 Task: Find connections with filter location Monte Aprazível with filter topic #Managementtips with filter profile language Spanish with filter current company Huawei Technologies India with filter school DAV Centenary Public School - India with filter industry Laundry and Drycleaning Services with filter service category Executive Coaching with filter keywords title Habitat for Humanity Builder
Action: Mouse moved to (590, 104)
Screenshot: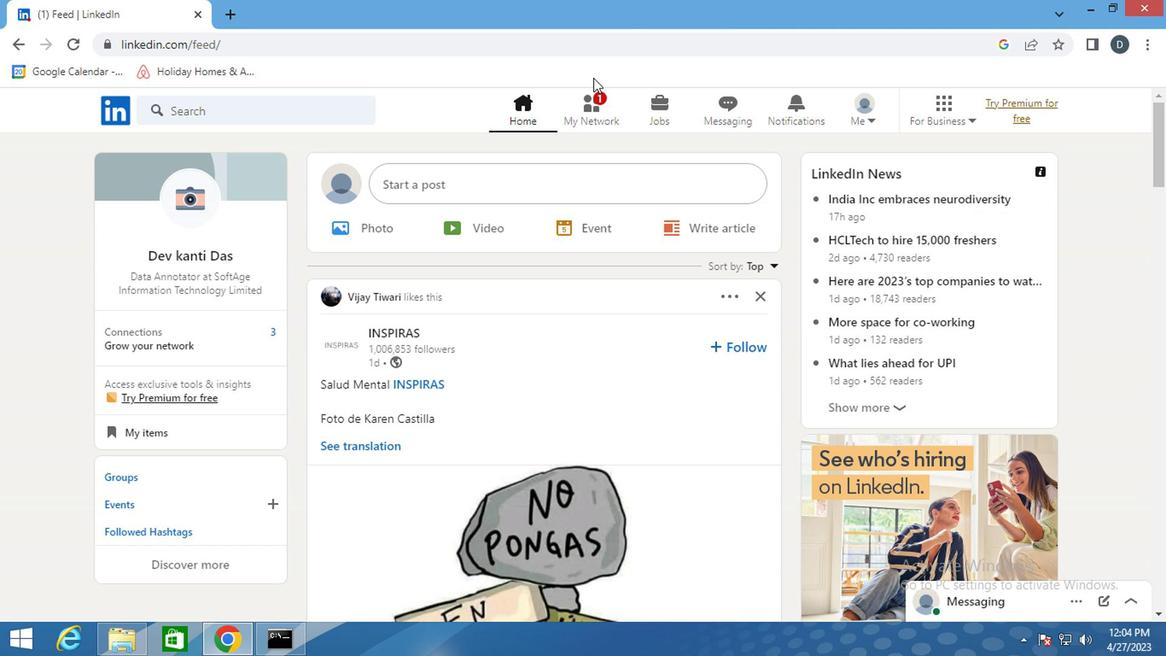 
Action: Mouse pressed left at (590, 104)
Screenshot: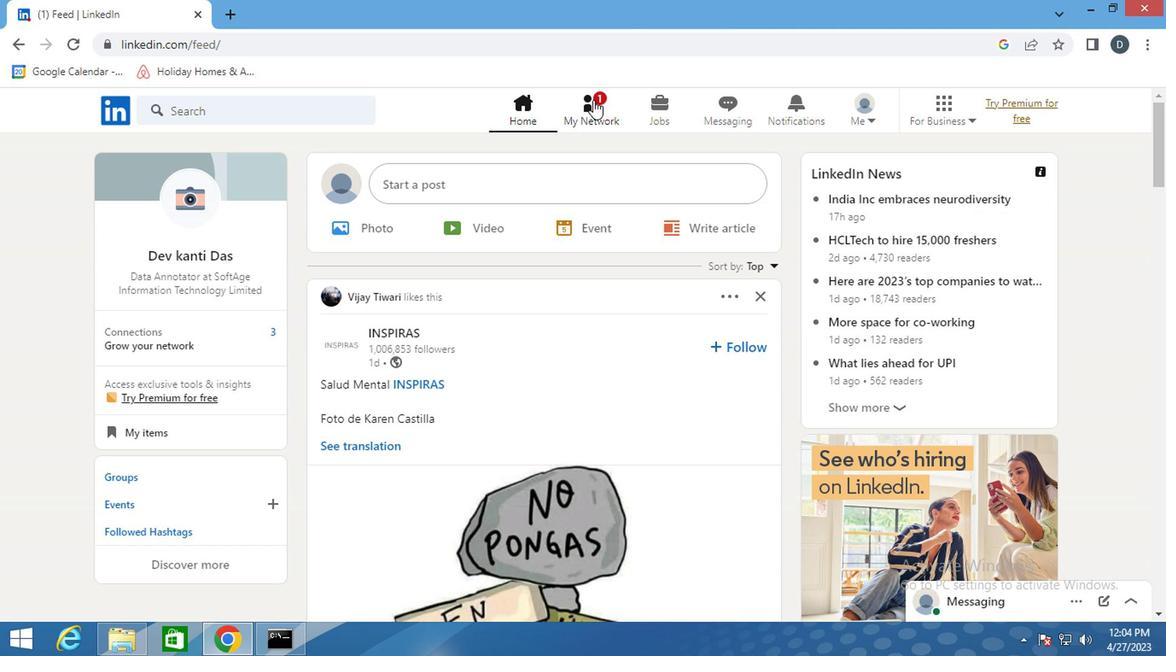 
Action: Mouse moved to (279, 204)
Screenshot: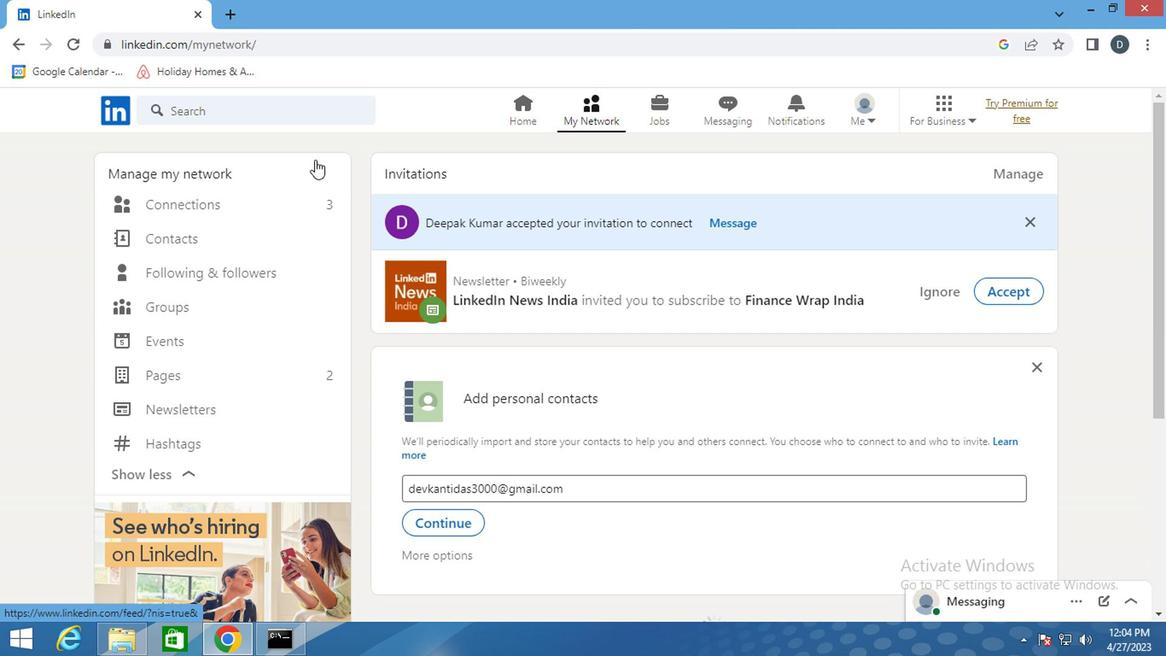 
Action: Mouse pressed left at (279, 204)
Screenshot: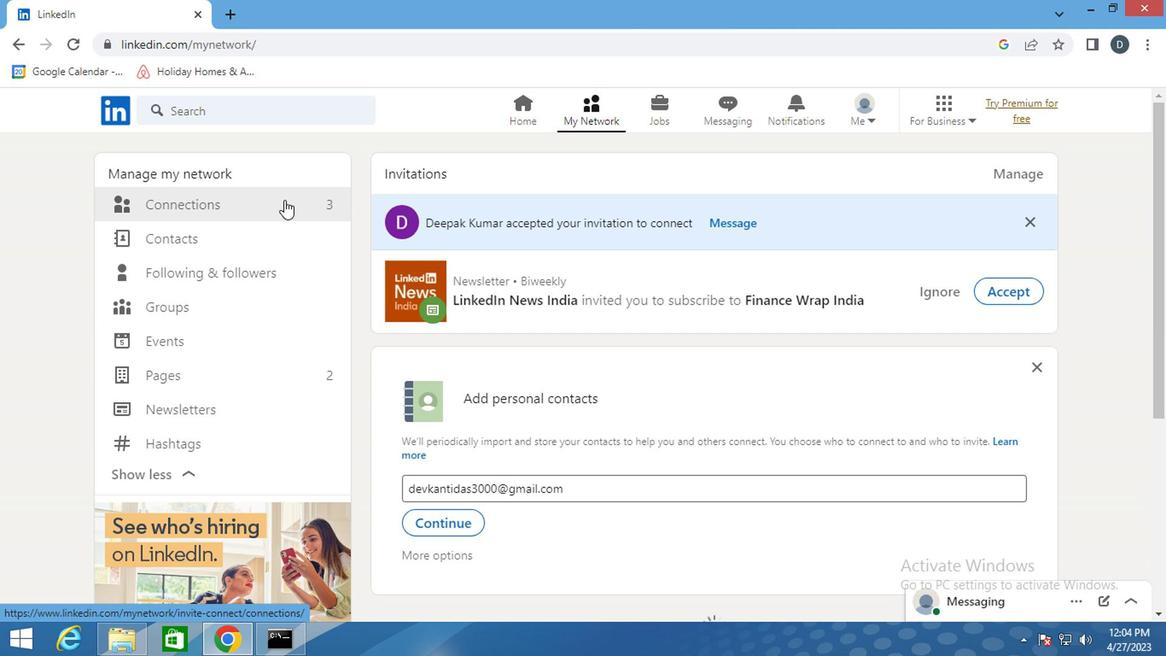 
Action: Mouse moved to (278, 204)
Screenshot: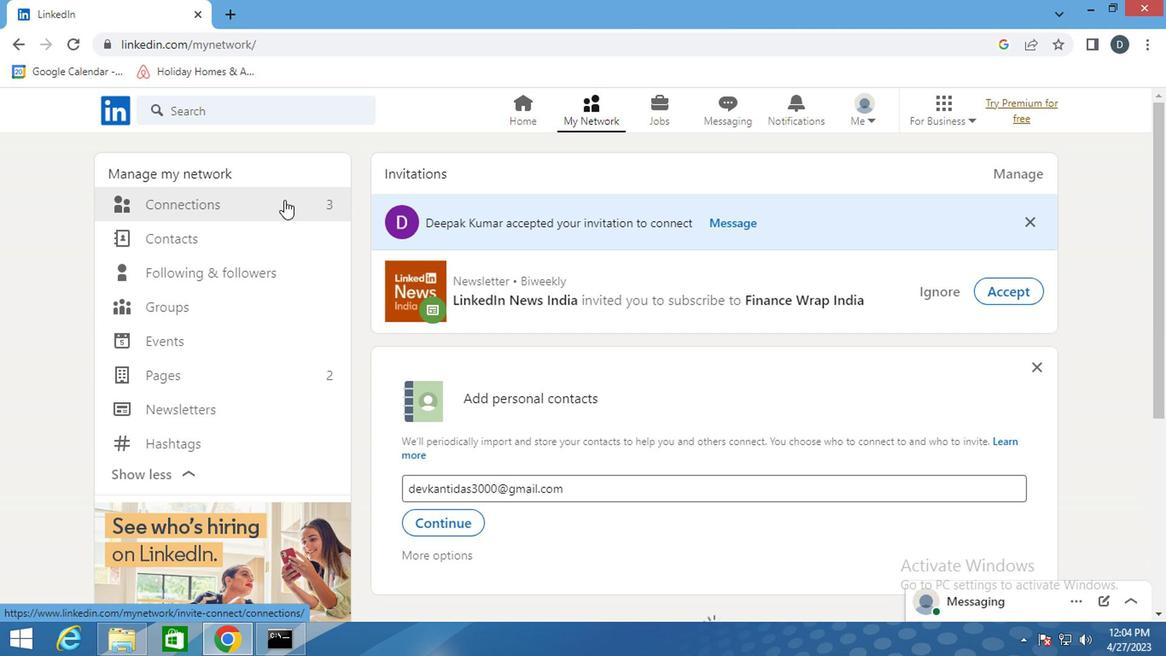 
Action: Mouse pressed left at (278, 204)
Screenshot: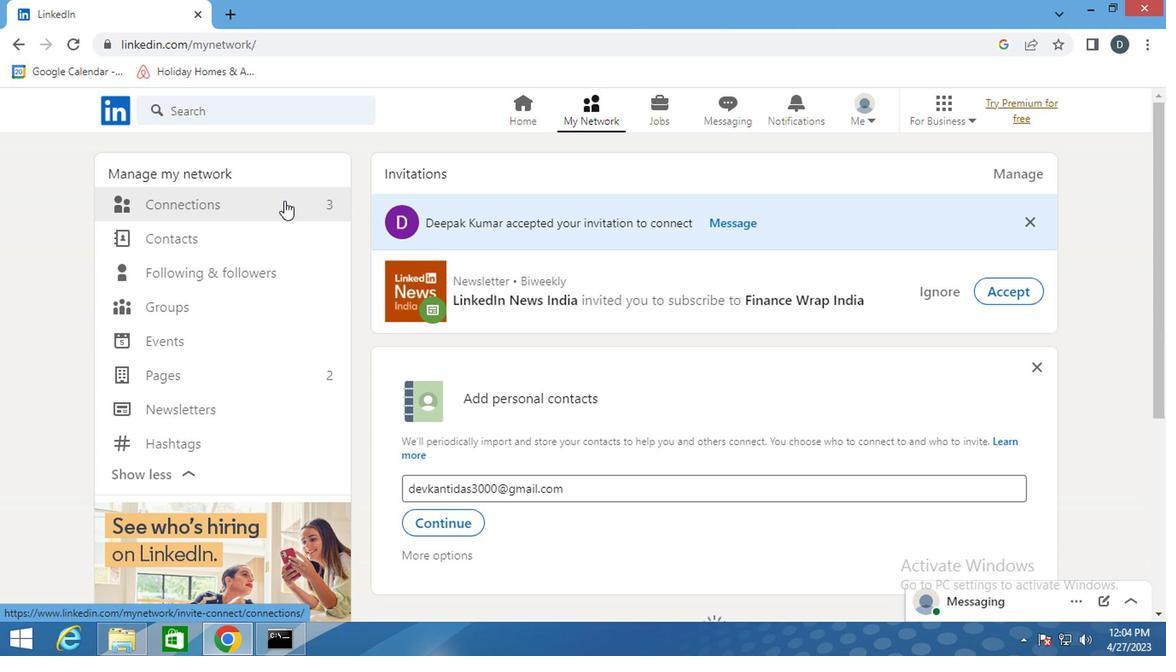 
Action: Mouse pressed left at (278, 204)
Screenshot: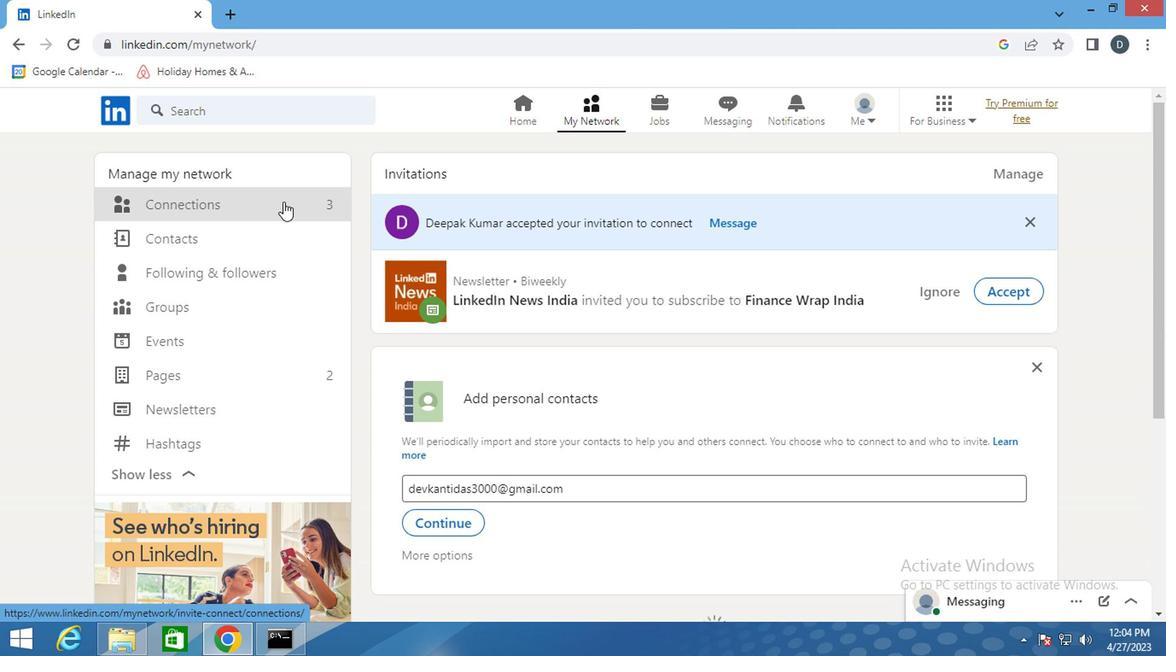 
Action: Mouse moved to (712, 212)
Screenshot: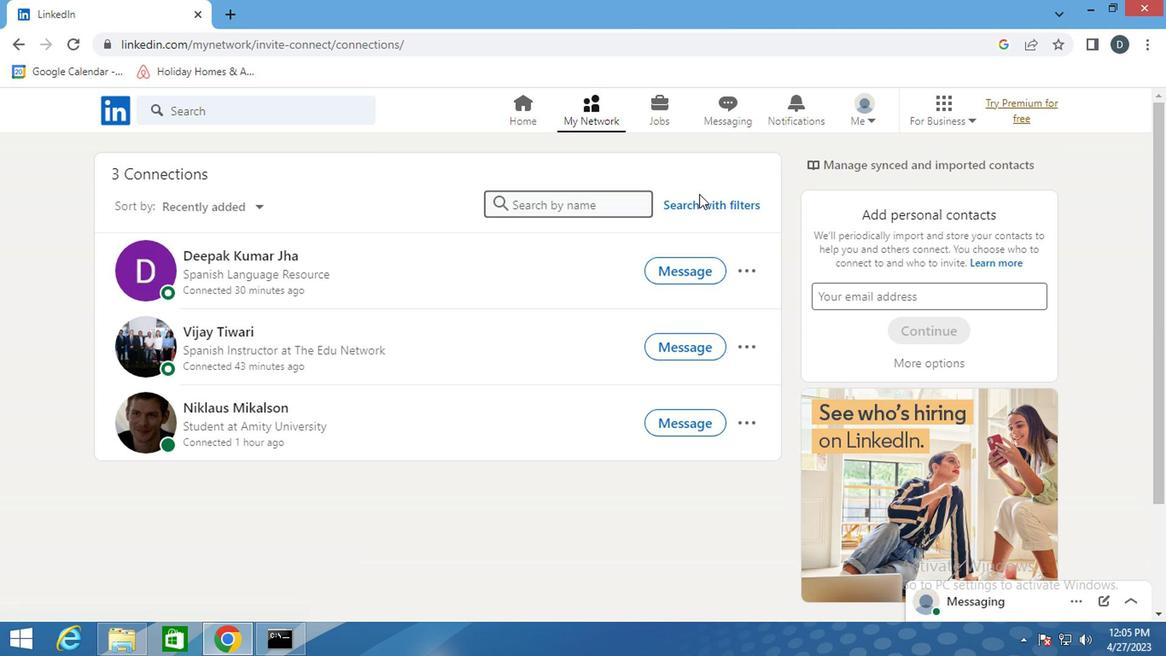 
Action: Mouse pressed left at (712, 212)
Screenshot: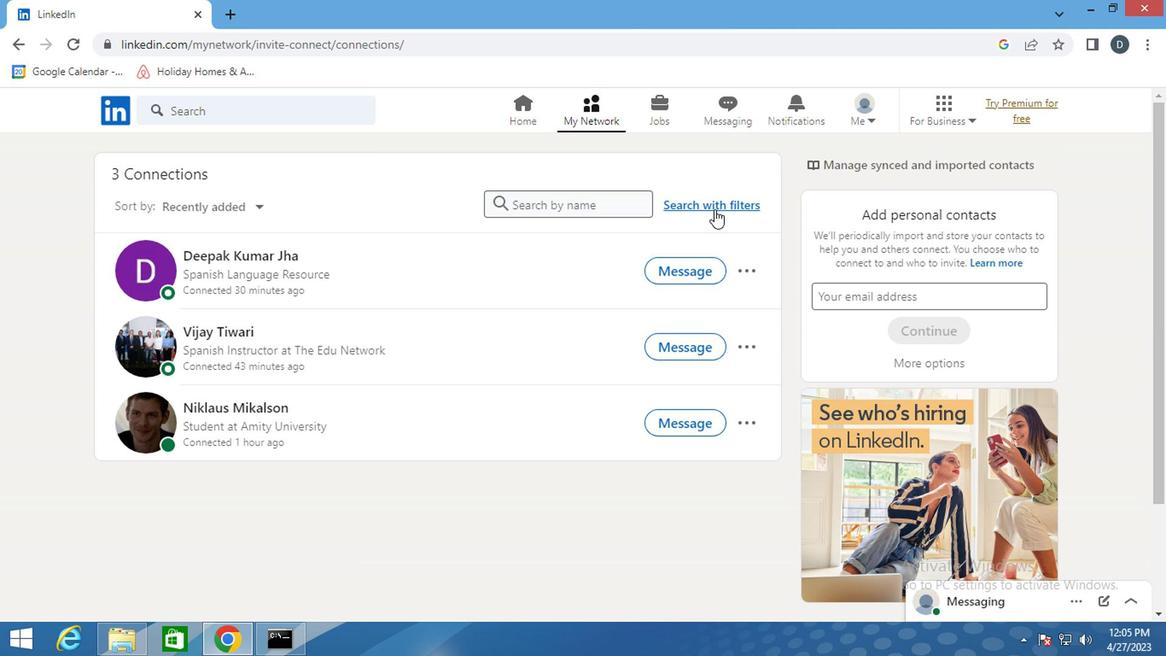 
Action: Mouse moved to (648, 163)
Screenshot: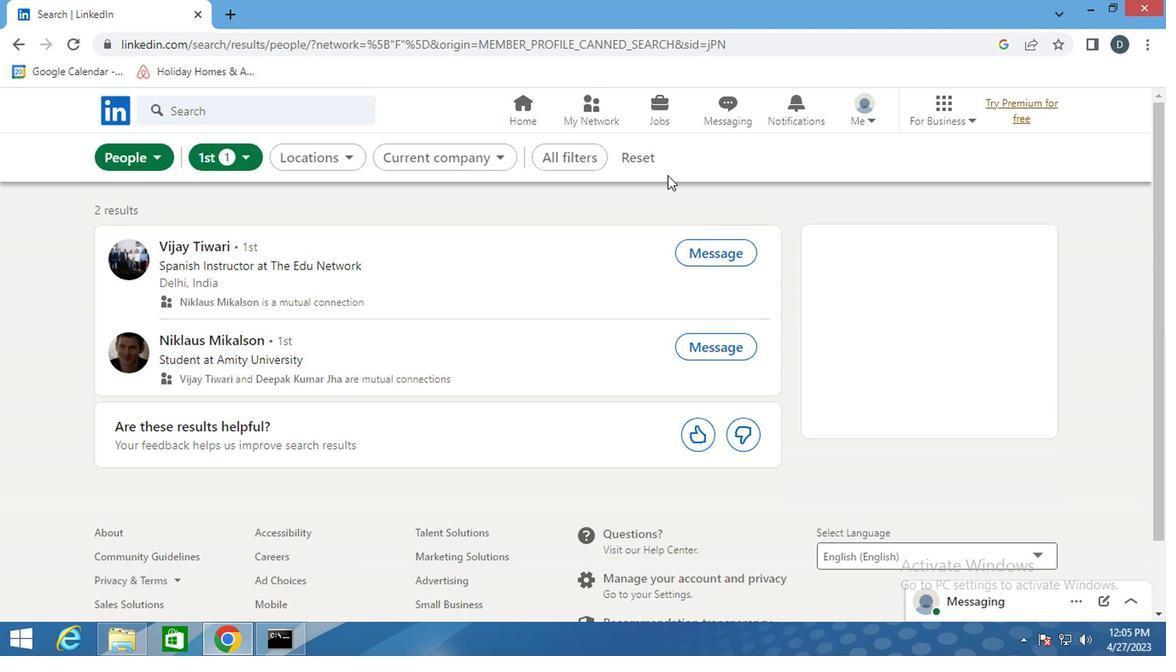 
Action: Mouse pressed left at (648, 163)
Screenshot: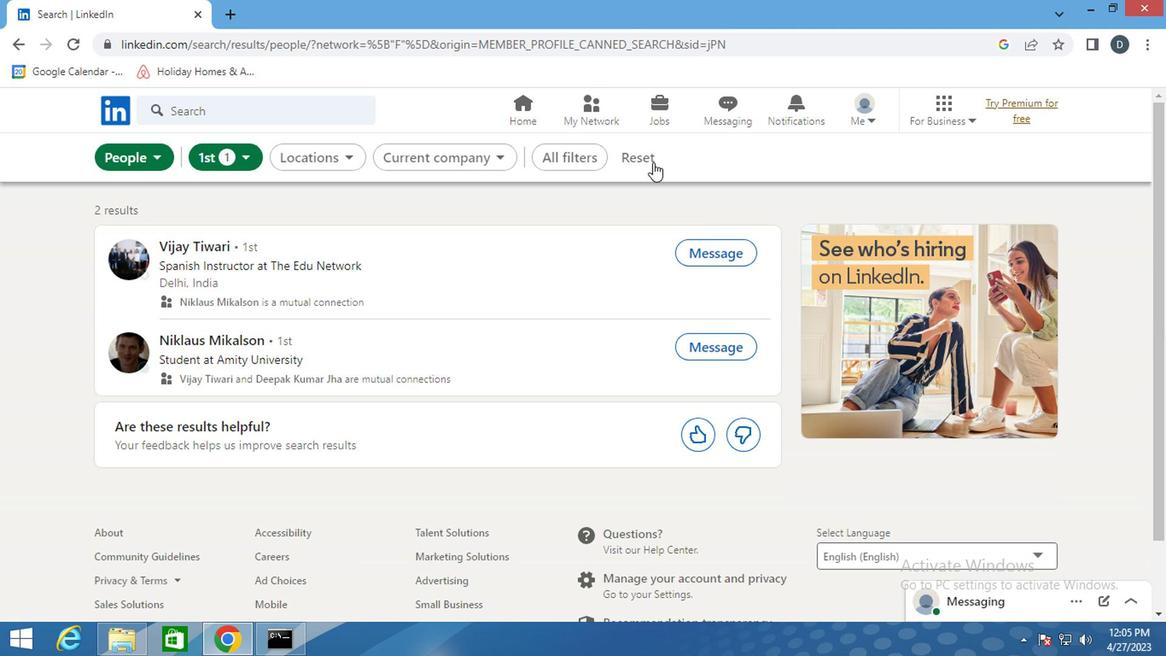 
Action: Mouse moved to (628, 162)
Screenshot: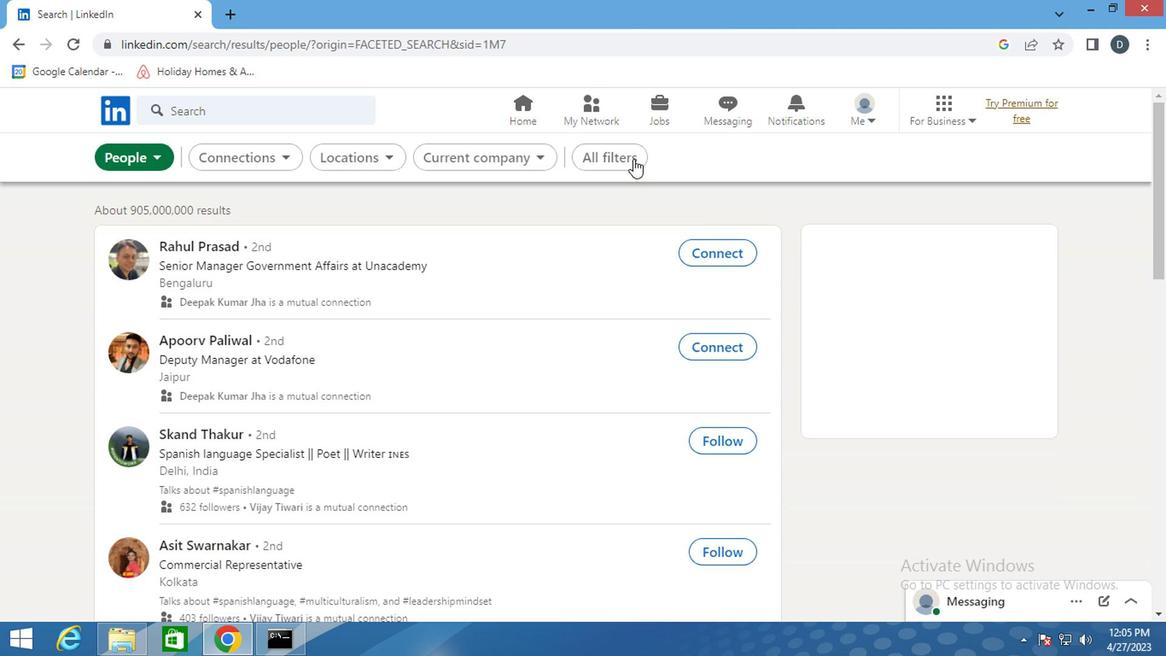 
Action: Mouse pressed left at (628, 162)
Screenshot: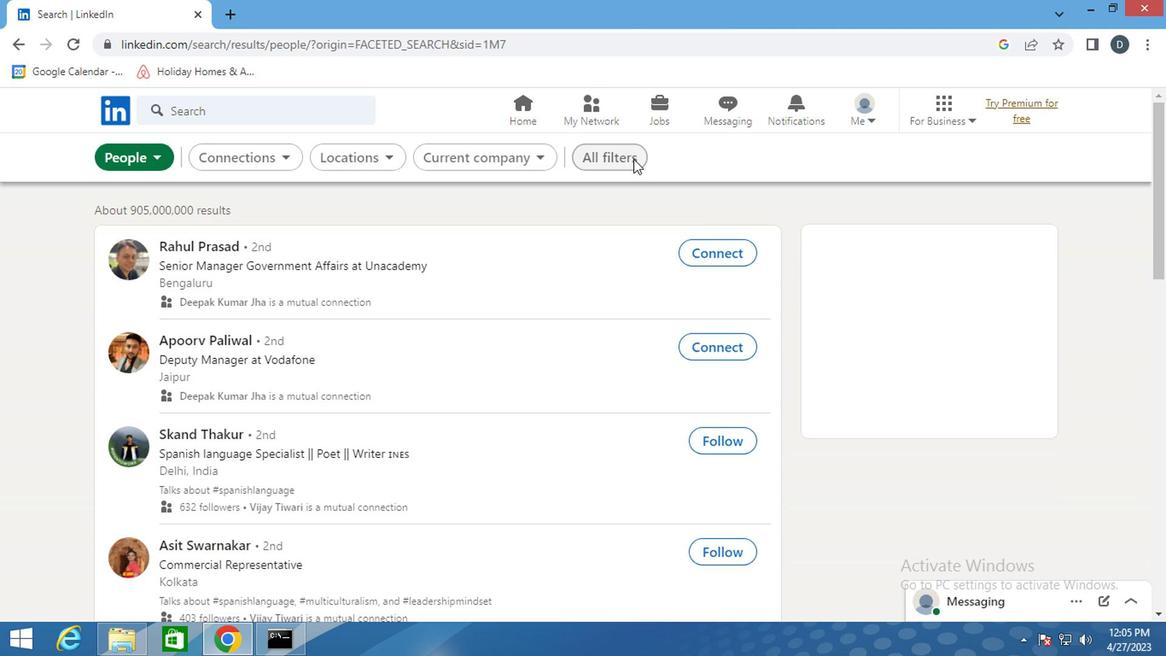
Action: Mouse moved to (876, 350)
Screenshot: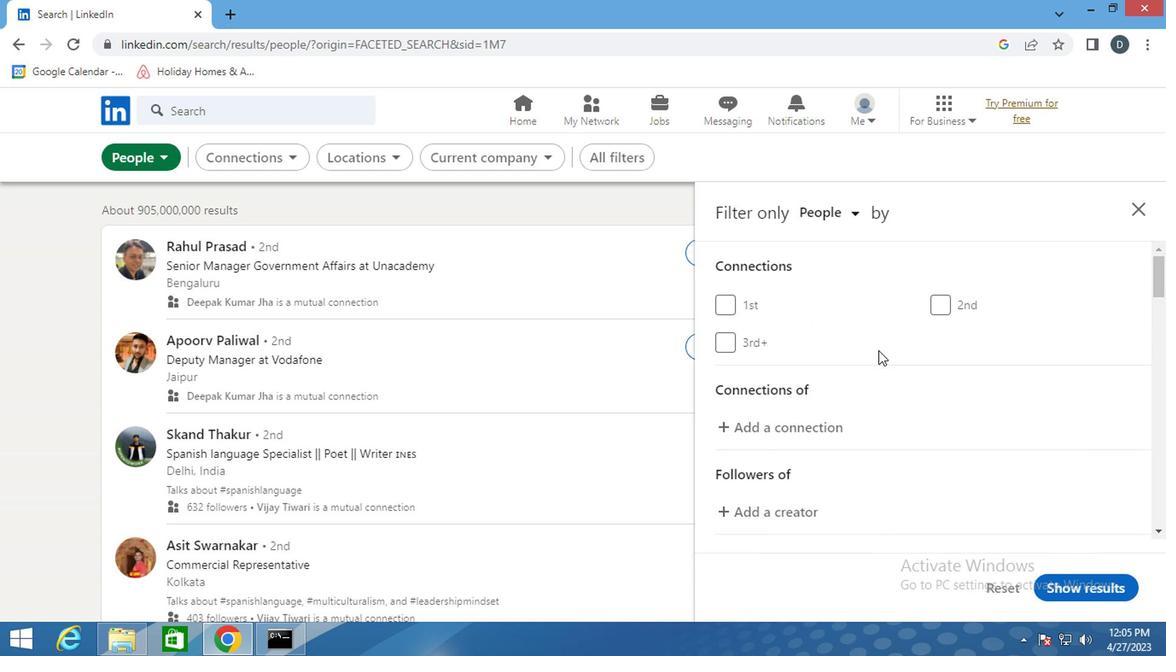 
Action: Mouse scrolled (876, 350) with delta (0, 0)
Screenshot: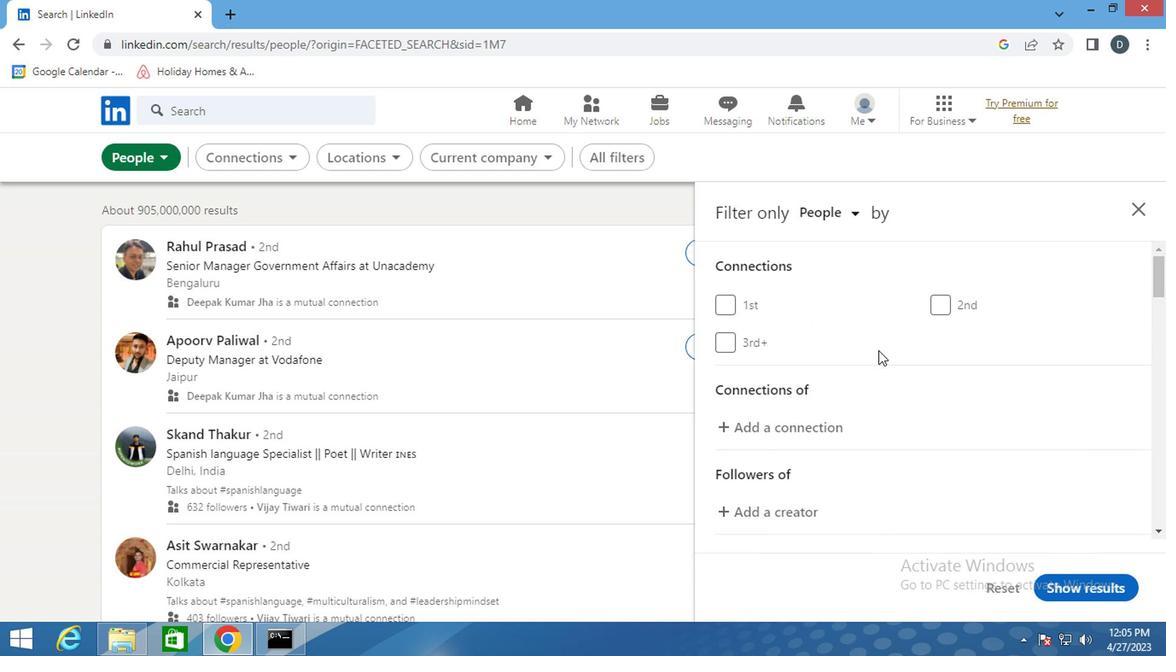 
Action: Mouse moved to (875, 351)
Screenshot: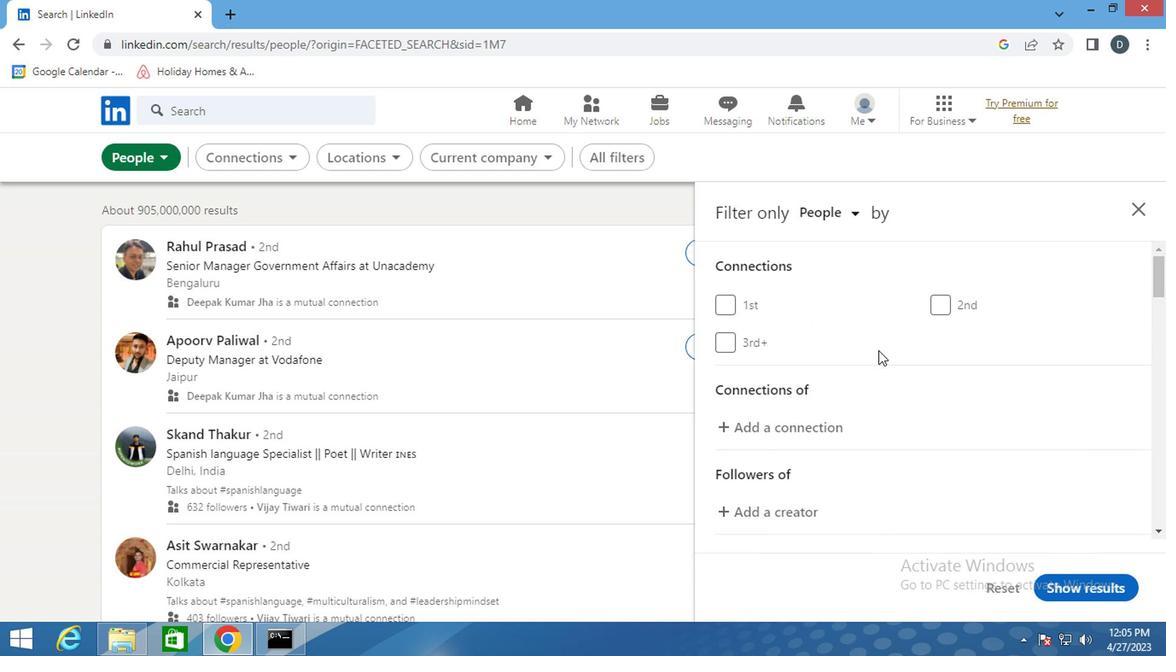 
Action: Mouse scrolled (875, 350) with delta (0, -1)
Screenshot: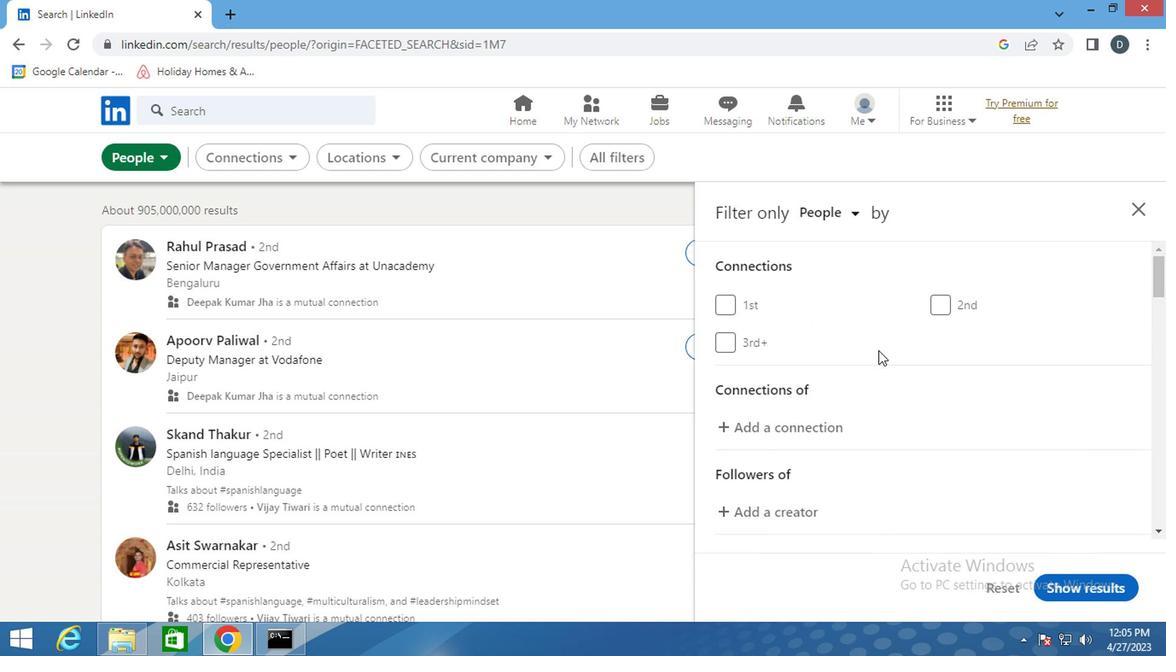 
Action: Mouse scrolled (875, 350) with delta (0, -1)
Screenshot: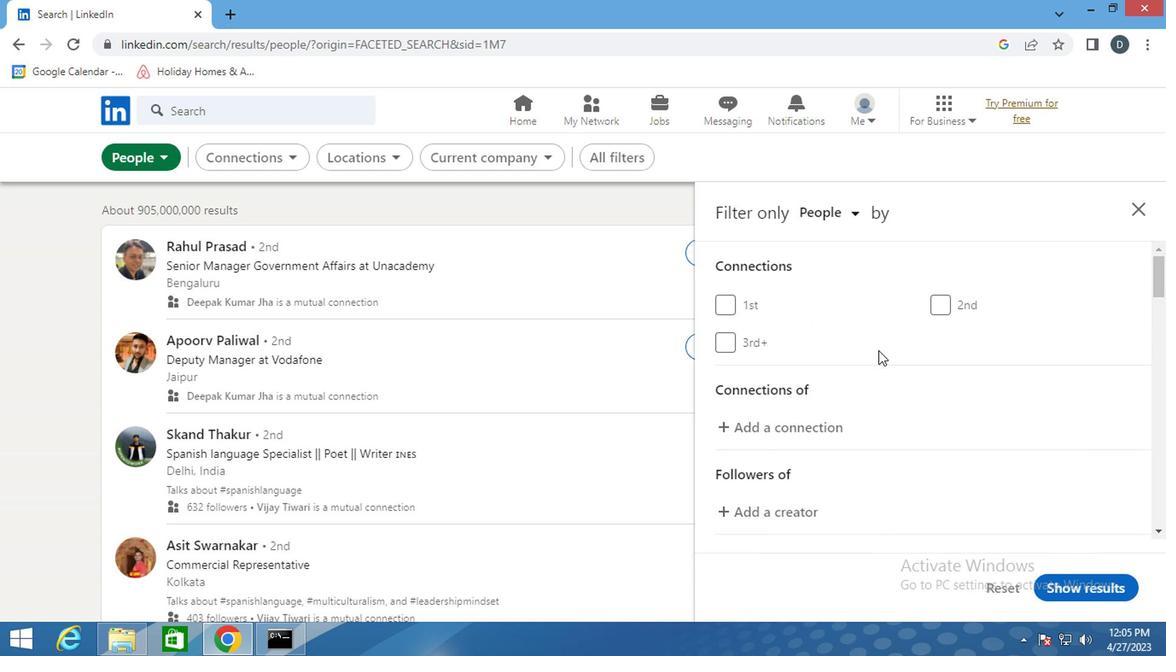 
Action: Mouse moved to (972, 413)
Screenshot: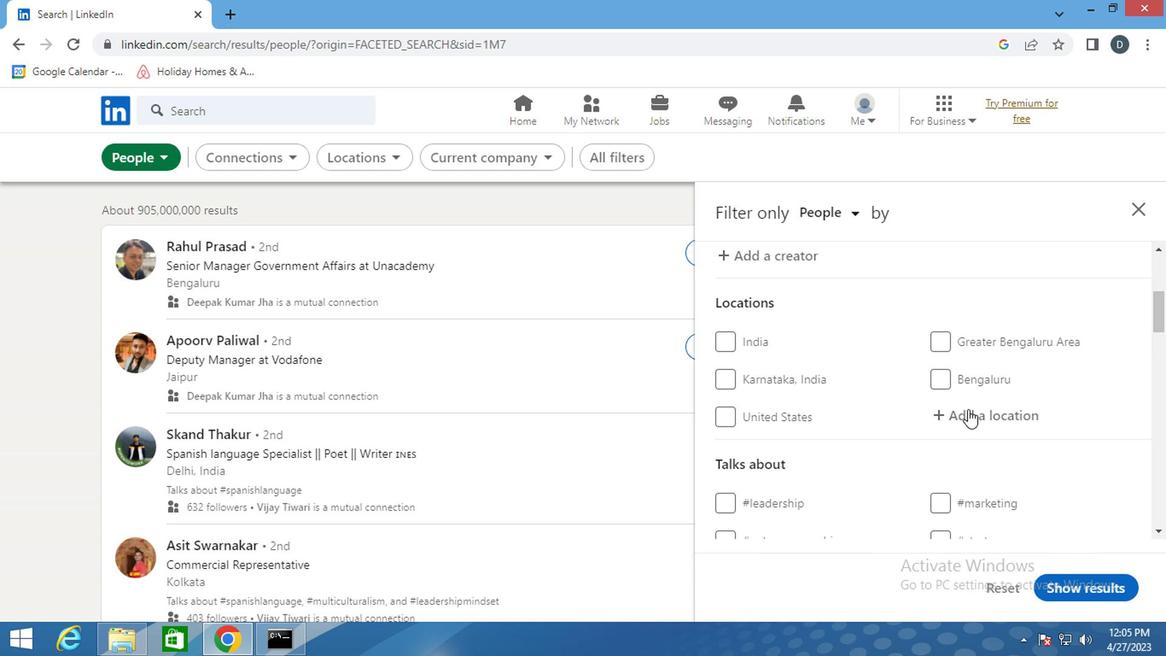 
Action: Mouse pressed left at (972, 413)
Screenshot: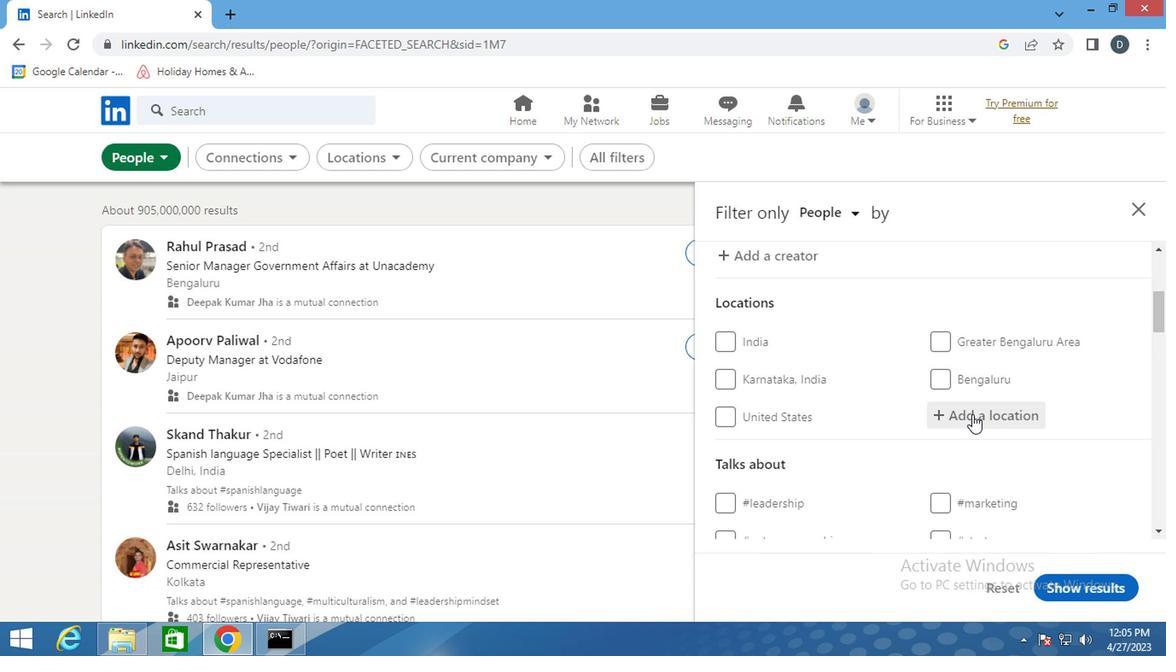
Action: Mouse moved to (972, 413)
Screenshot: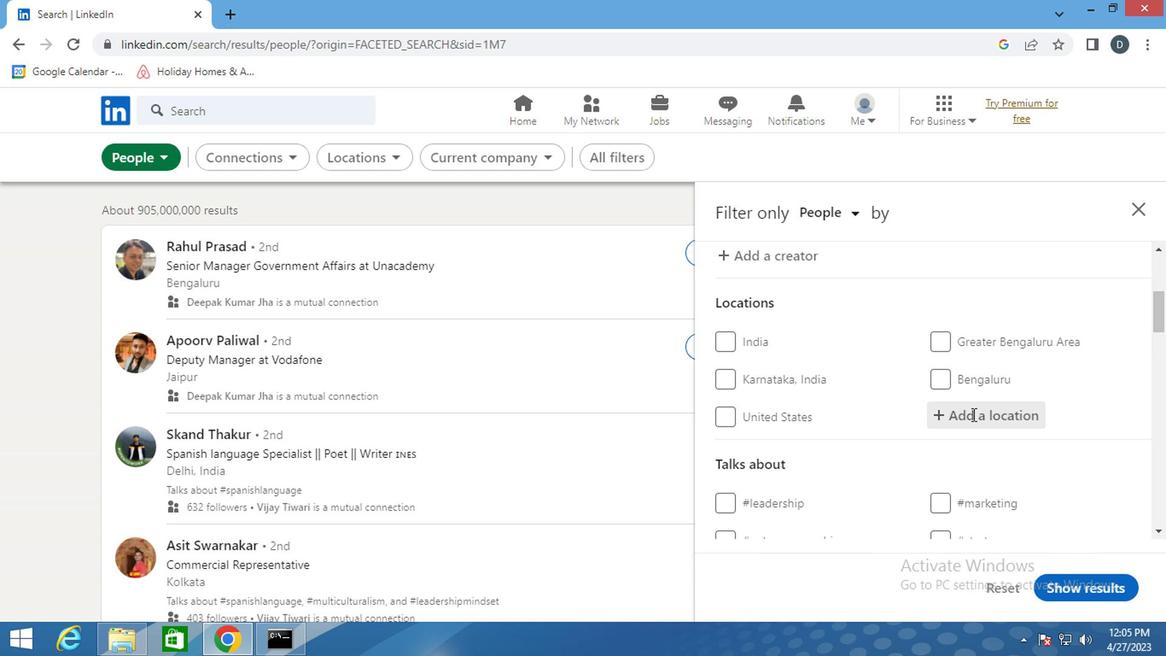 
Action: Key pressed <Key.shift_r>Monte<Key.space><Key.shift>APR
Screenshot: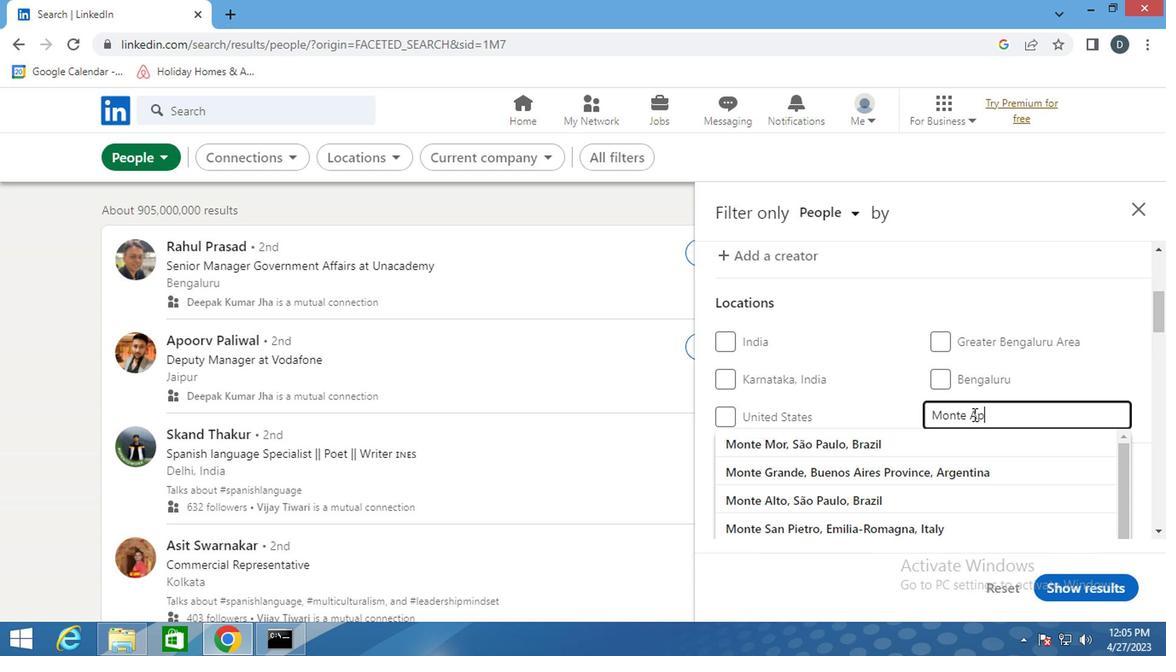 
Action: Mouse moved to (930, 437)
Screenshot: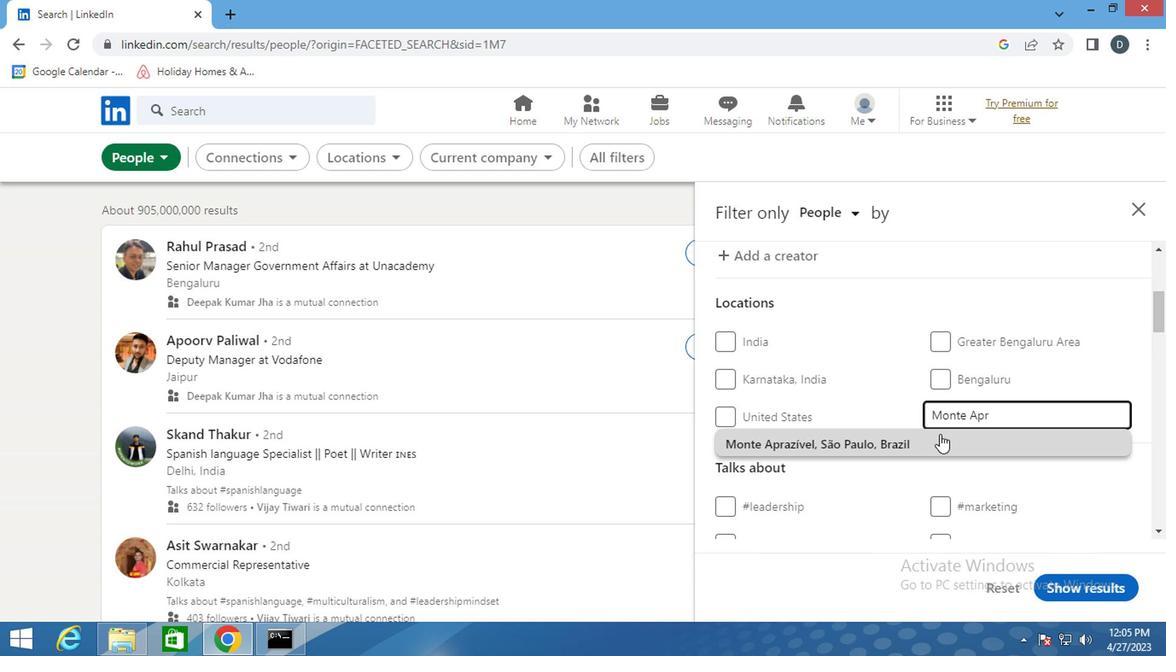 
Action: Mouse pressed left at (930, 437)
Screenshot: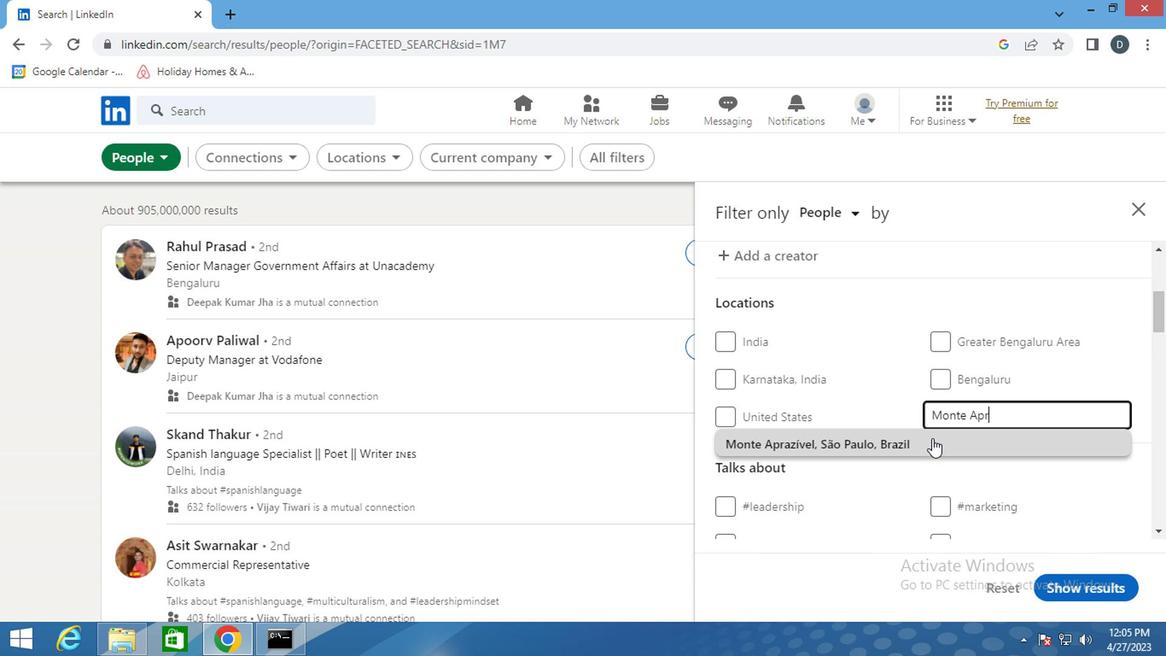 
Action: Mouse scrolled (930, 436) with delta (0, -1)
Screenshot: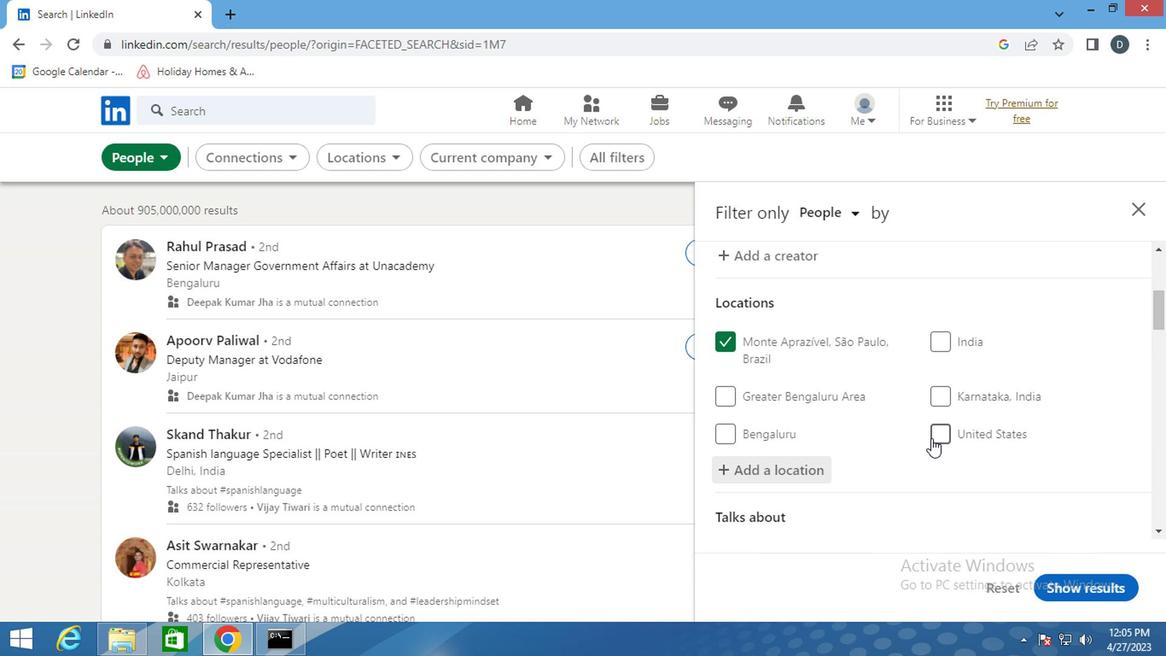 
Action: Mouse scrolled (930, 436) with delta (0, -1)
Screenshot: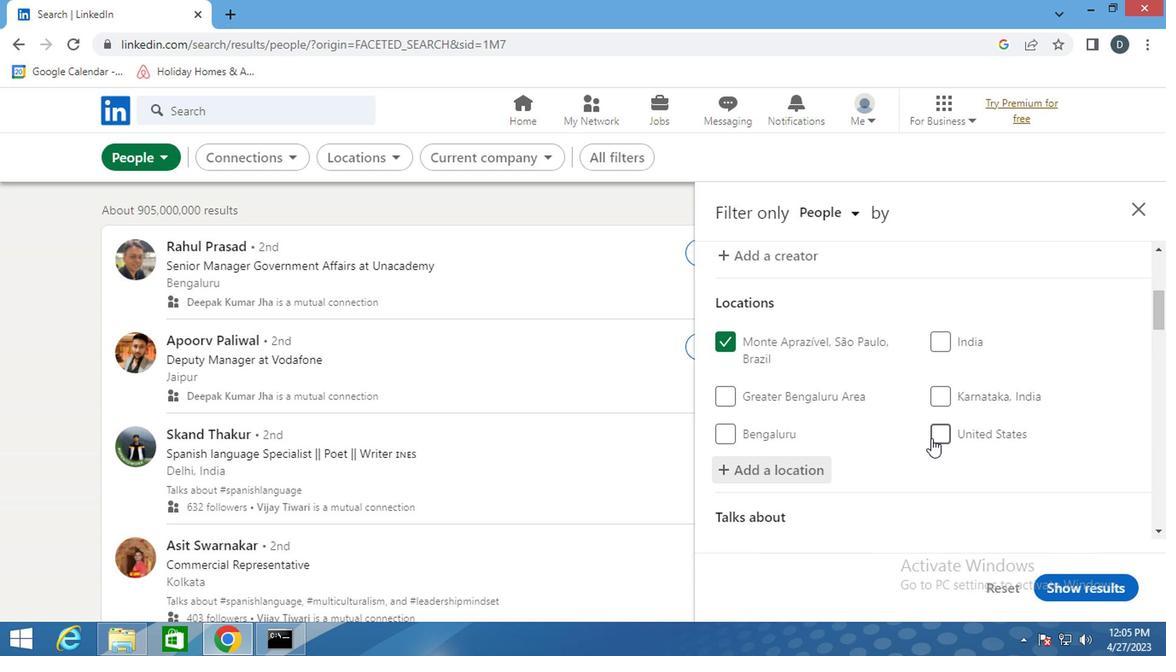 
Action: Mouse scrolled (930, 436) with delta (0, -1)
Screenshot: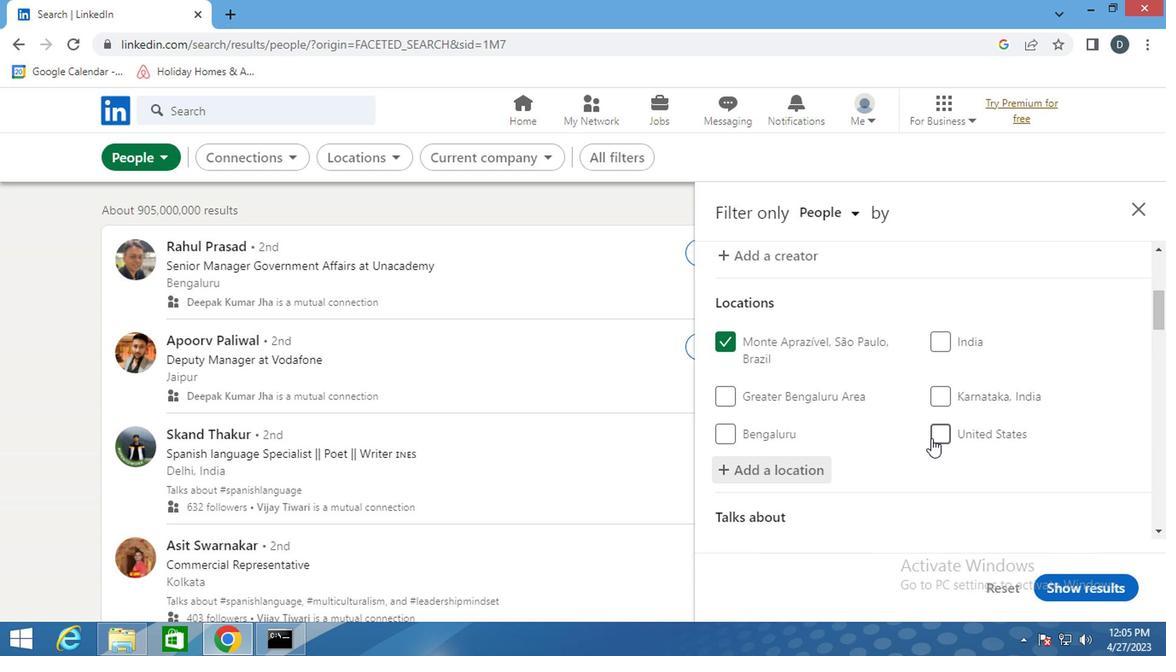 
Action: Mouse moved to (995, 377)
Screenshot: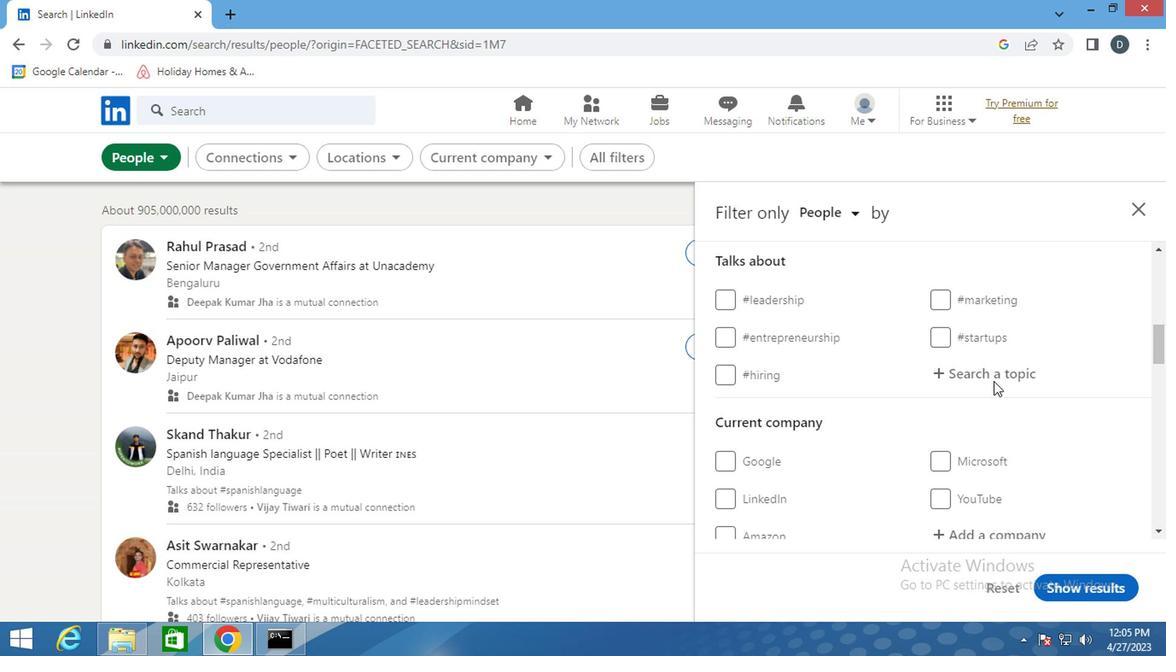 
Action: Mouse pressed left at (995, 377)
Screenshot: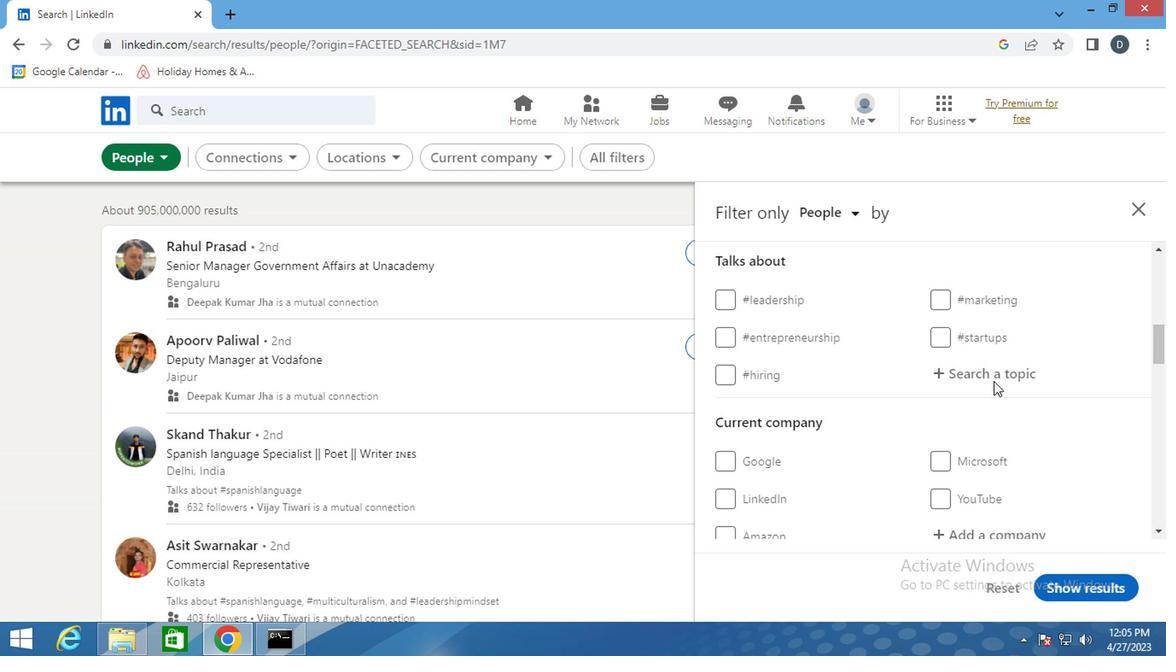 
Action: Key pressed <Key.shift>#<Key.shift><Key.shift><Key.shift><Key.shift><Key.shift><Key.shift><Key.shift>MANAGEMENTTIPS
Screenshot: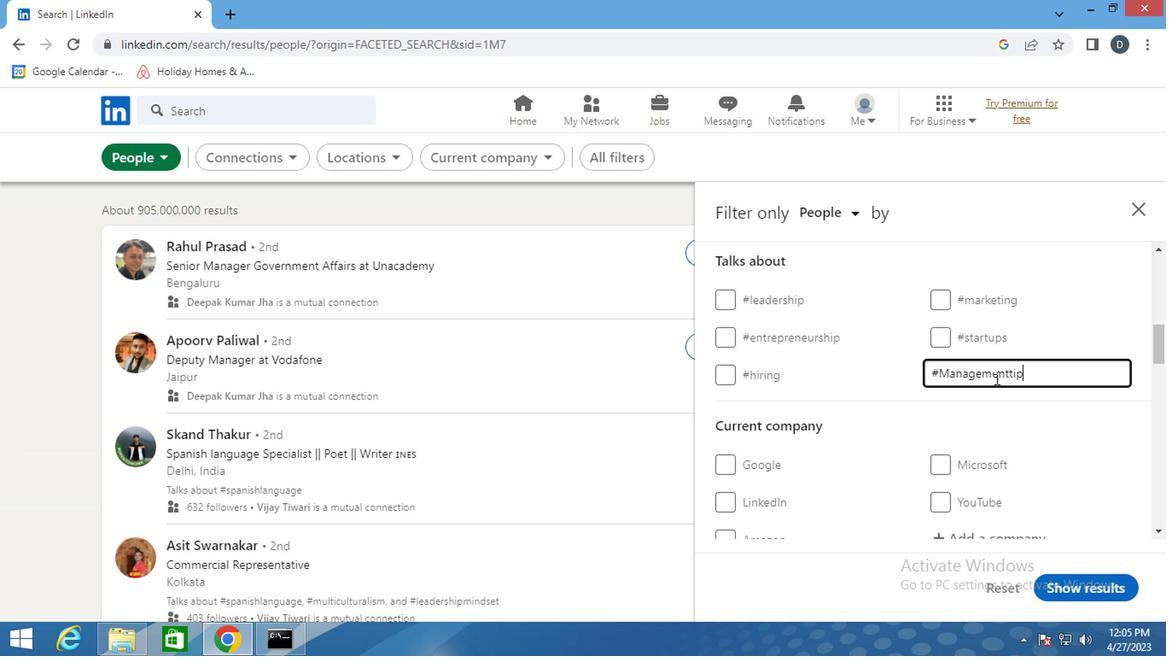 
Action: Mouse moved to (997, 411)
Screenshot: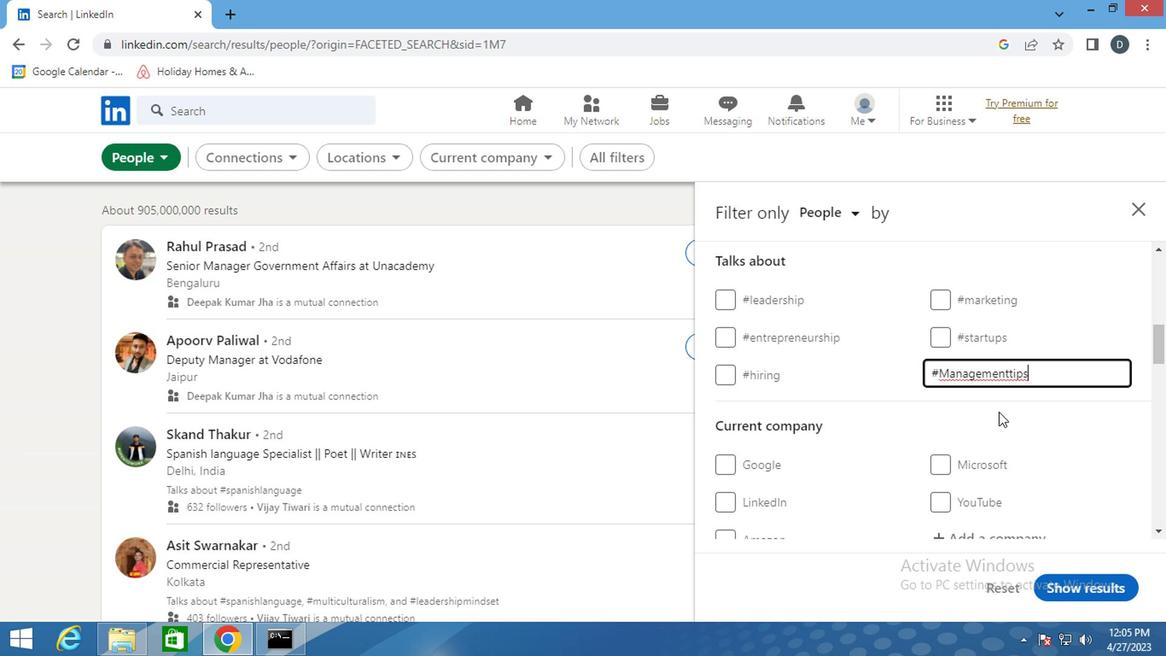 
Action: Mouse scrolled (997, 410) with delta (0, 0)
Screenshot: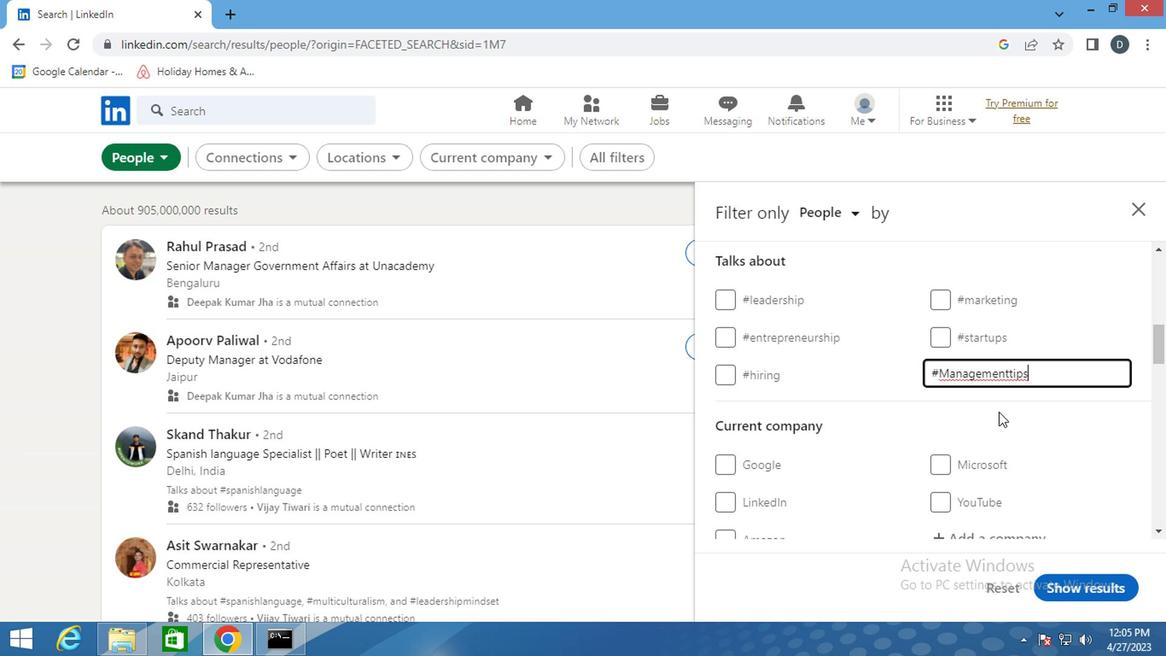
Action: Mouse scrolled (997, 410) with delta (0, 0)
Screenshot: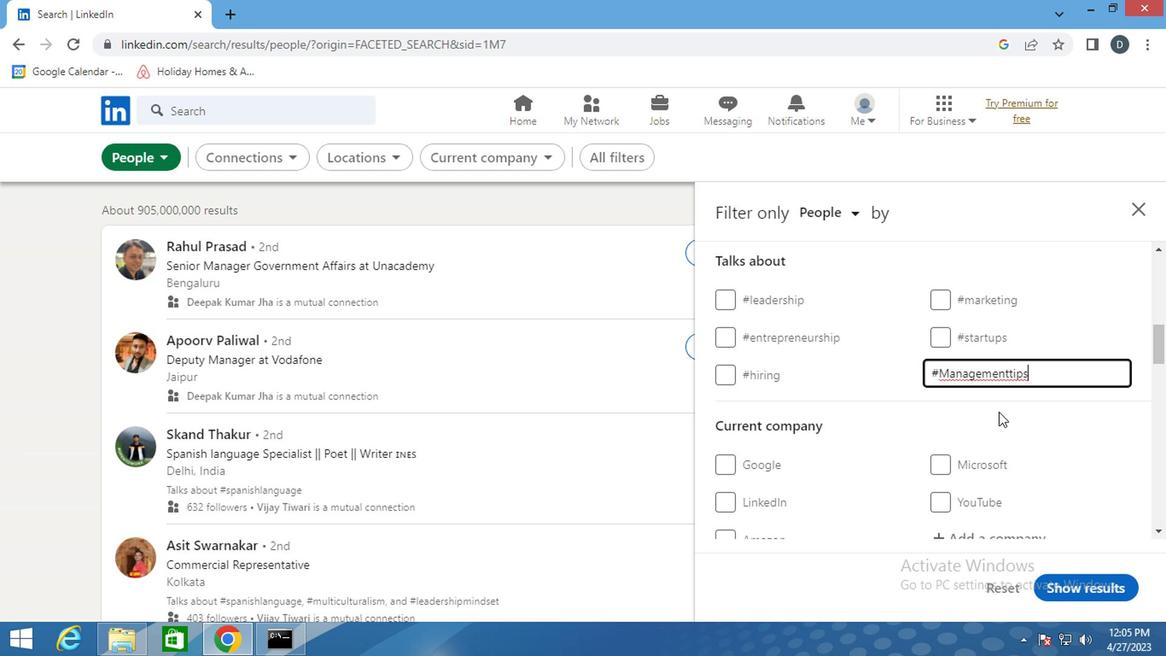 
Action: Mouse scrolled (997, 410) with delta (0, 0)
Screenshot: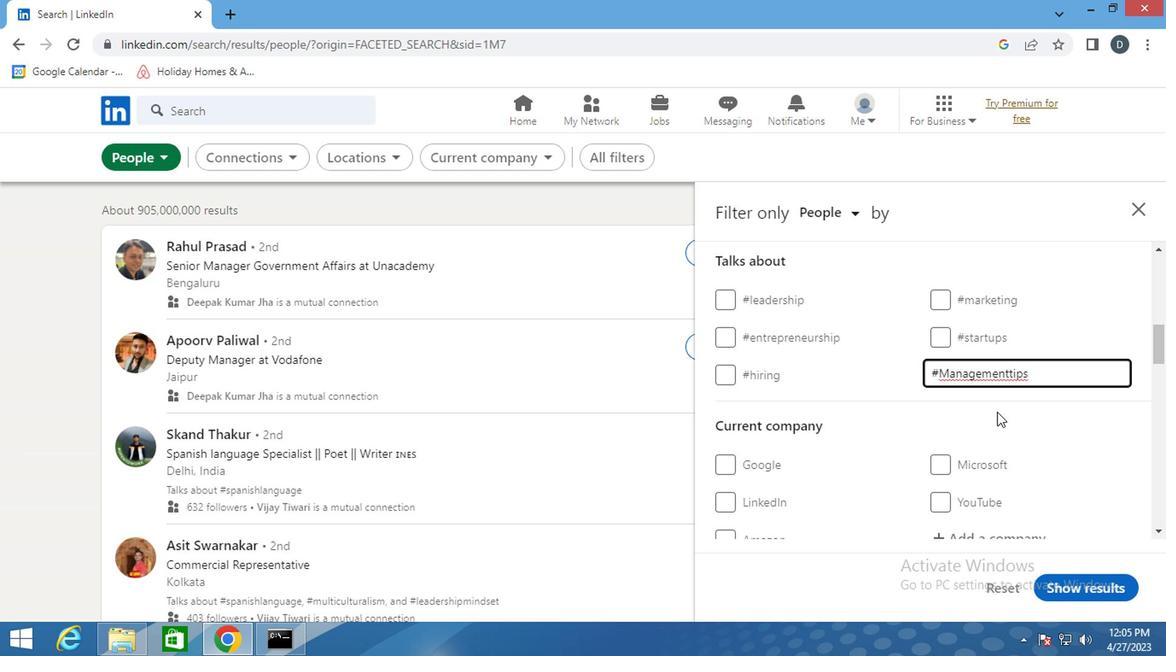 
Action: Mouse scrolled (997, 410) with delta (0, 0)
Screenshot: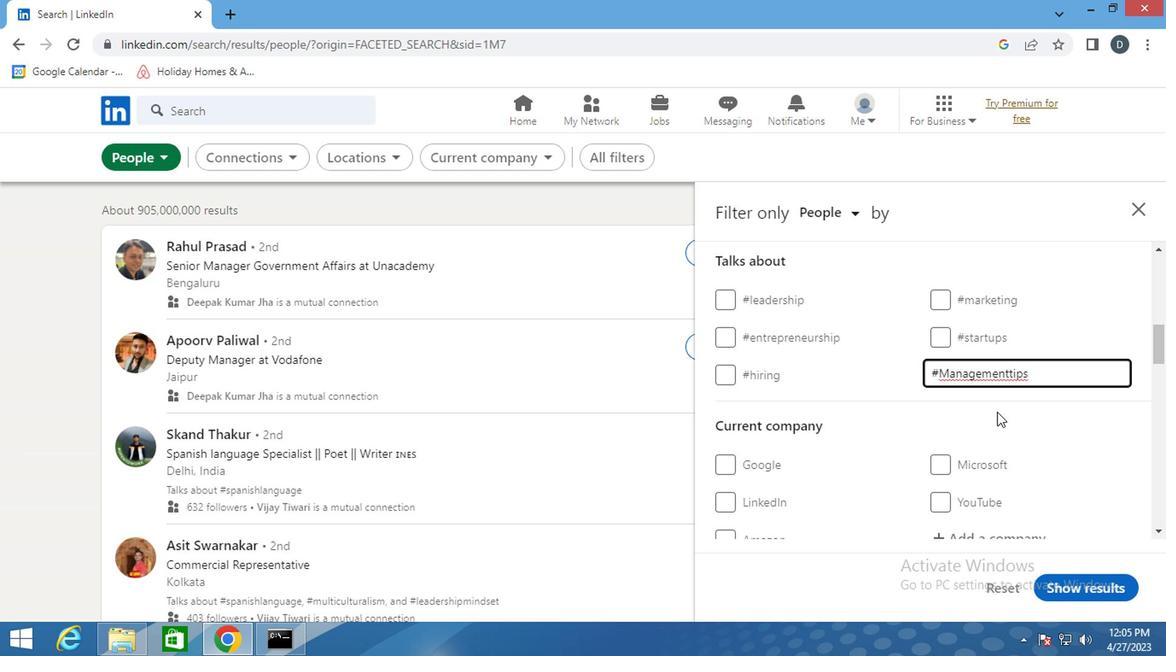 
Action: Mouse scrolled (997, 410) with delta (0, 0)
Screenshot: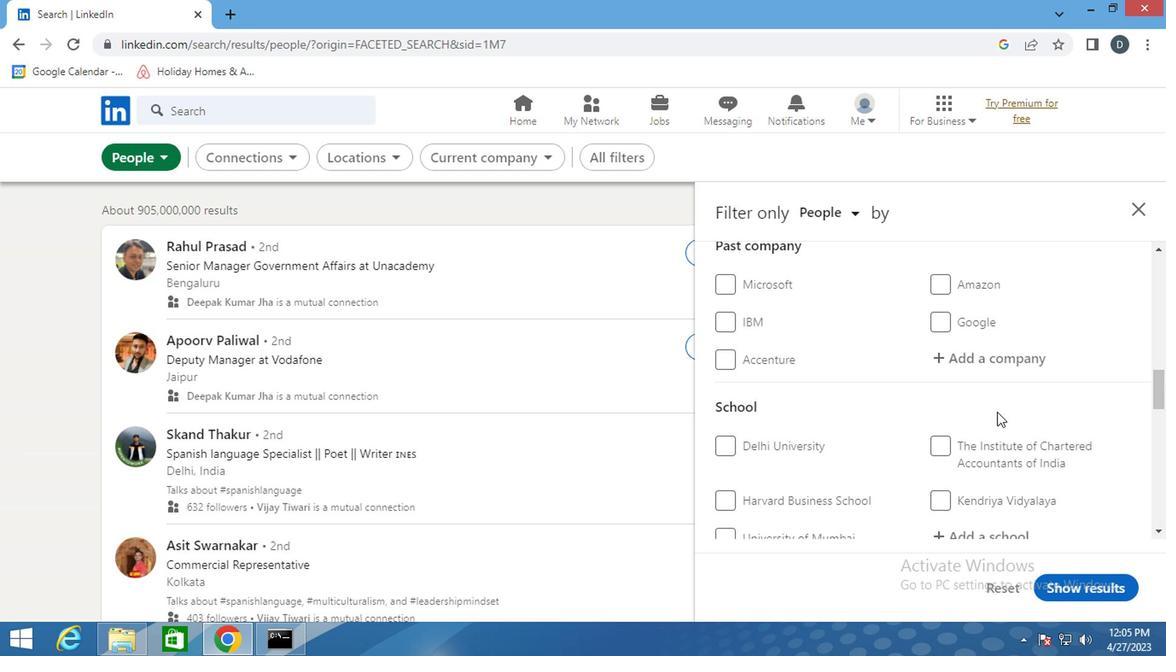 
Action: Mouse scrolled (997, 410) with delta (0, 0)
Screenshot: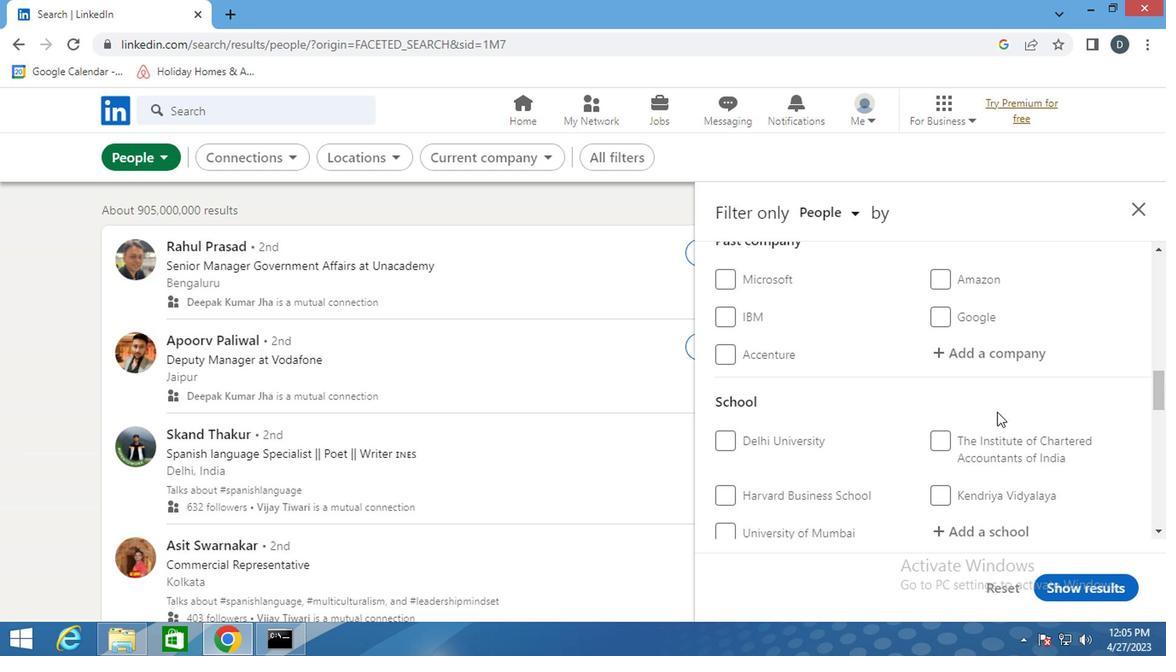 
Action: Mouse scrolled (997, 410) with delta (0, 0)
Screenshot: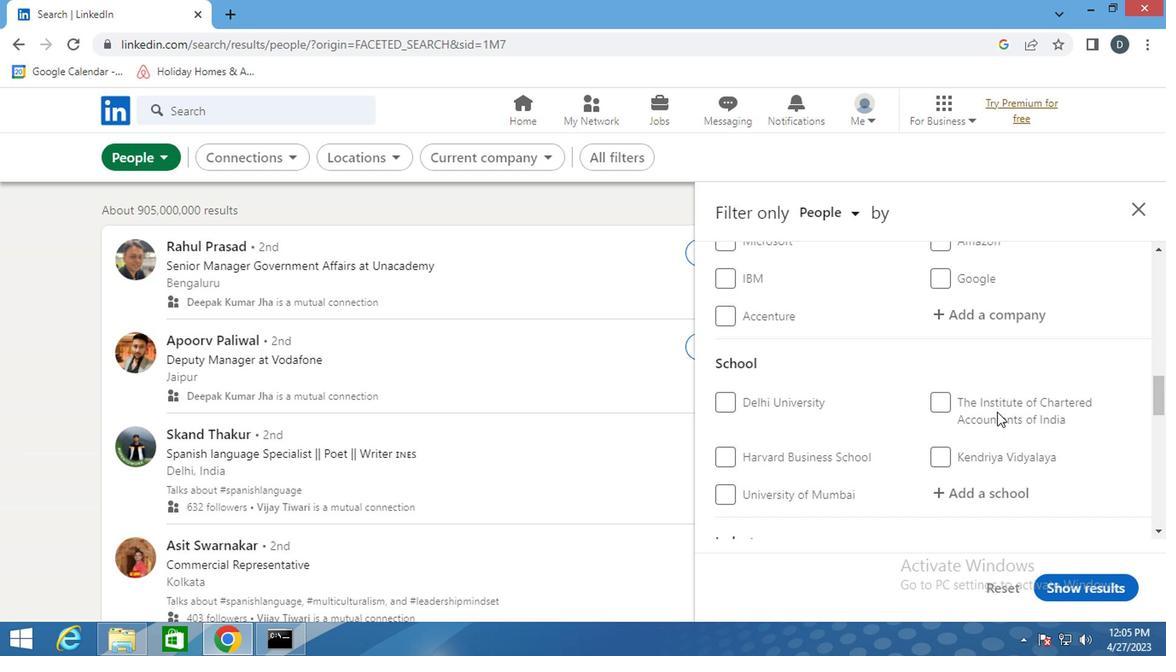 
Action: Mouse scrolled (997, 410) with delta (0, 0)
Screenshot: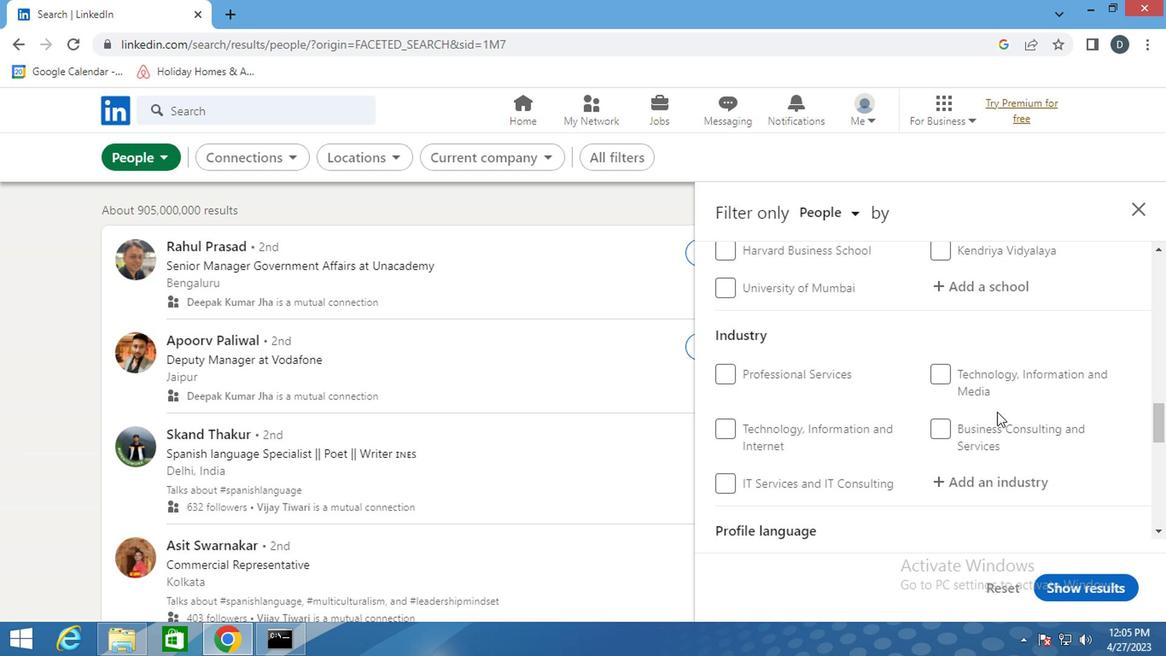 
Action: Mouse scrolled (997, 410) with delta (0, 0)
Screenshot: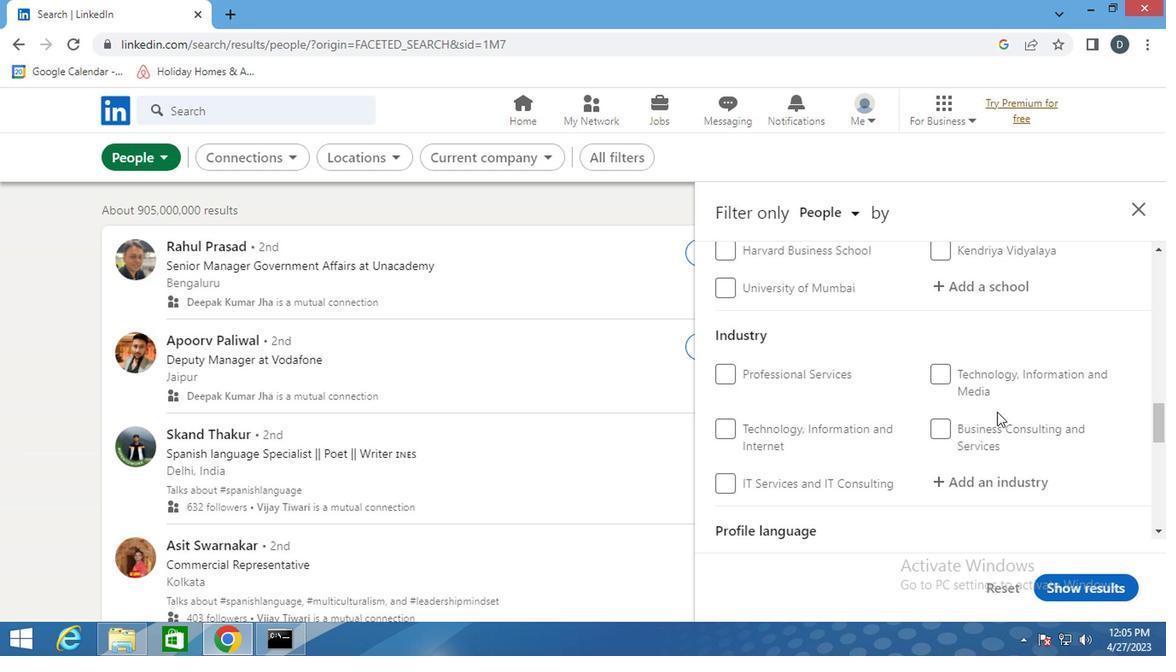 
Action: Mouse moved to (755, 426)
Screenshot: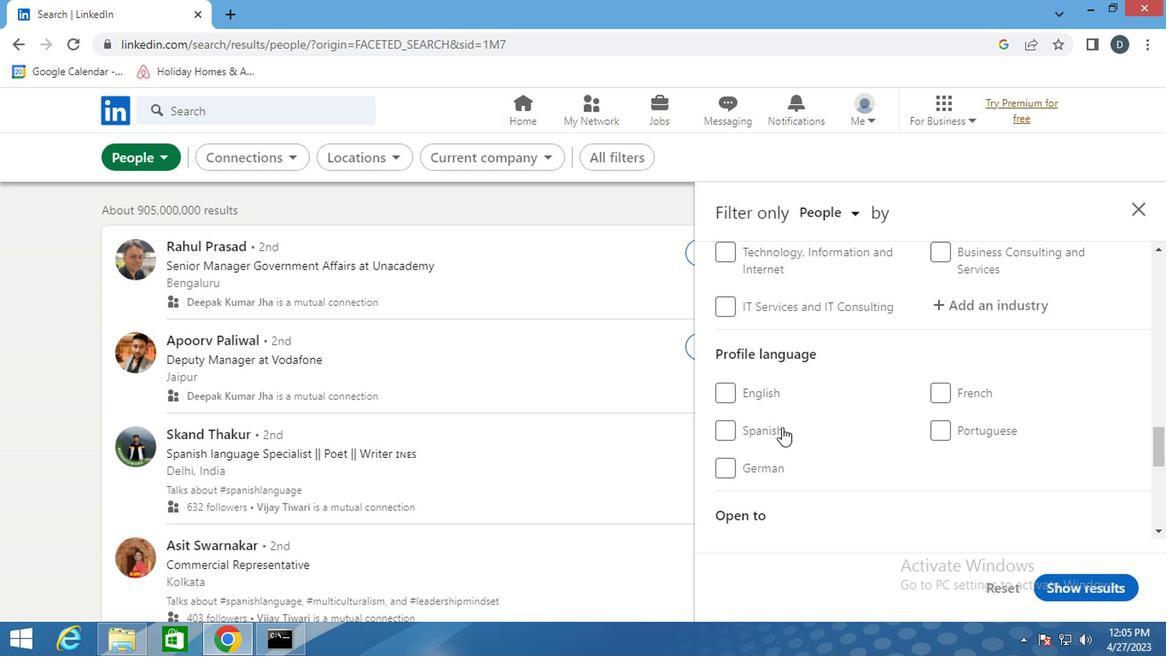 
Action: Mouse pressed left at (755, 426)
Screenshot: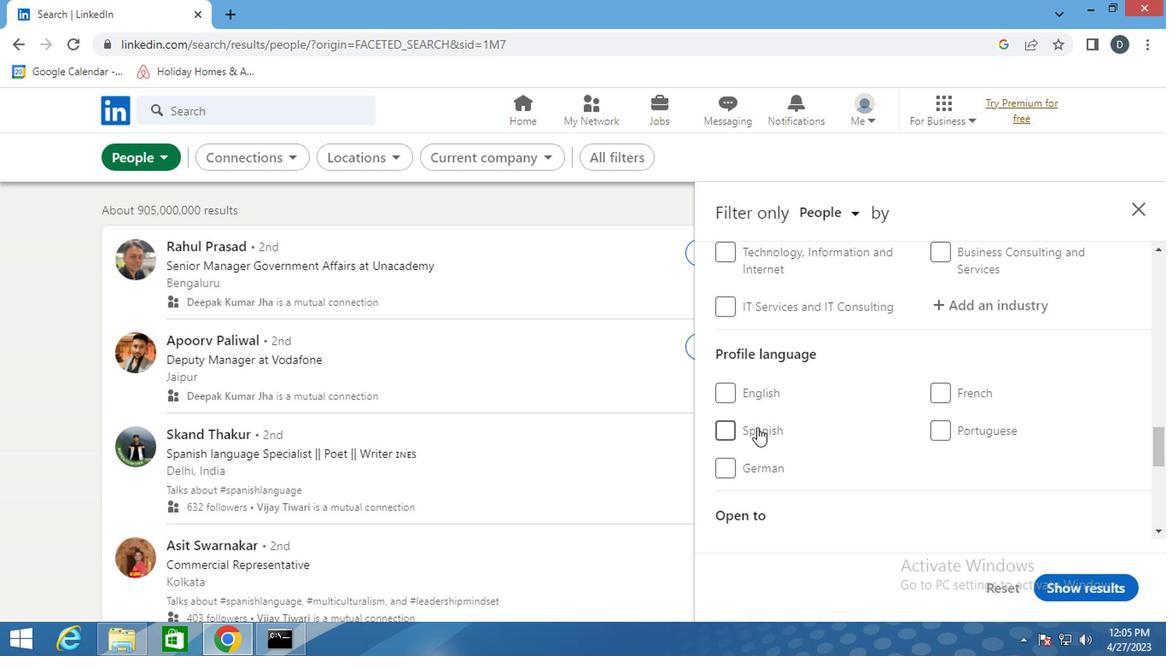 
Action: Mouse moved to (887, 428)
Screenshot: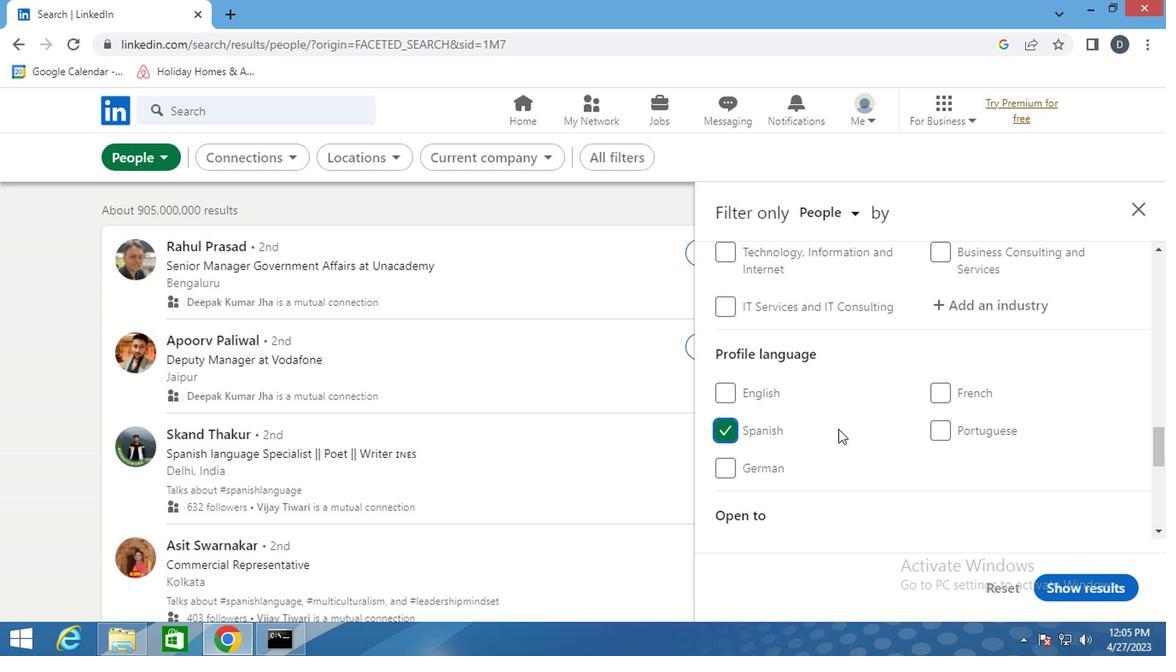 
Action: Mouse scrolled (887, 429) with delta (0, 0)
Screenshot: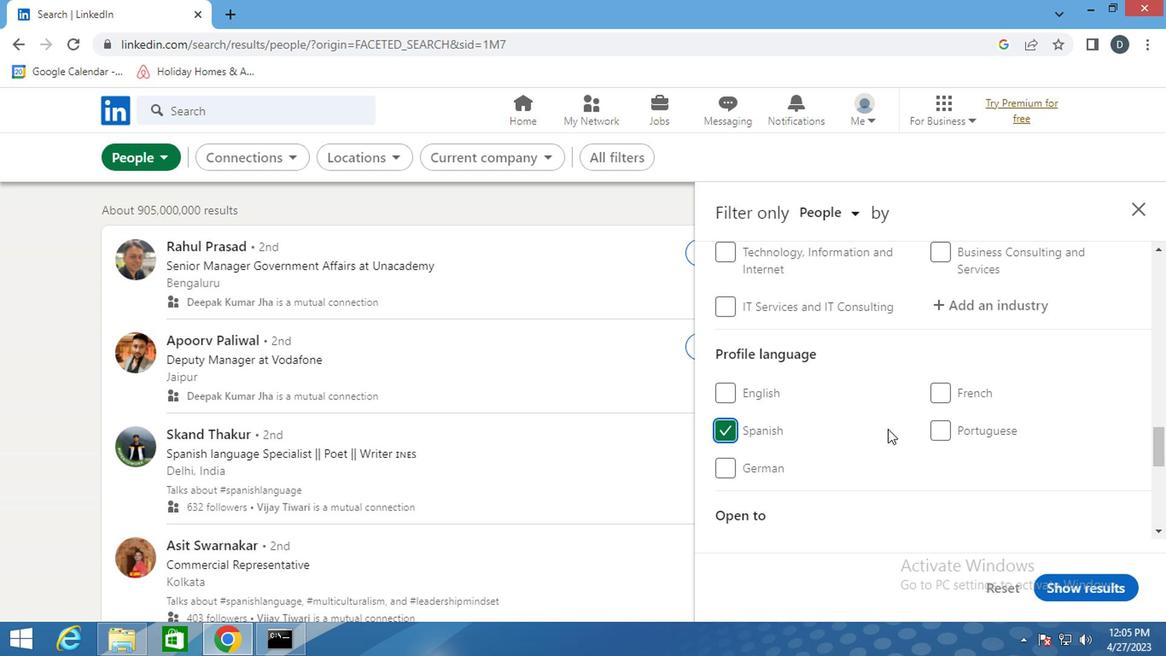 
Action: Mouse scrolled (887, 429) with delta (0, 0)
Screenshot: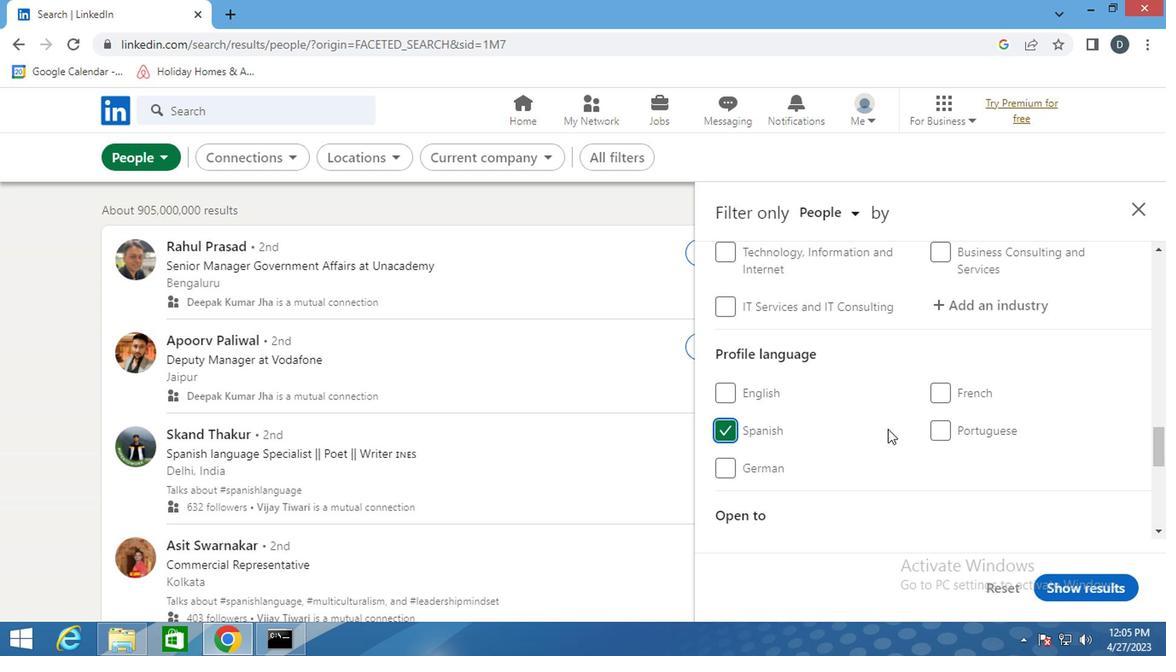 
Action: Mouse scrolled (887, 429) with delta (0, 0)
Screenshot: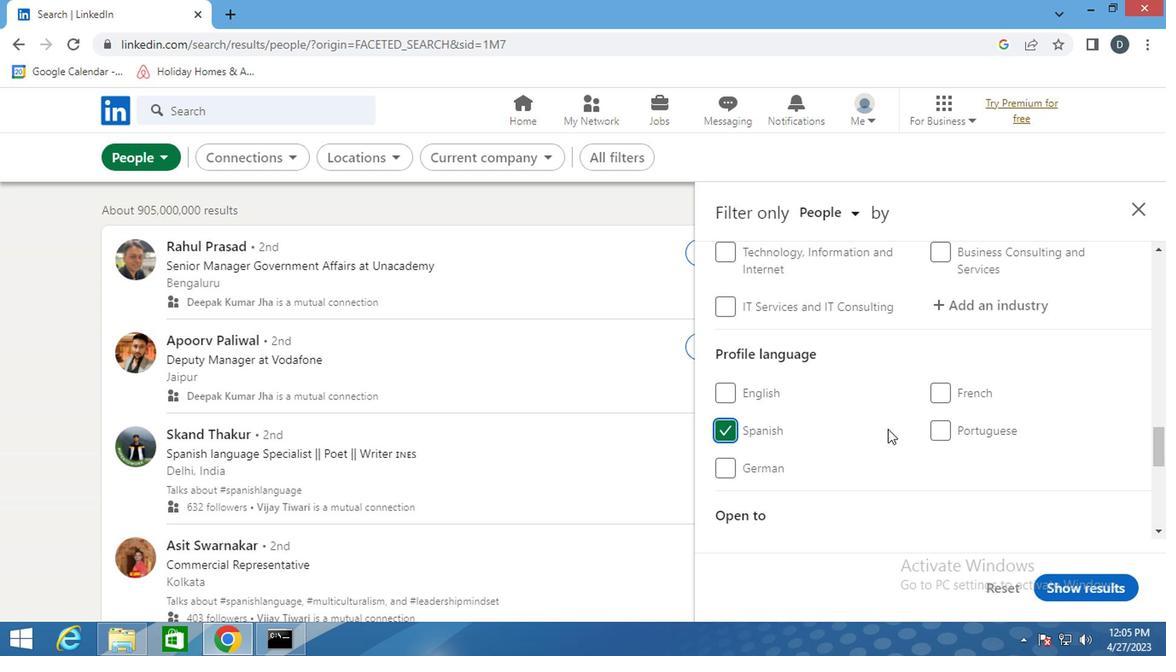 
Action: Mouse scrolled (887, 429) with delta (0, 0)
Screenshot: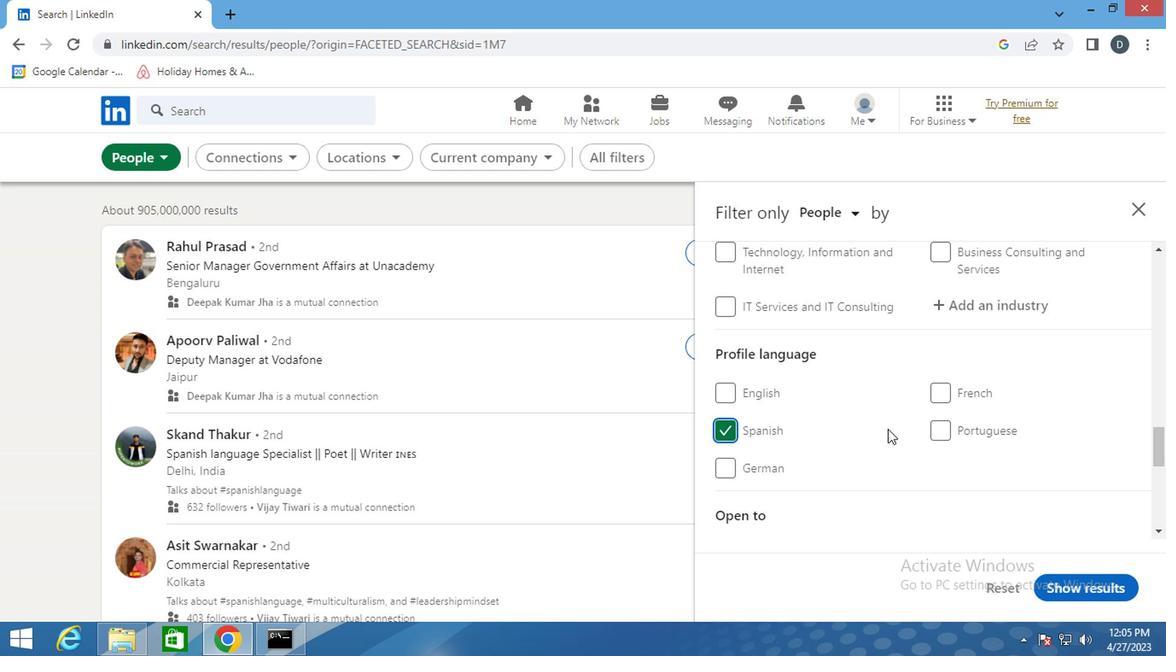 
Action: Mouse scrolled (887, 429) with delta (0, 0)
Screenshot: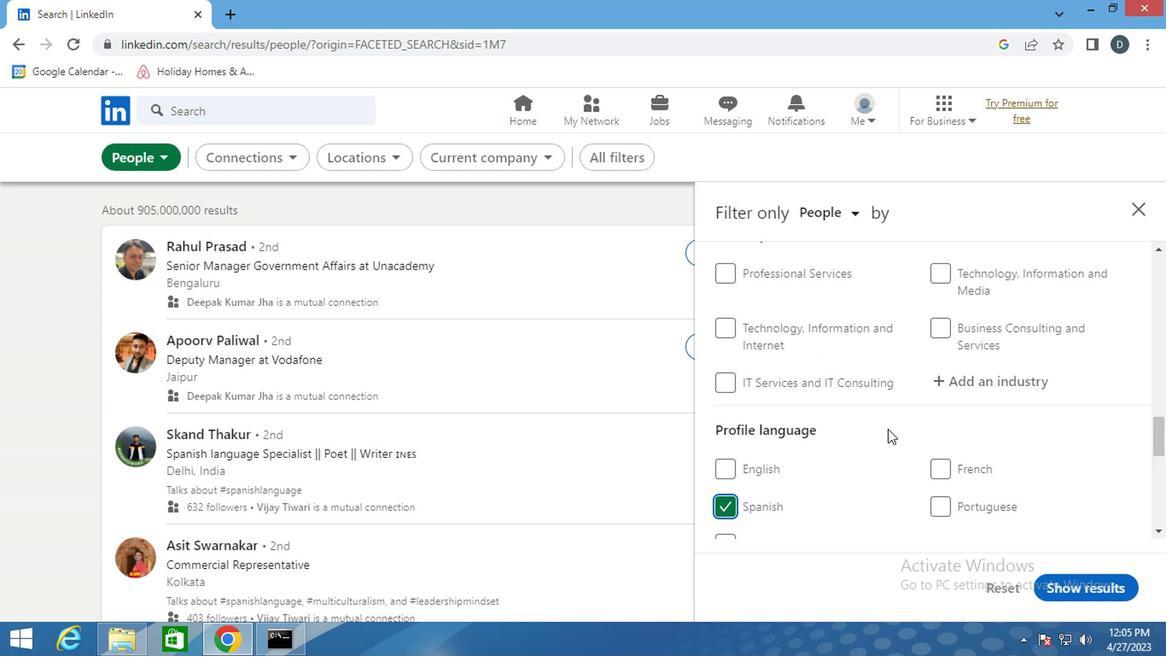
Action: Mouse scrolled (887, 429) with delta (0, 0)
Screenshot: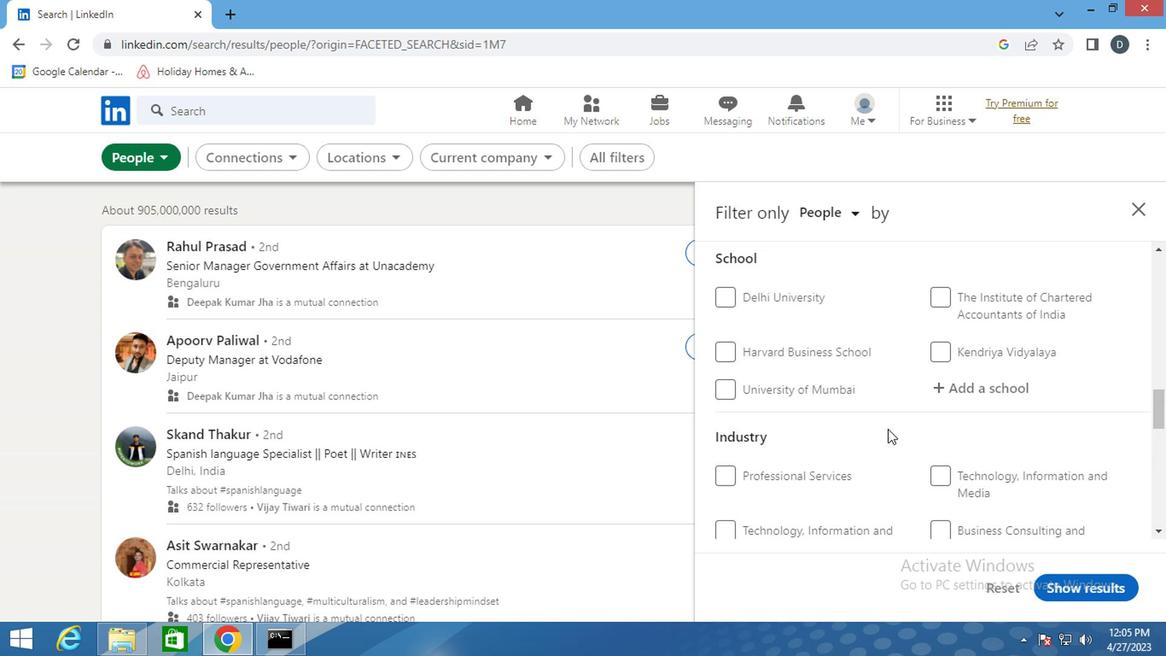 
Action: Mouse scrolled (887, 429) with delta (0, 0)
Screenshot: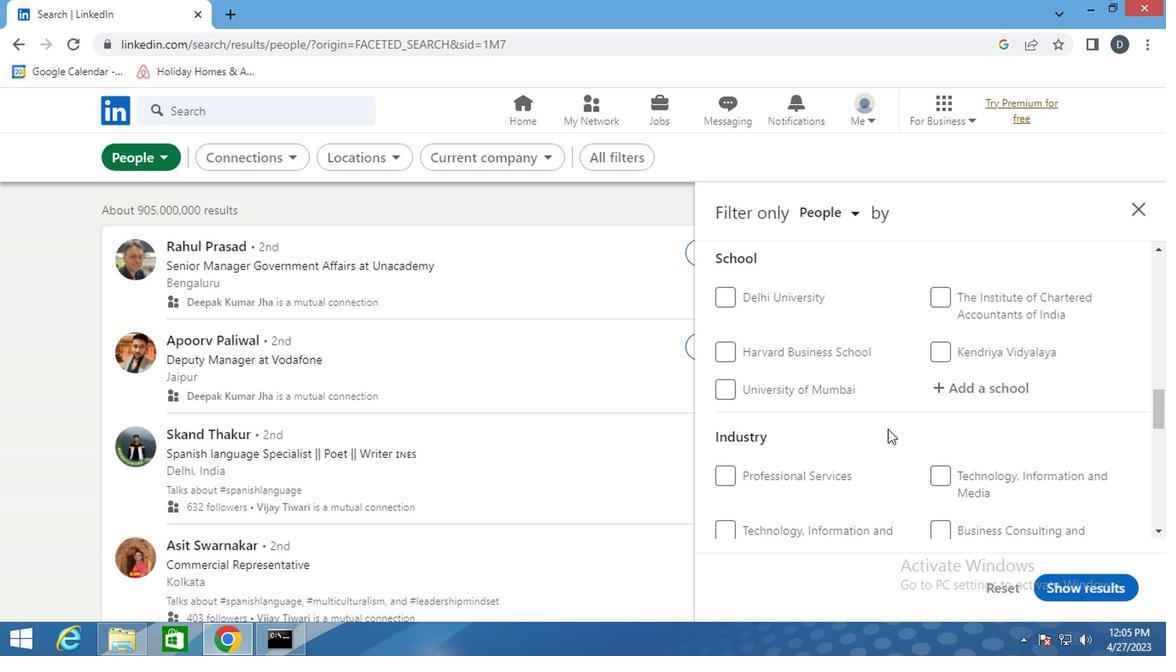 
Action: Mouse scrolled (887, 429) with delta (0, 0)
Screenshot: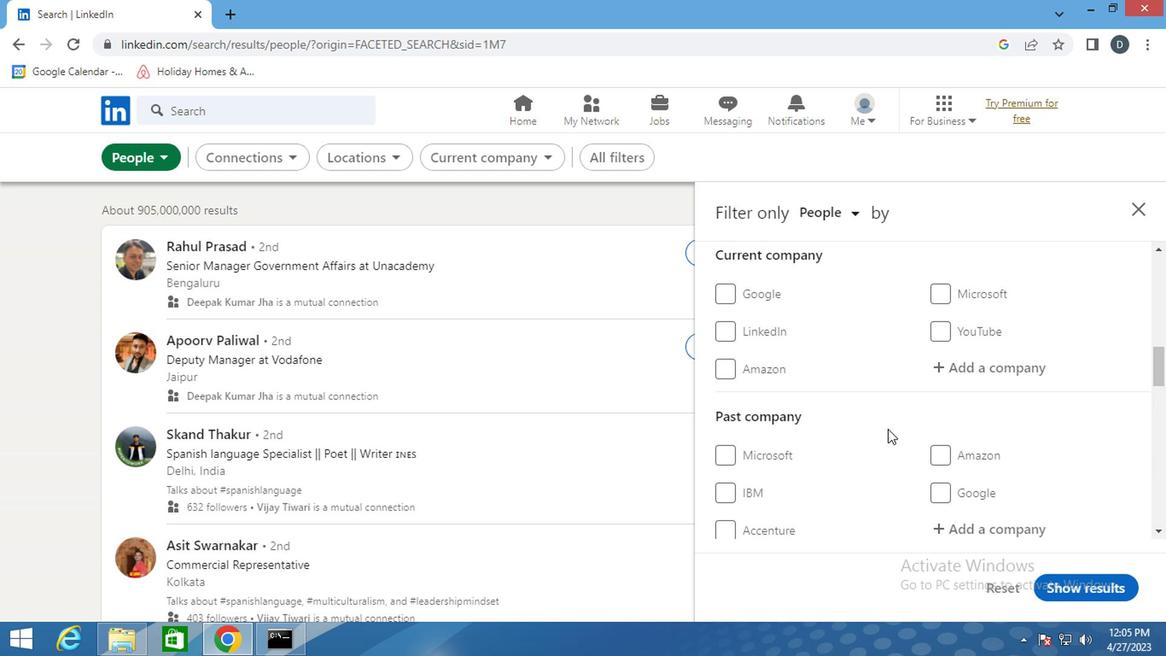 
Action: Mouse moved to (1000, 448)
Screenshot: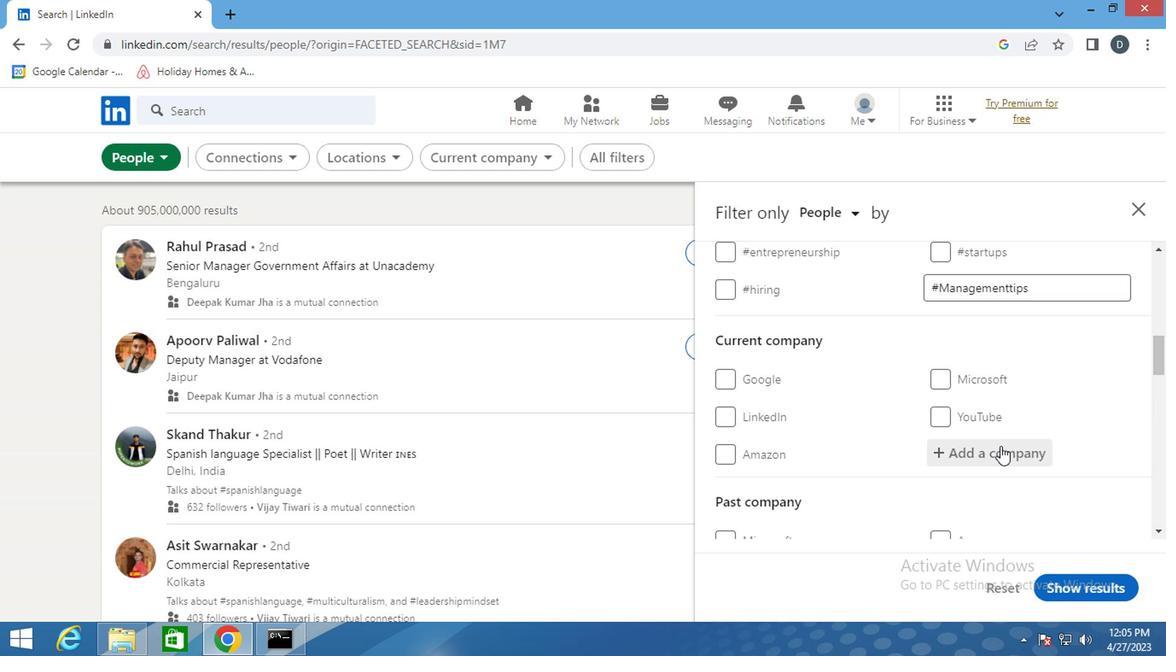 
Action: Mouse pressed left at (1000, 448)
Screenshot: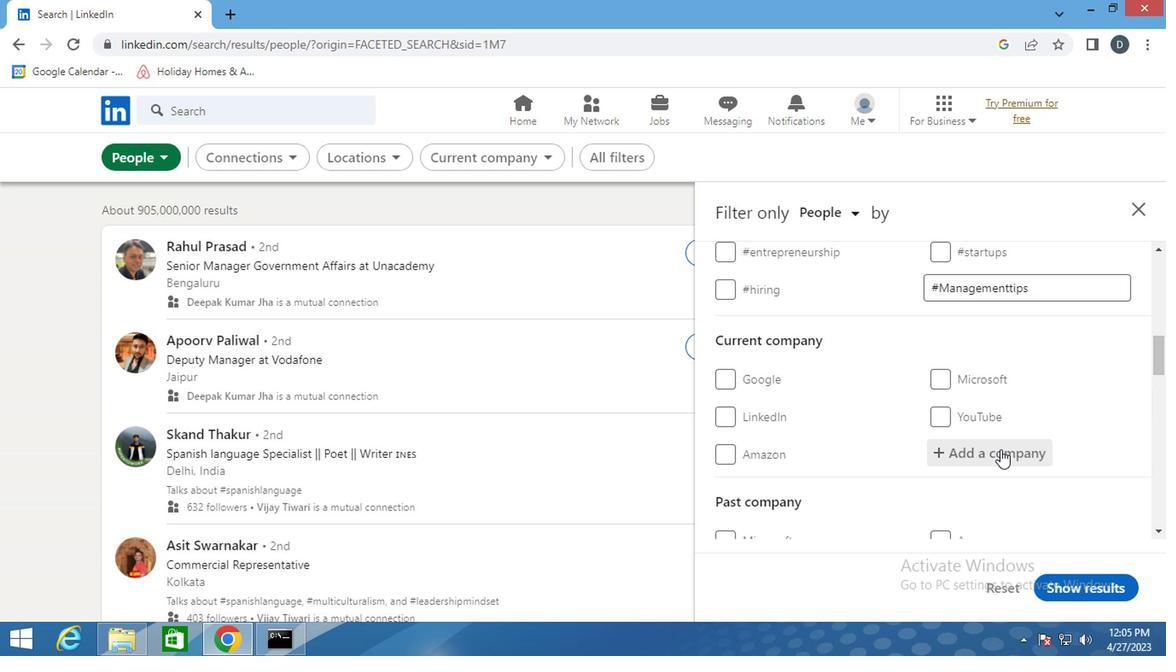 
Action: Mouse moved to (875, 418)
Screenshot: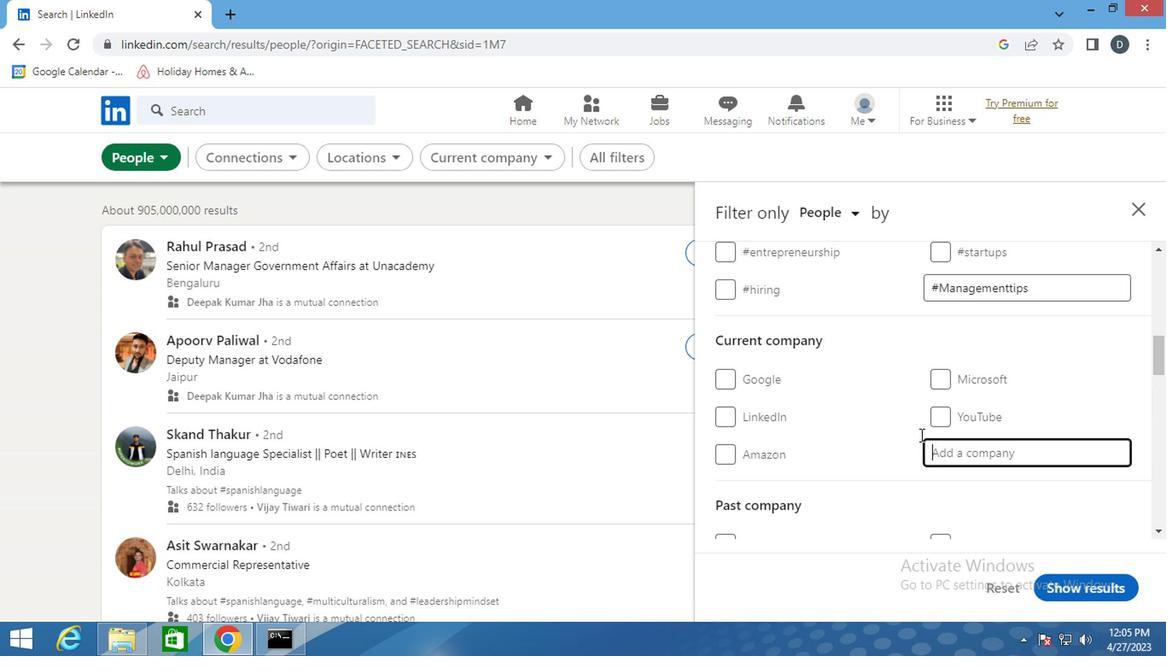 
Action: Mouse scrolled (875, 418) with delta (0, 0)
Screenshot: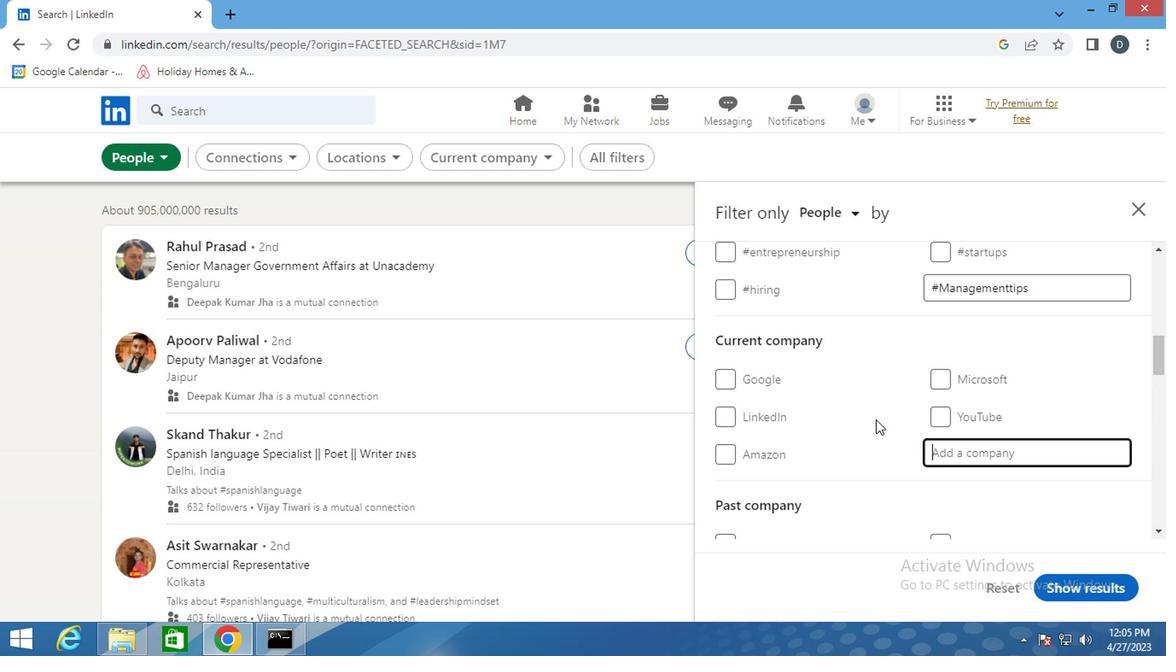 
Action: Mouse moved to (874, 418)
Screenshot: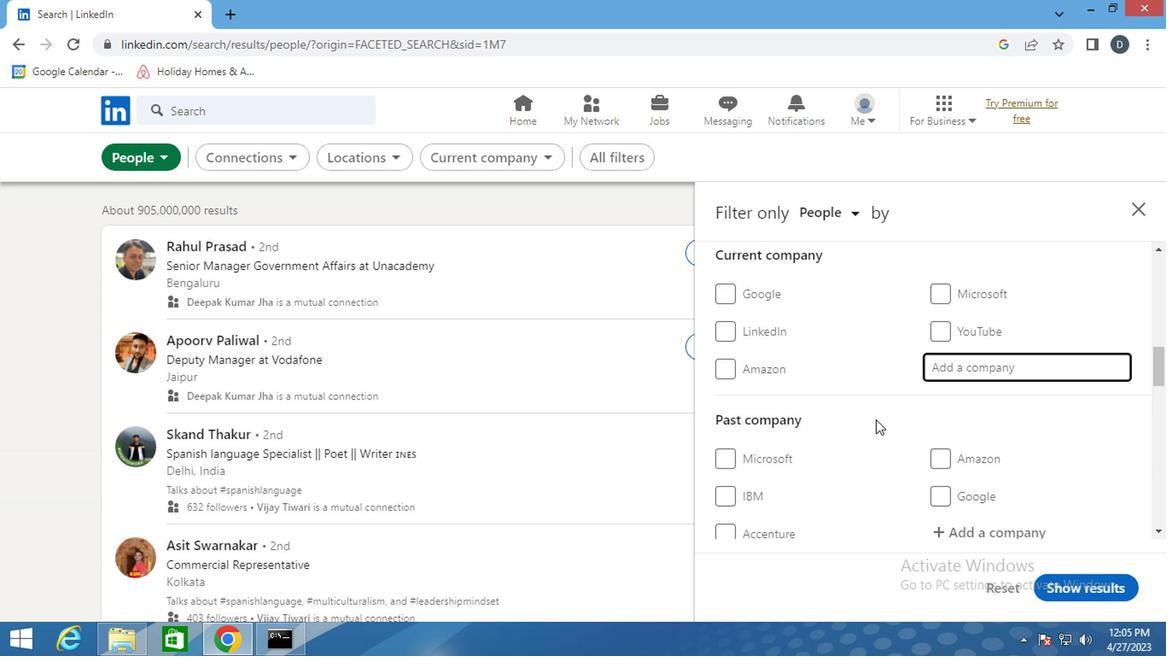 
Action: Key pressed <Key.shift>HUAWEI<Key.space>
Screenshot: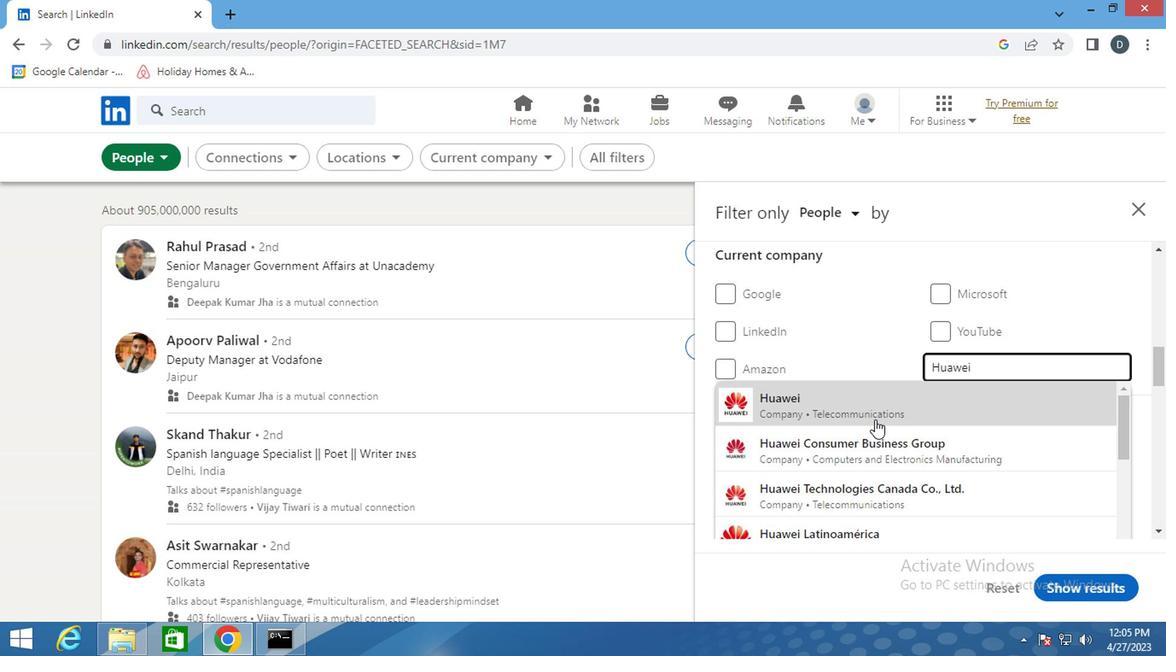 
Action: Mouse moved to (992, 495)
Screenshot: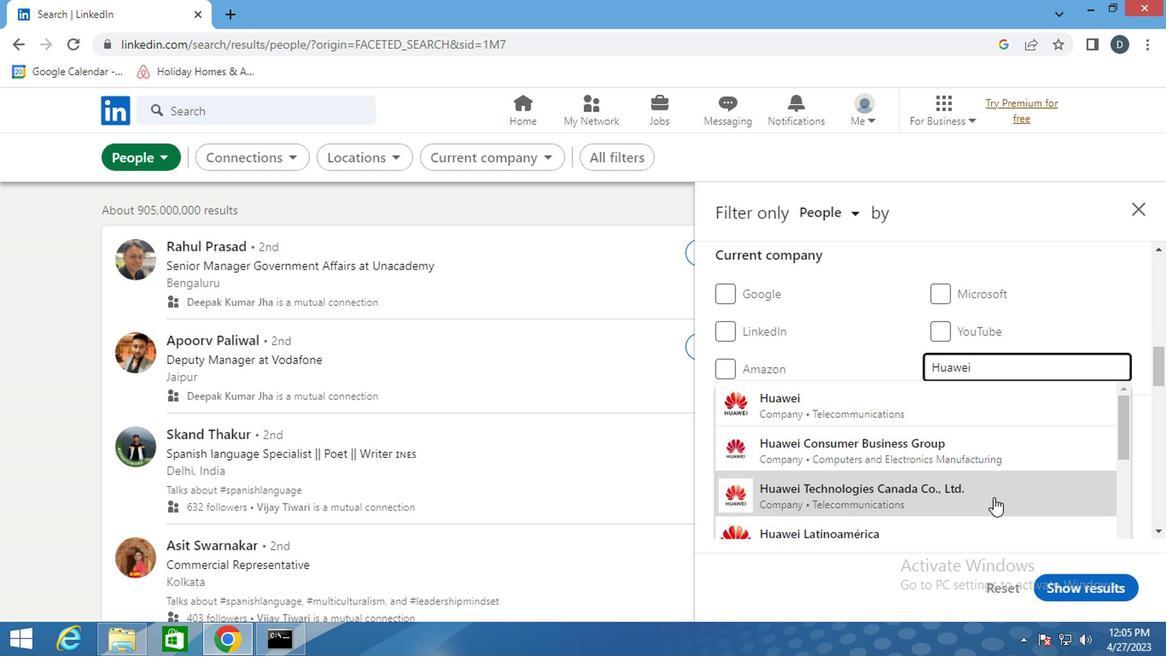 
Action: Mouse scrolled (992, 494) with delta (0, 0)
Screenshot: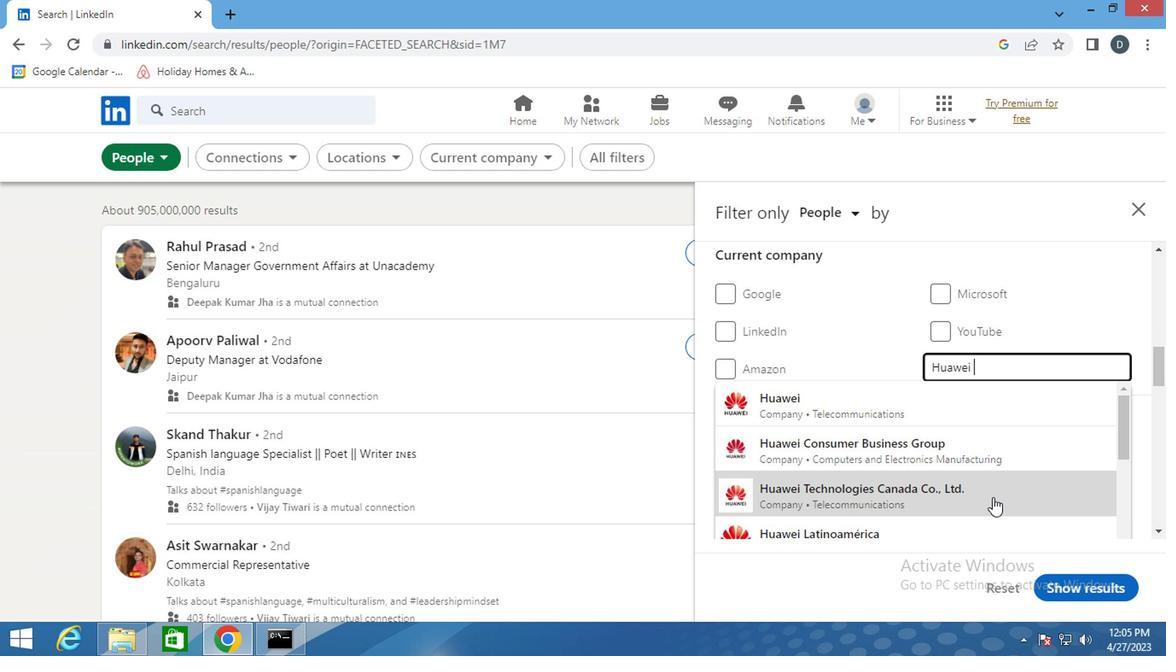 
Action: Mouse moved to (988, 486)
Screenshot: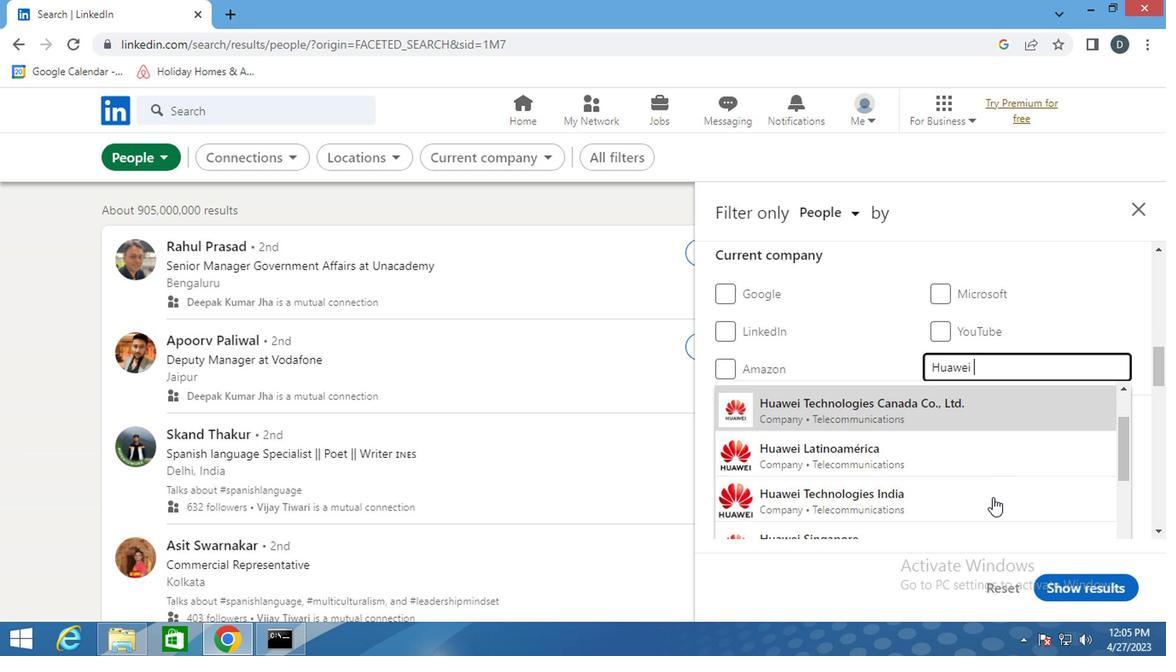 
Action: Mouse scrolled (988, 486) with delta (0, 0)
Screenshot: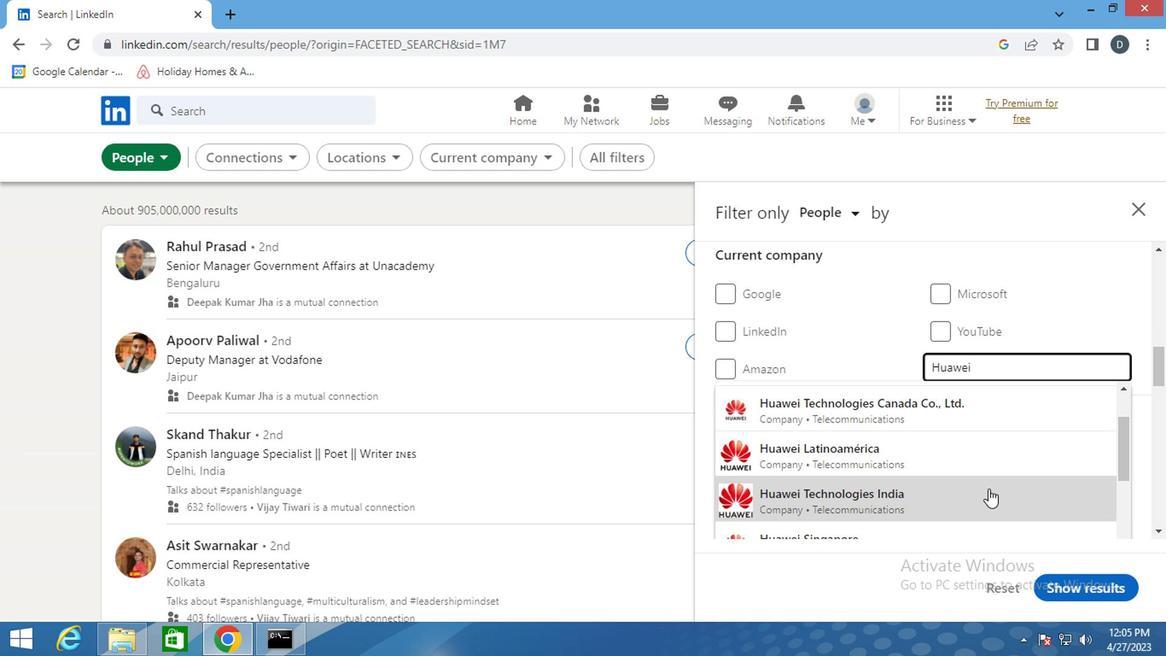 
Action: Mouse moved to (972, 418)
Screenshot: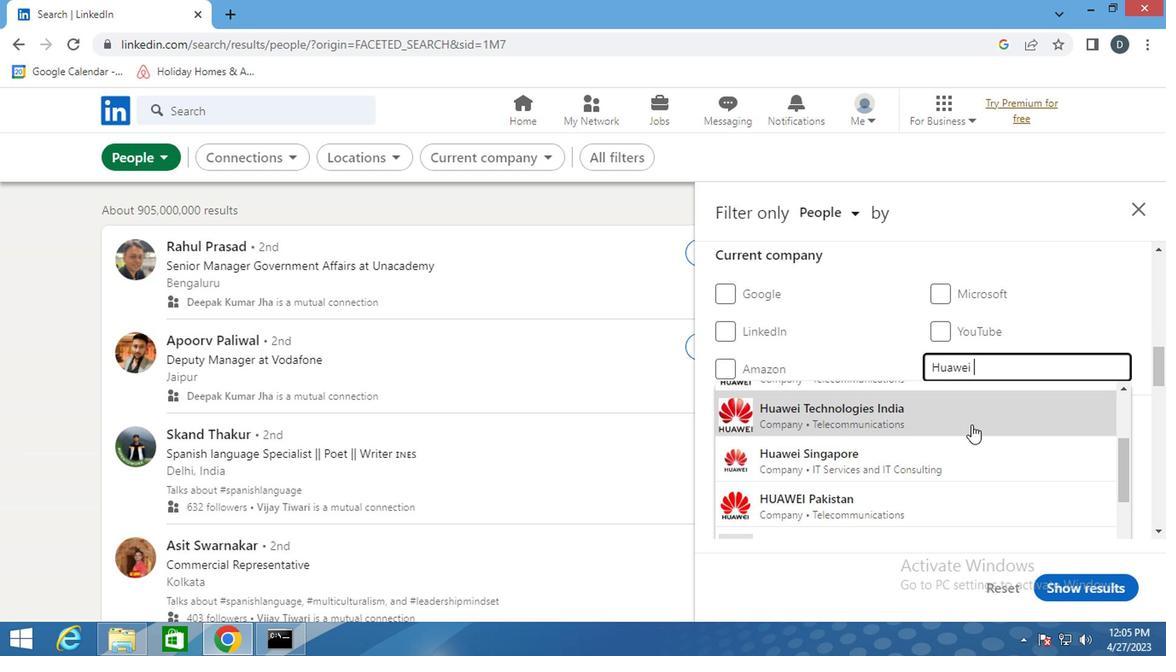 
Action: Mouse pressed left at (972, 418)
Screenshot: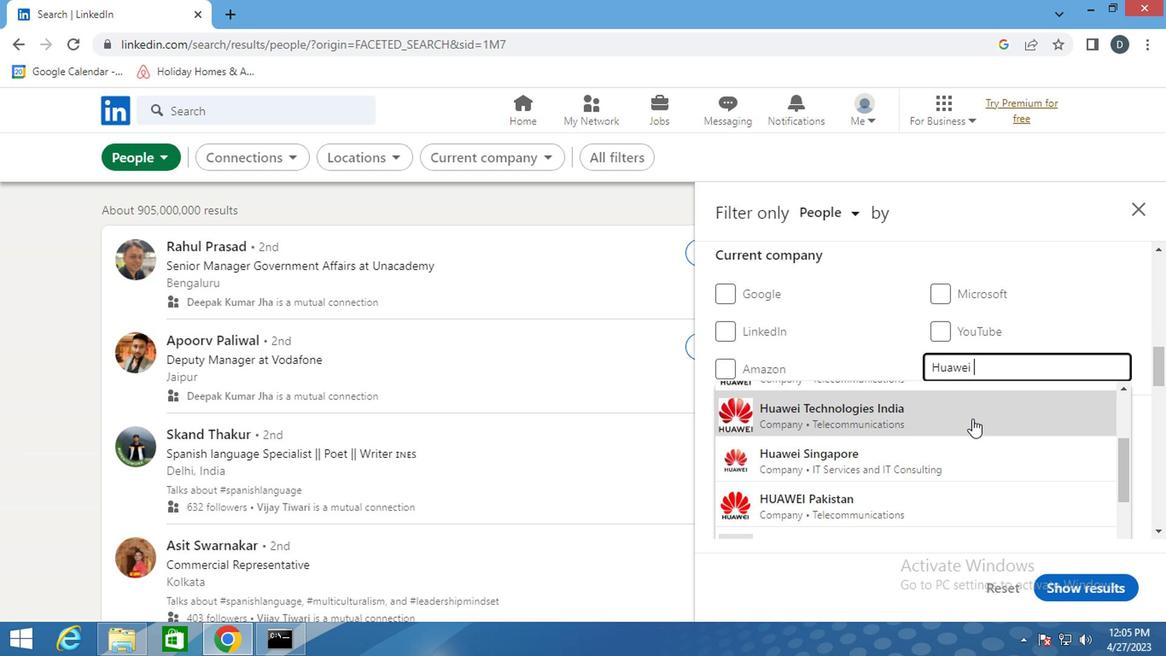 
Action: Mouse moved to (958, 417)
Screenshot: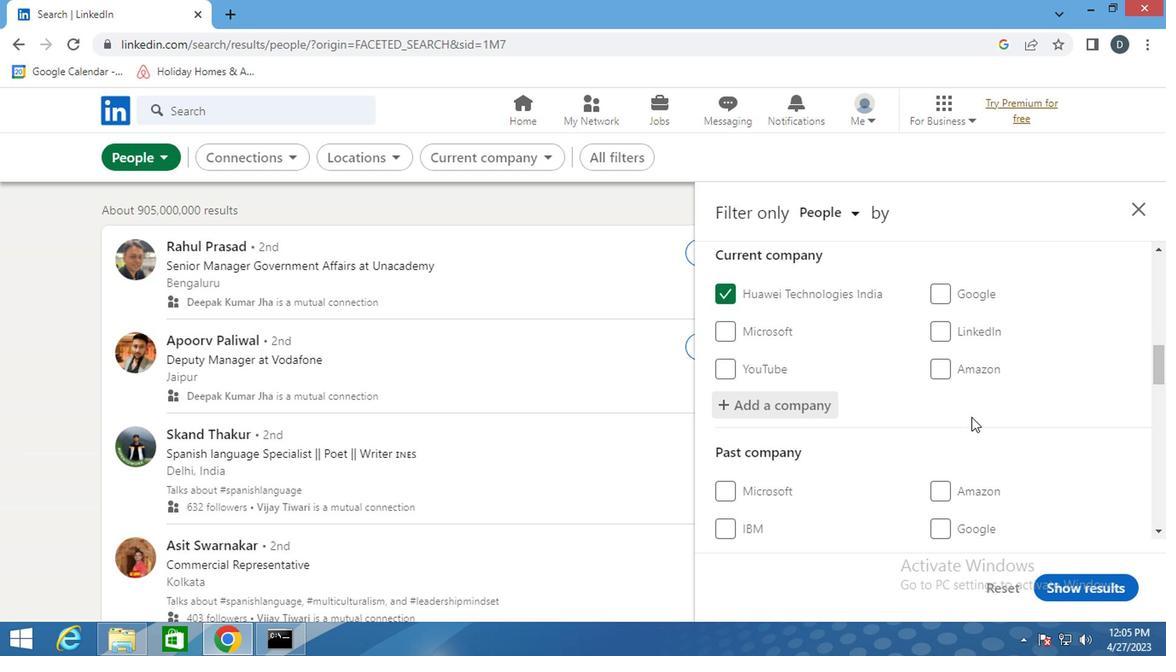
Action: Mouse scrolled (958, 416) with delta (0, -1)
Screenshot: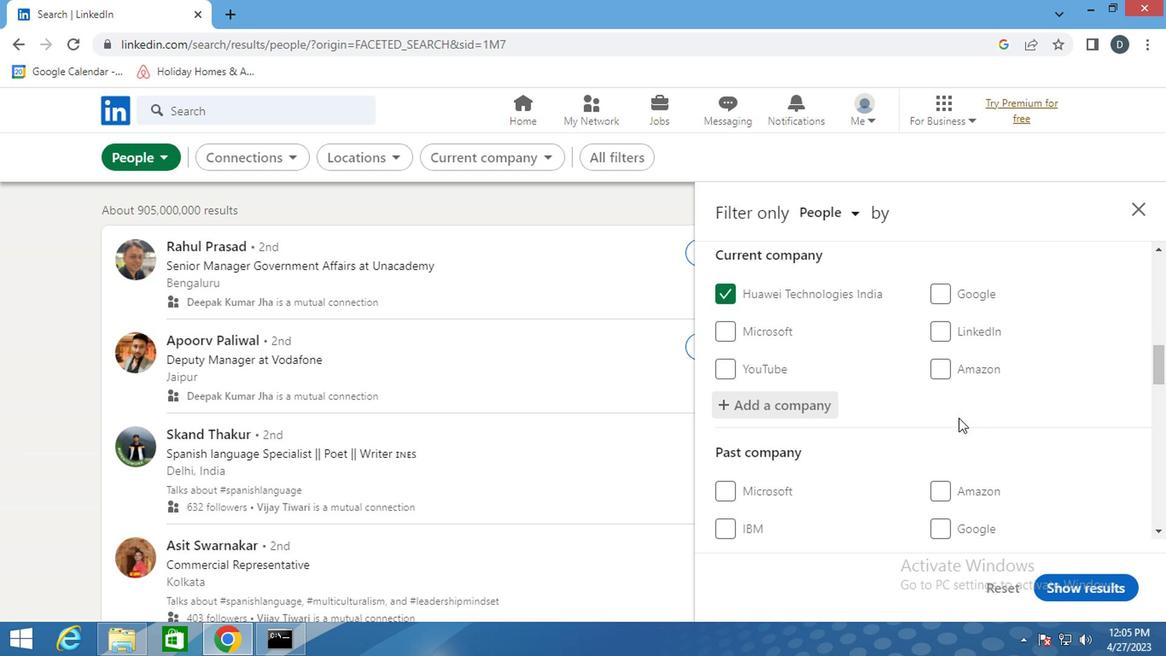 
Action: Mouse scrolled (958, 416) with delta (0, -1)
Screenshot: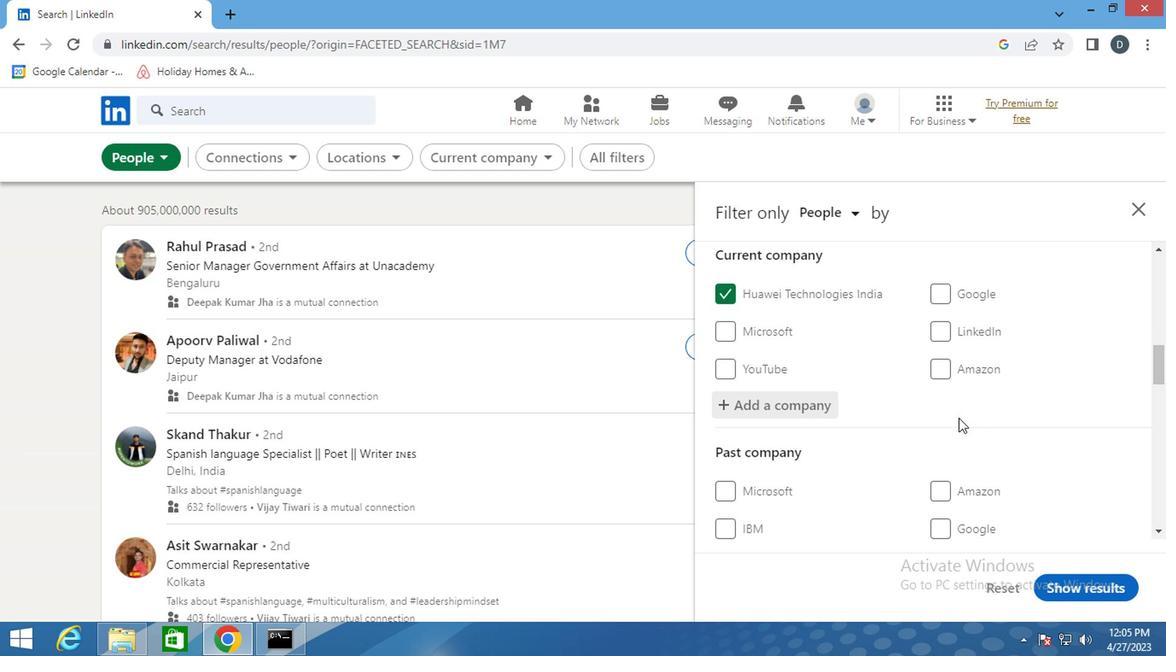 
Action: Mouse moved to (949, 420)
Screenshot: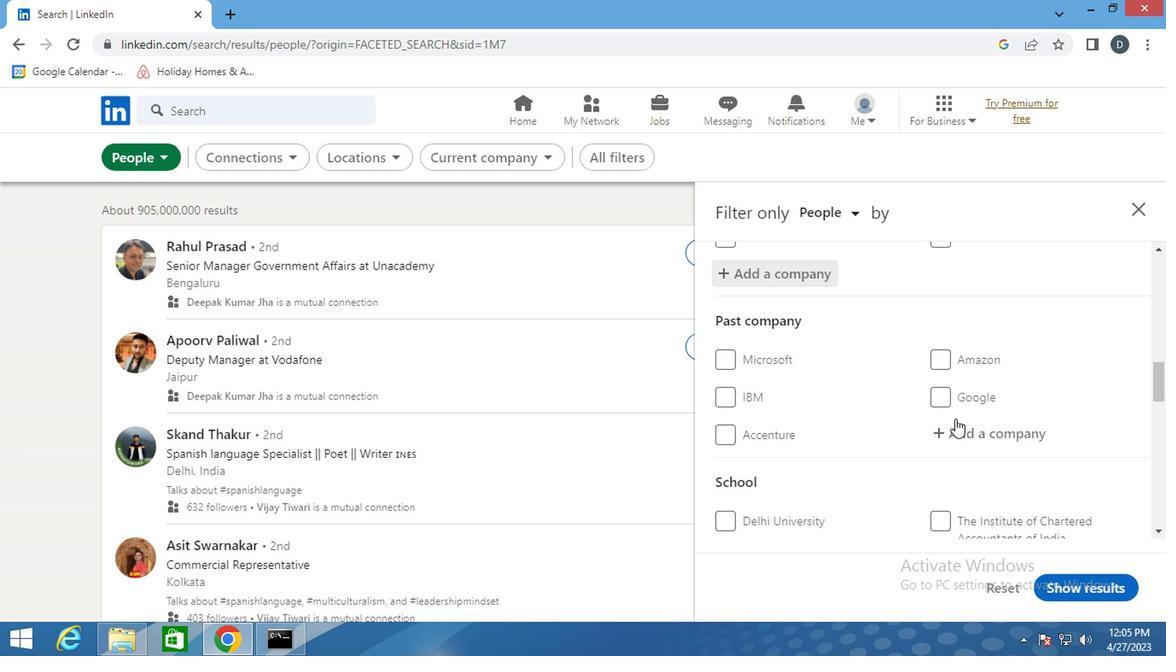 
Action: Mouse scrolled (949, 419) with delta (0, 0)
Screenshot: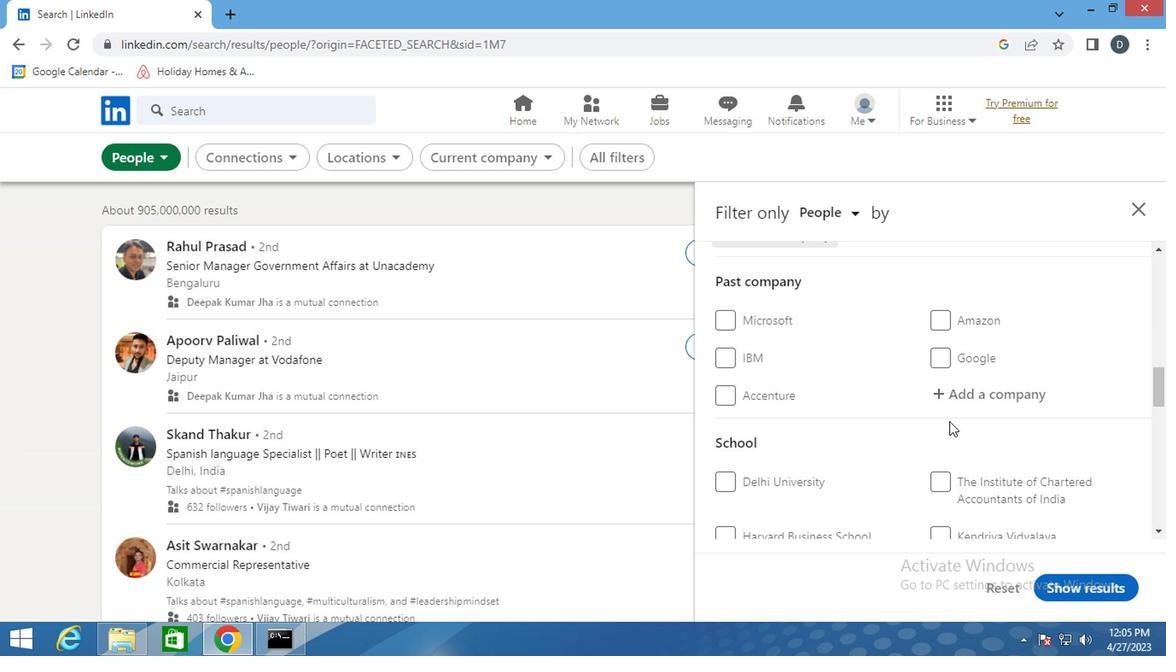 
Action: Mouse moved to (954, 420)
Screenshot: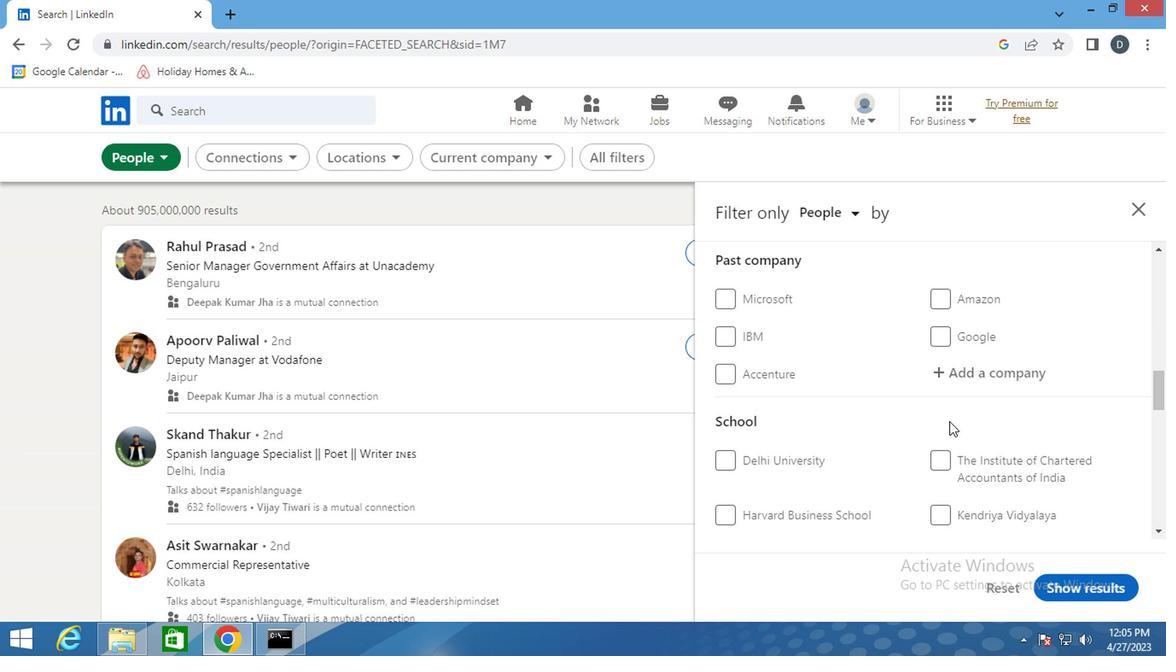
Action: Mouse scrolled (954, 419) with delta (0, 0)
Screenshot: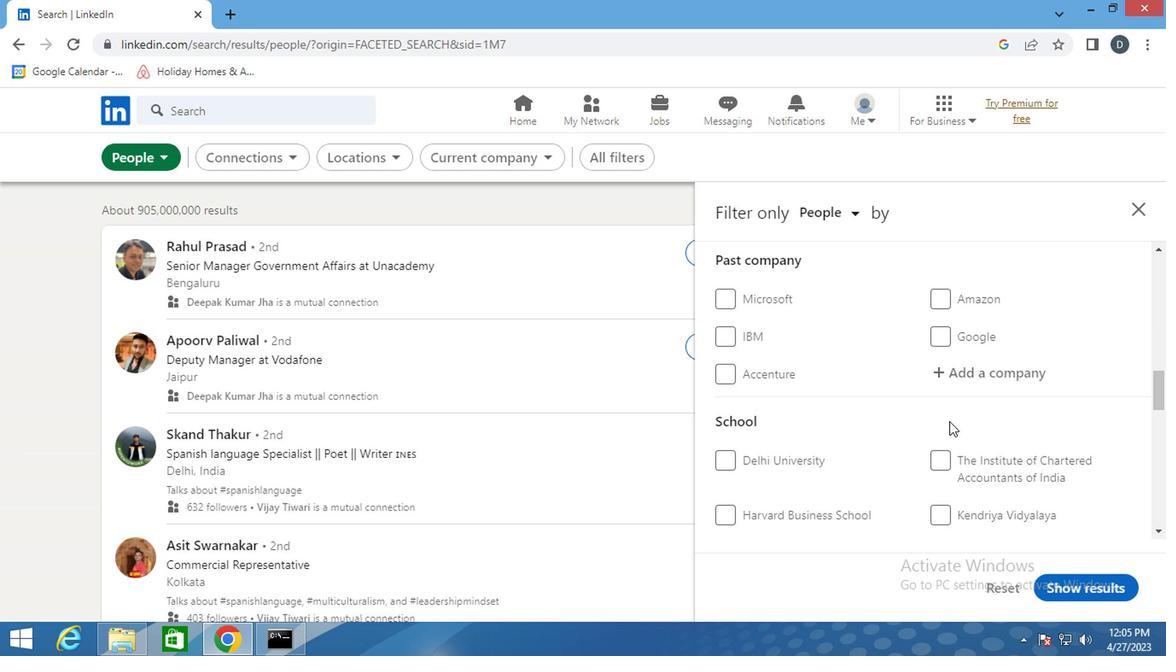 
Action: Mouse moved to (978, 413)
Screenshot: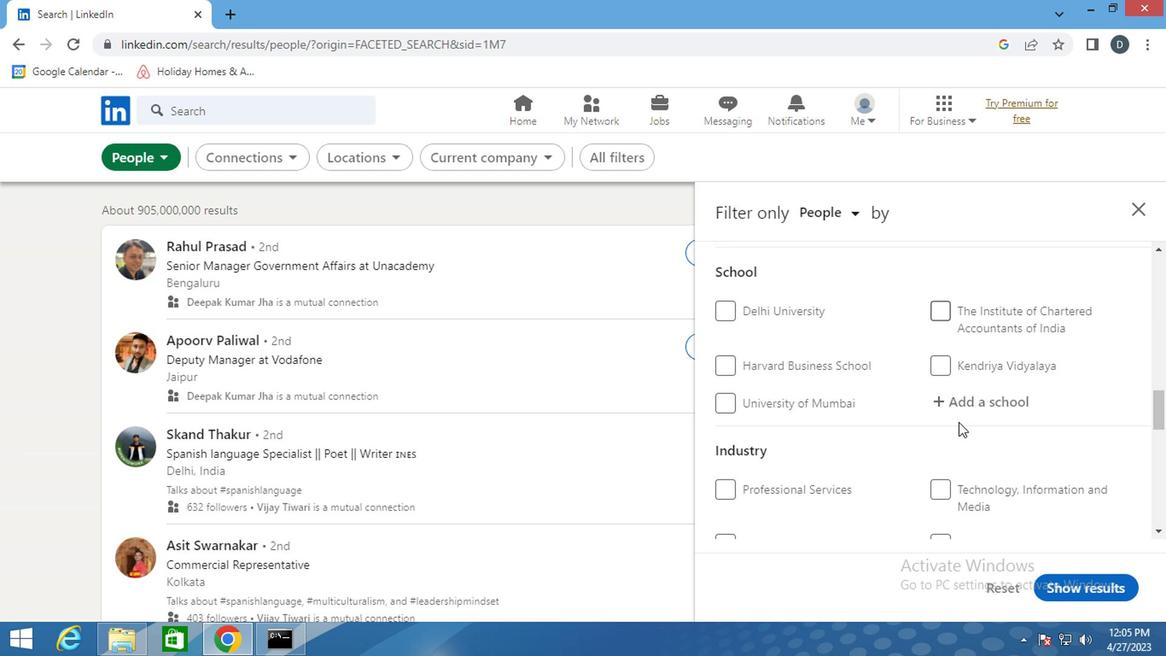 
Action: Mouse pressed left at (978, 413)
Screenshot: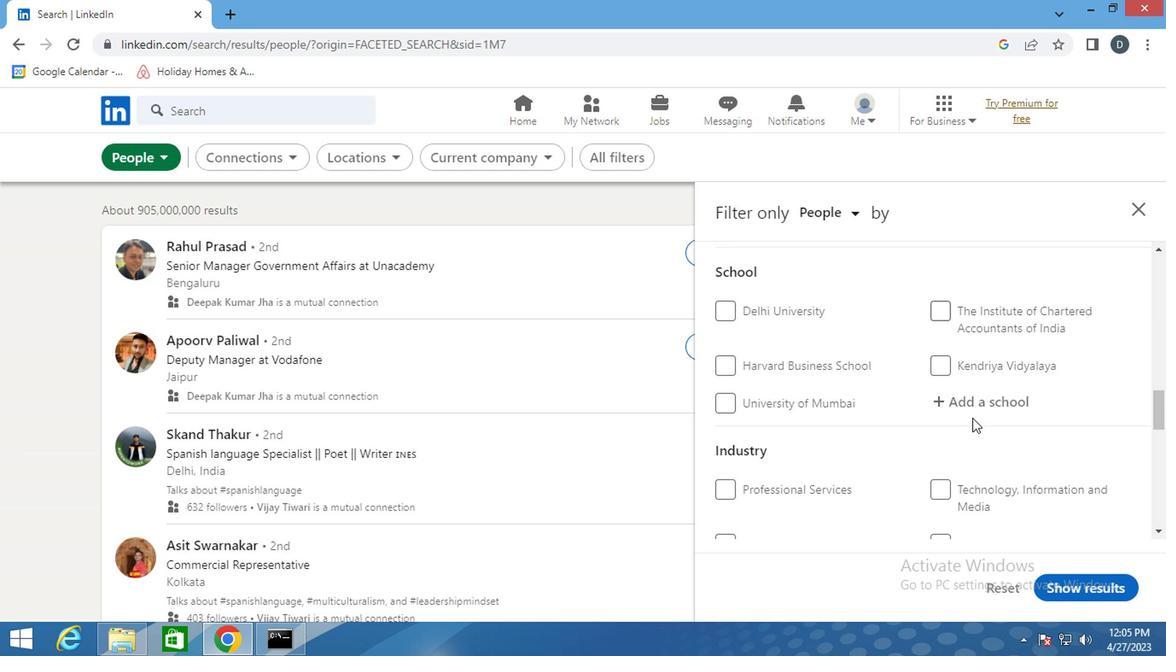 
Action: Key pressed <Key.shift><Key.shift><Key.shift><Key.shift>ctrl+DAV<Key.space><Key.shift>CEN
Screenshot: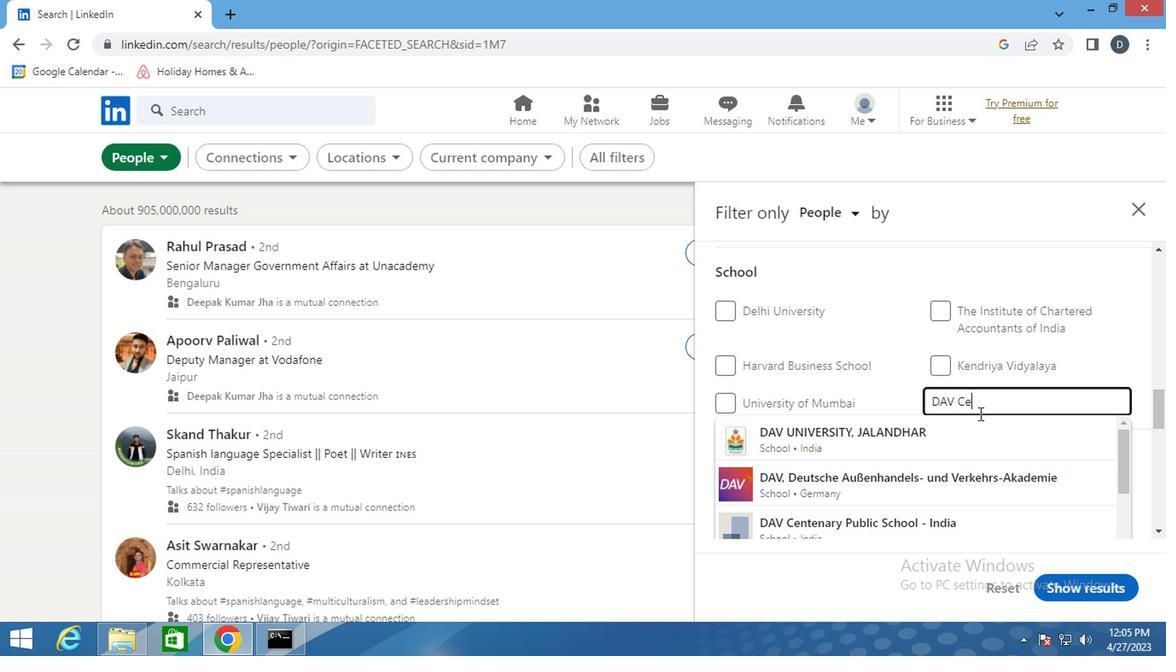 
Action: Mouse moved to (935, 440)
Screenshot: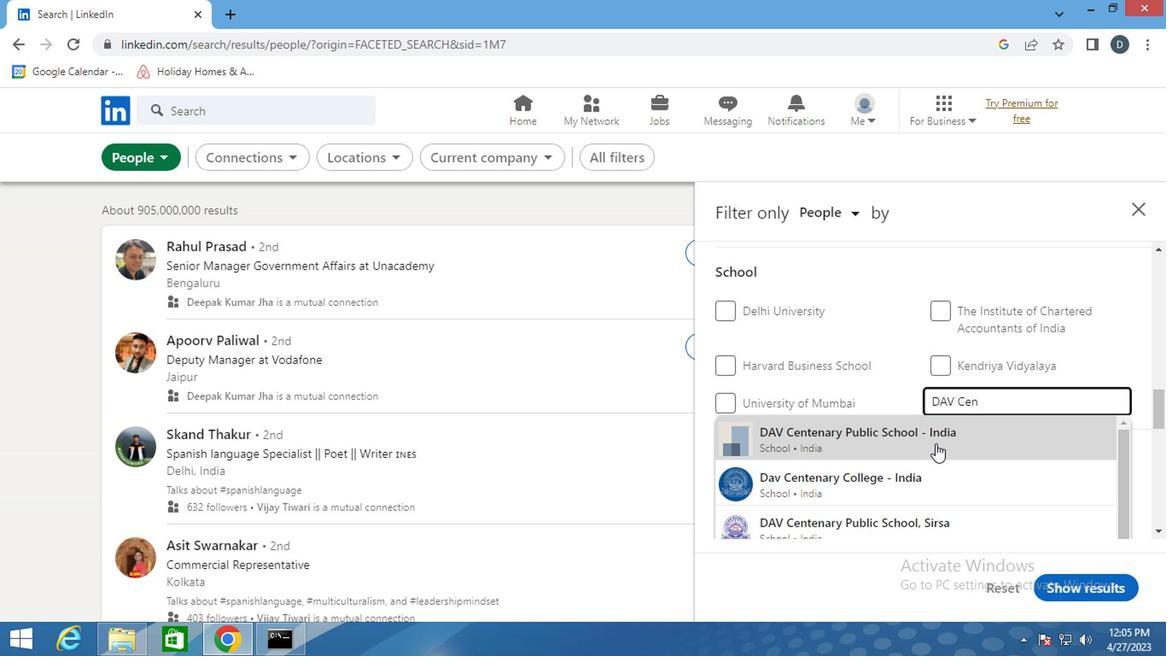 
Action: Mouse pressed left at (935, 440)
Screenshot: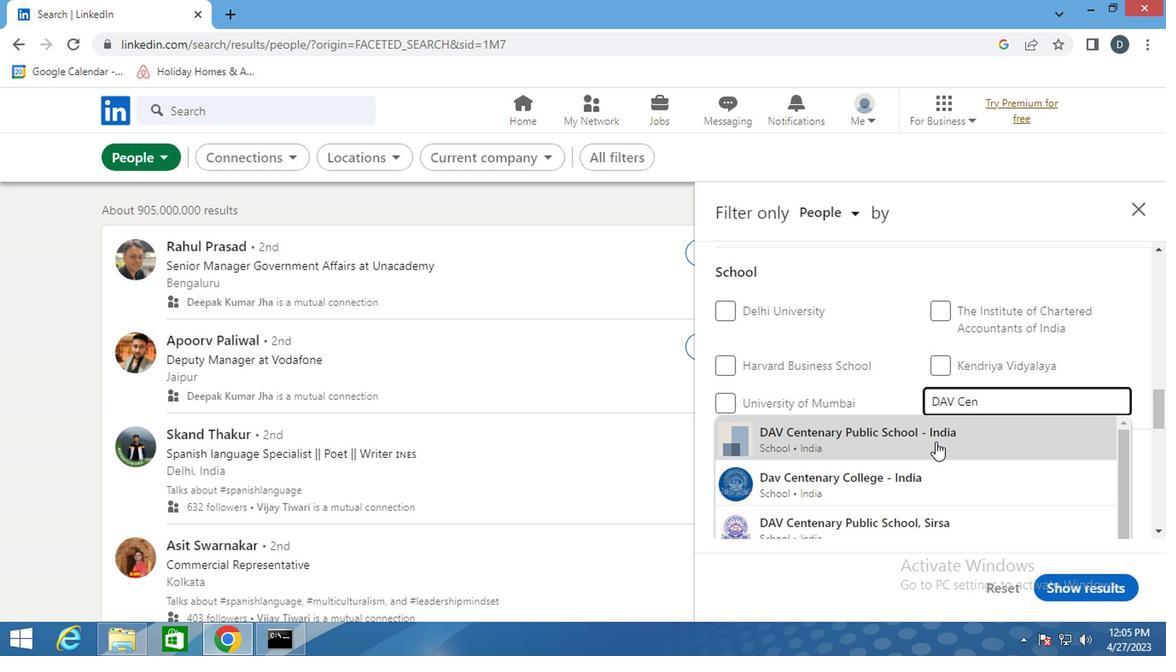 
Action: Mouse moved to (933, 438)
Screenshot: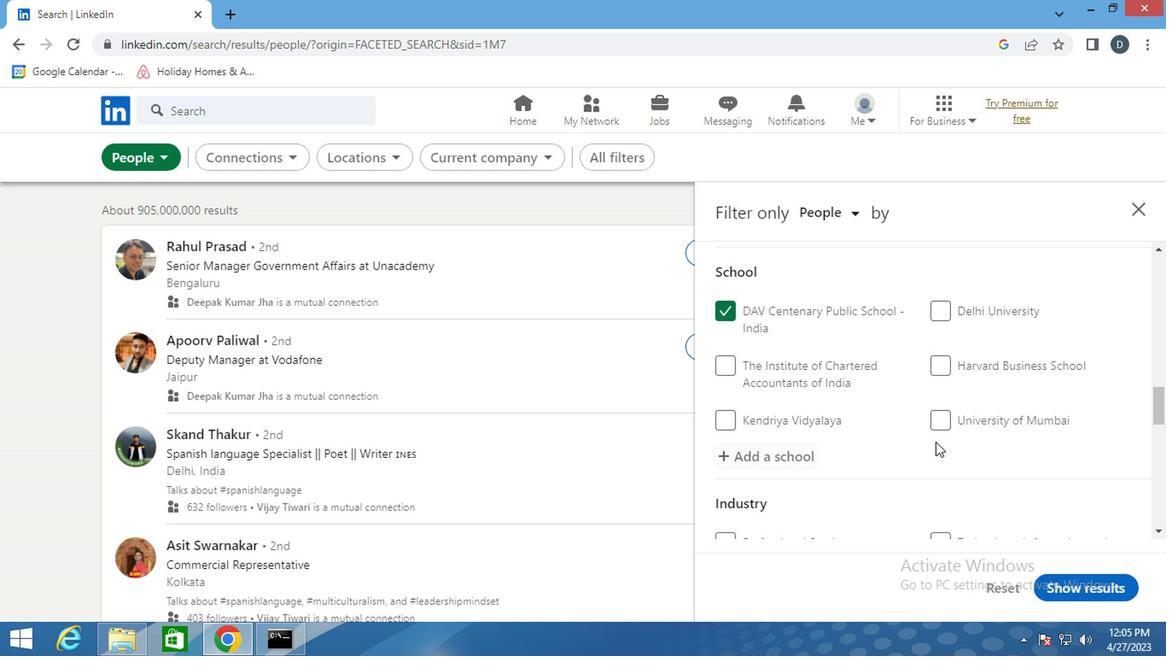 
Action: Mouse scrolled (933, 437) with delta (0, 0)
Screenshot: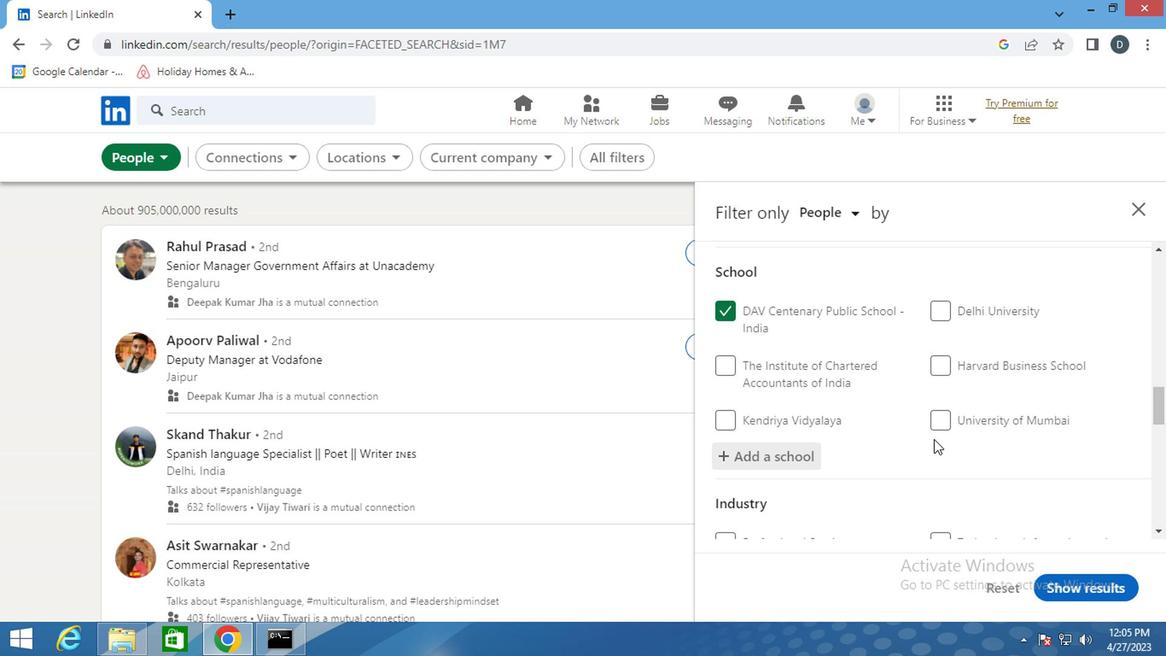 
Action: Mouse moved to (933, 438)
Screenshot: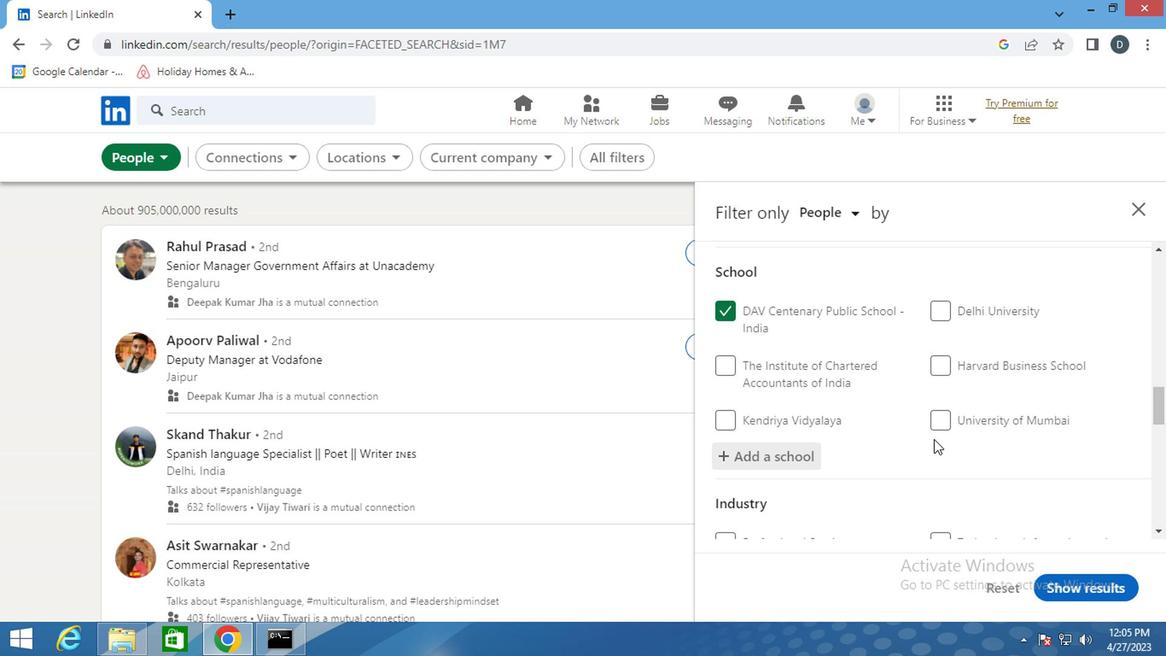 
Action: Mouse scrolled (933, 437) with delta (0, 0)
Screenshot: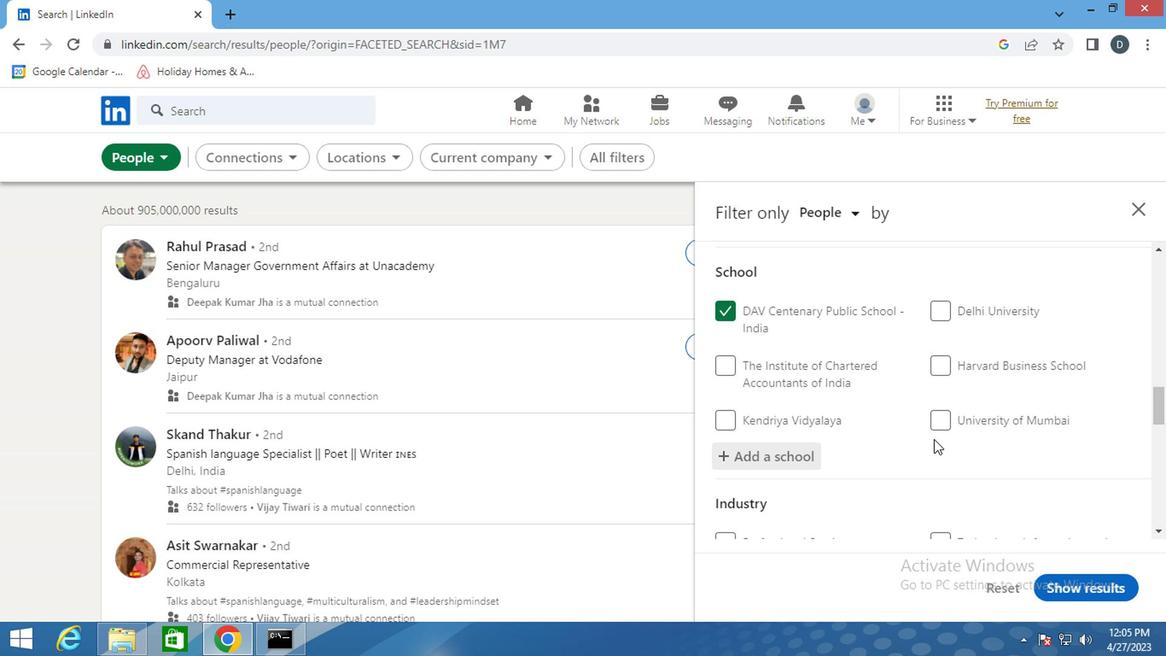 
Action: Mouse moved to (933, 439)
Screenshot: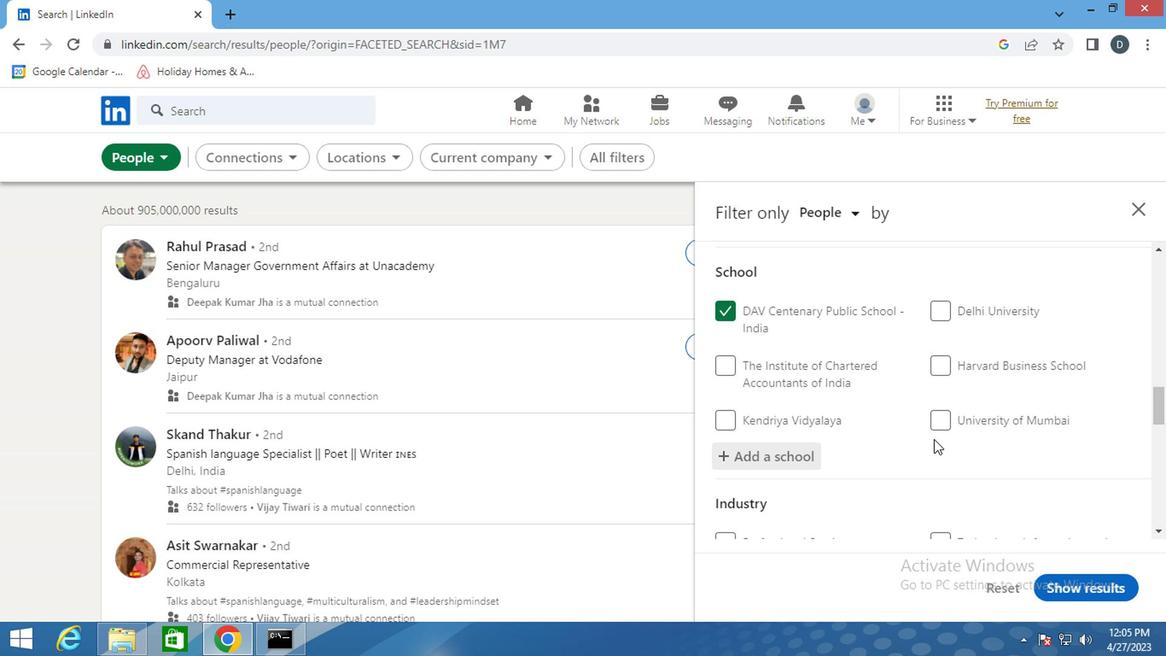 
Action: Mouse scrolled (933, 438) with delta (0, -1)
Screenshot: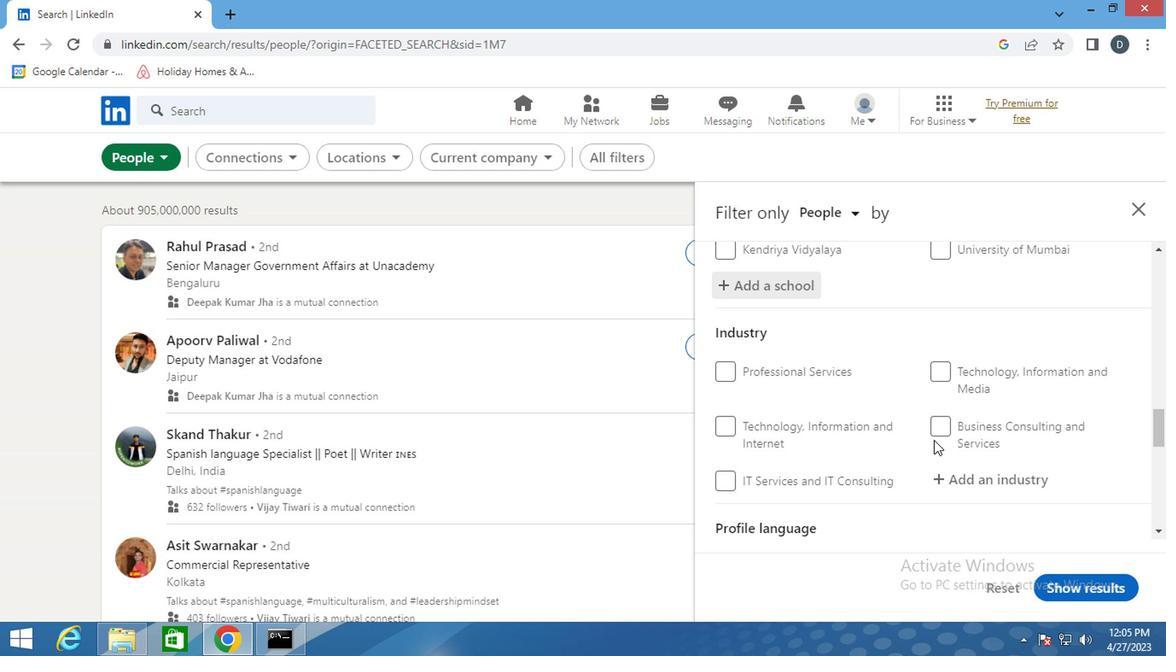 
Action: Mouse scrolled (933, 438) with delta (0, -1)
Screenshot: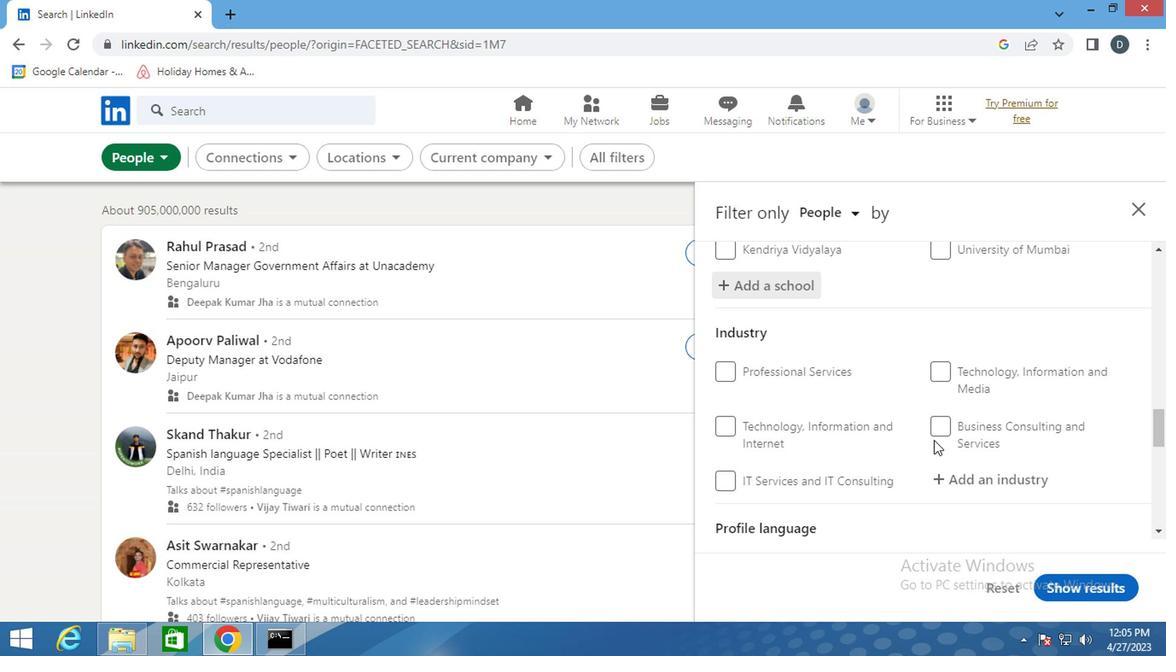 
Action: Mouse moved to (953, 428)
Screenshot: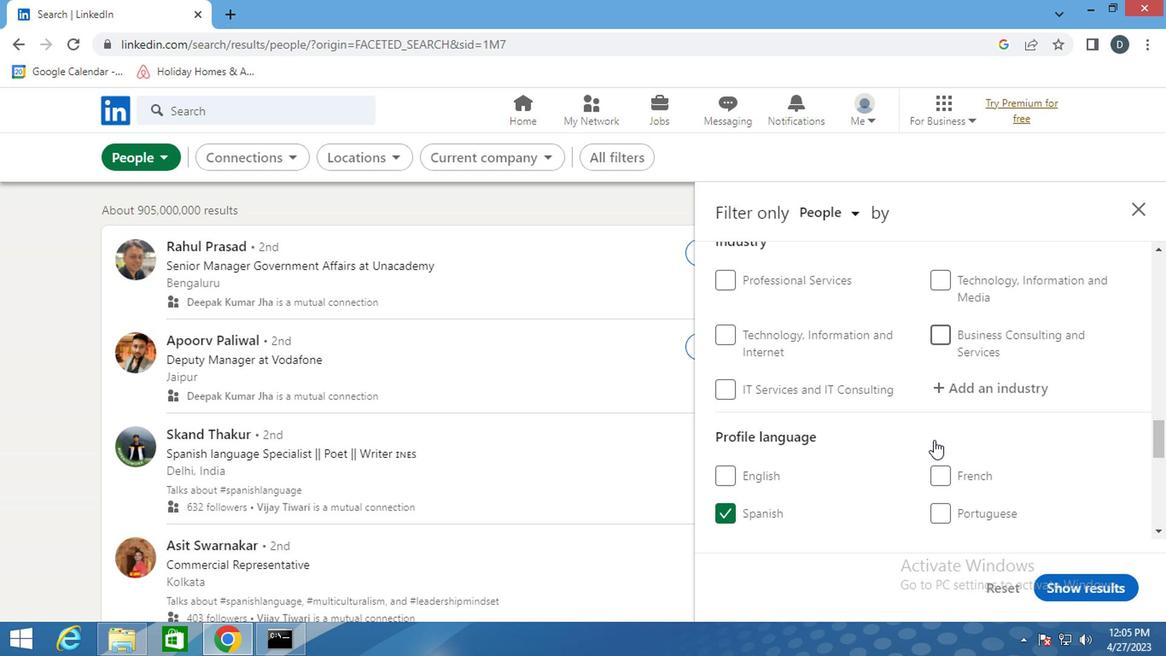 
Action: Mouse scrolled (953, 429) with delta (0, 0)
Screenshot: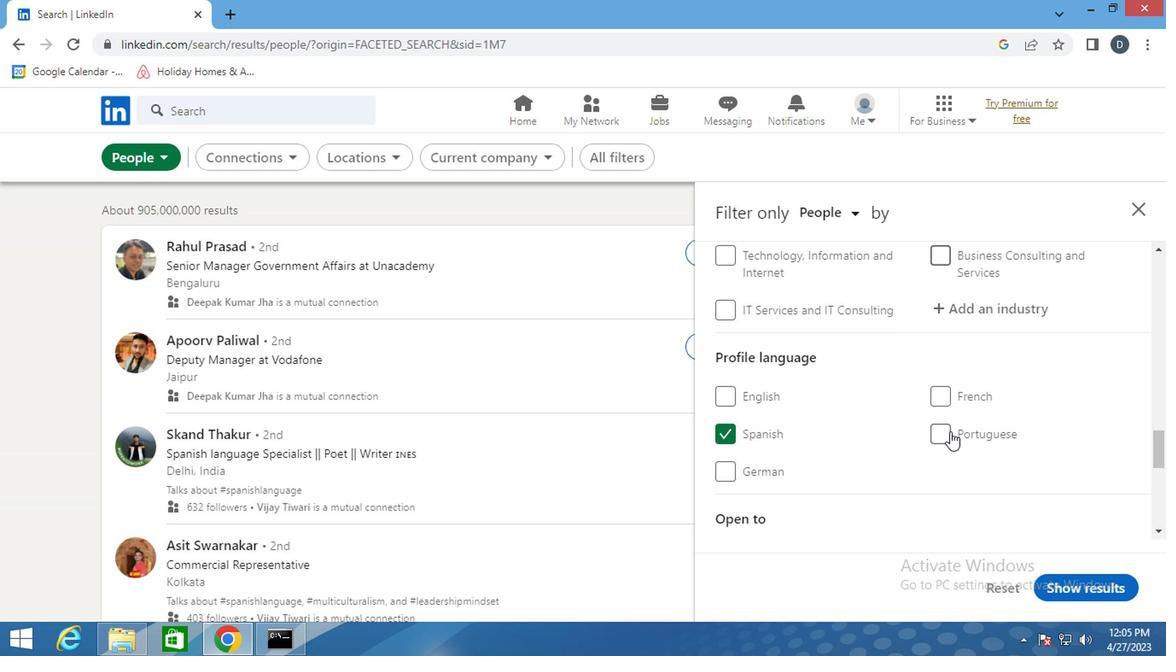 
Action: Mouse scrolled (953, 429) with delta (0, 0)
Screenshot: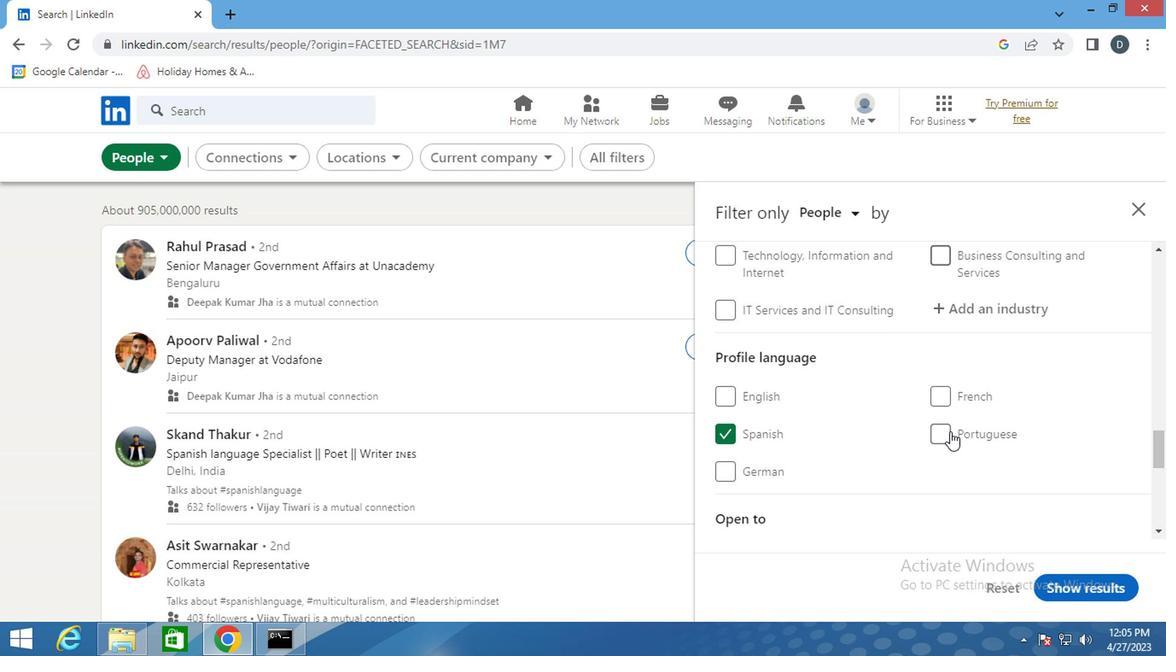 
Action: Mouse moved to (962, 469)
Screenshot: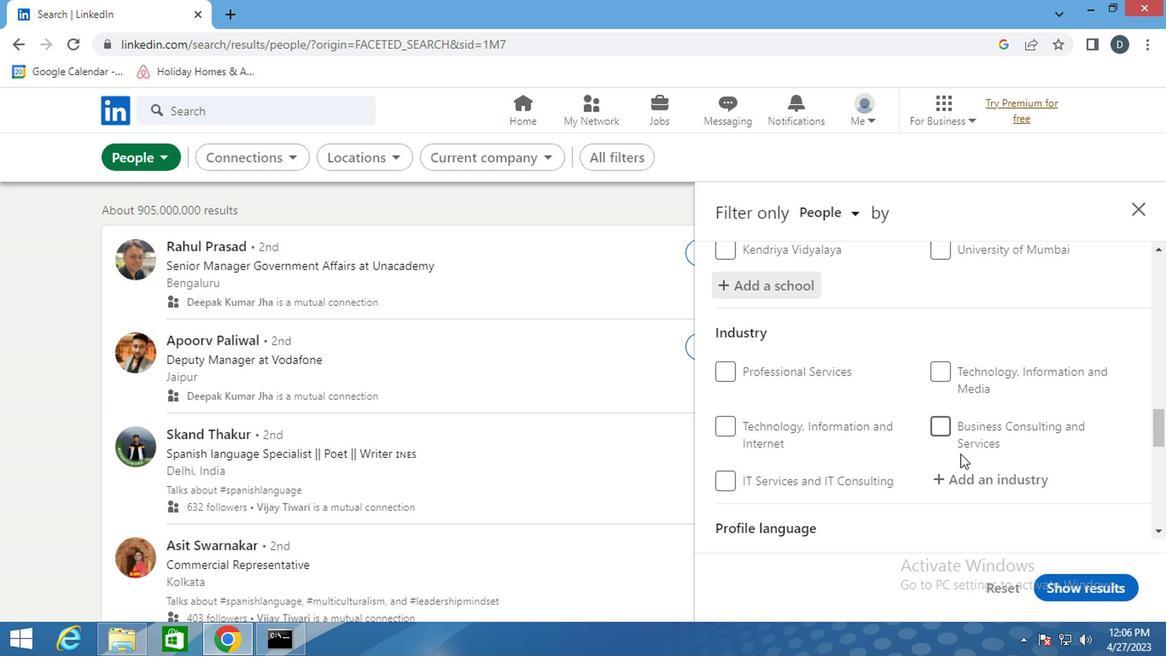 
Action: Mouse pressed left at (962, 469)
Screenshot: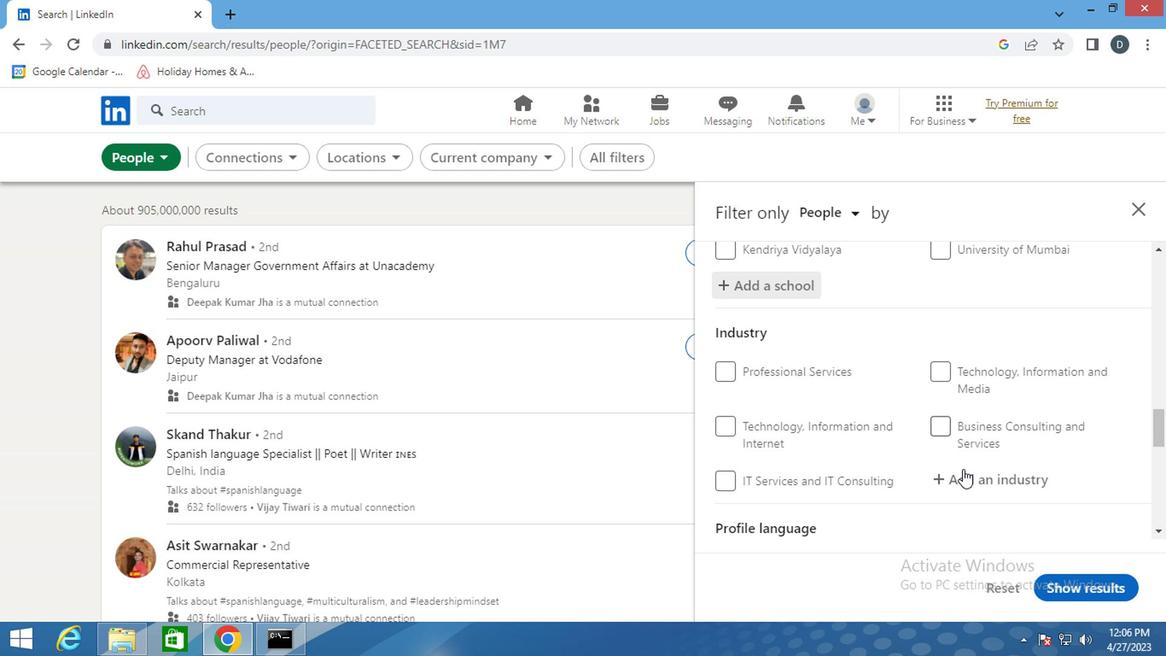 
Action: Mouse moved to (957, 444)
Screenshot: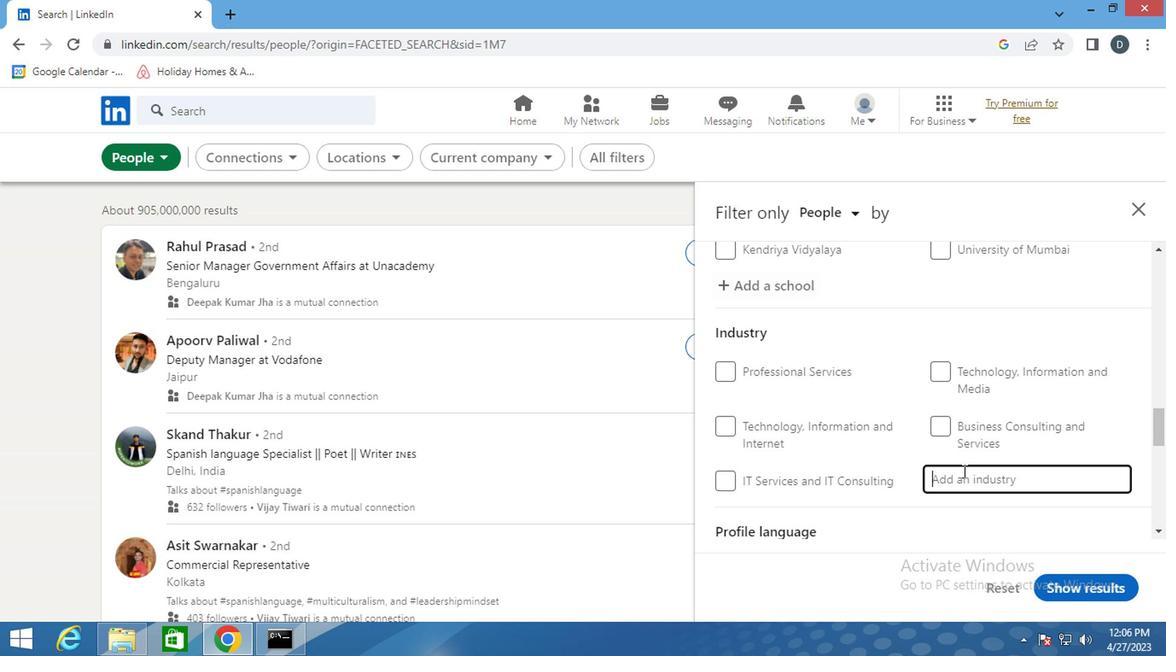 
Action: Mouse scrolled (957, 444) with delta (0, 0)
Screenshot: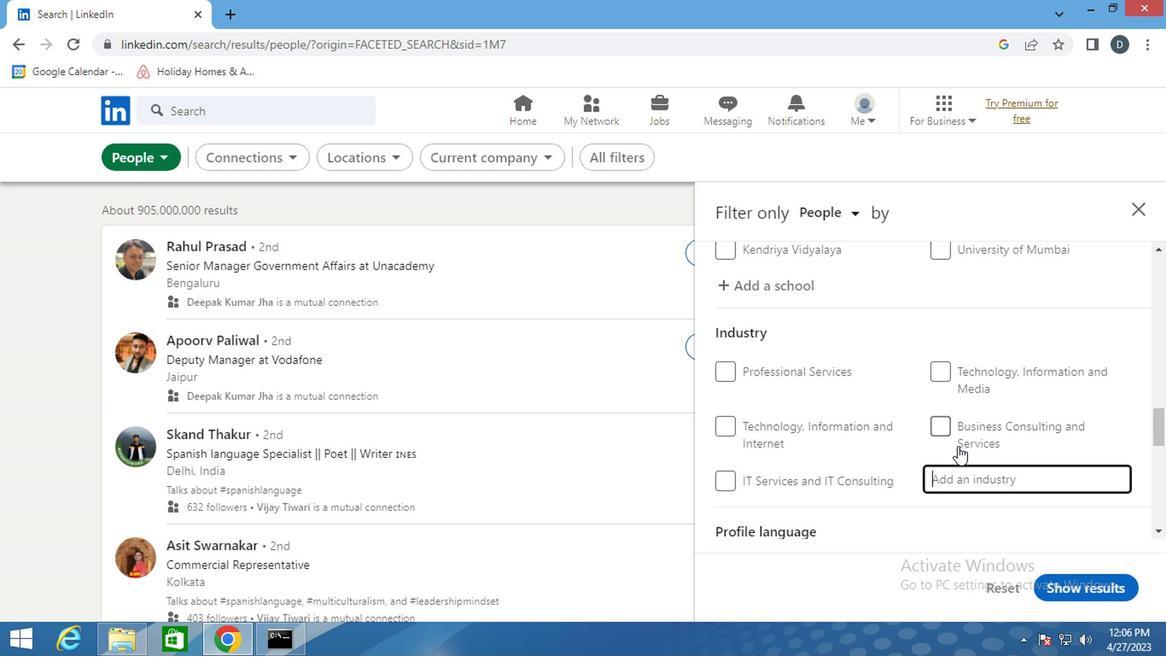 
Action: Mouse moved to (955, 444)
Screenshot: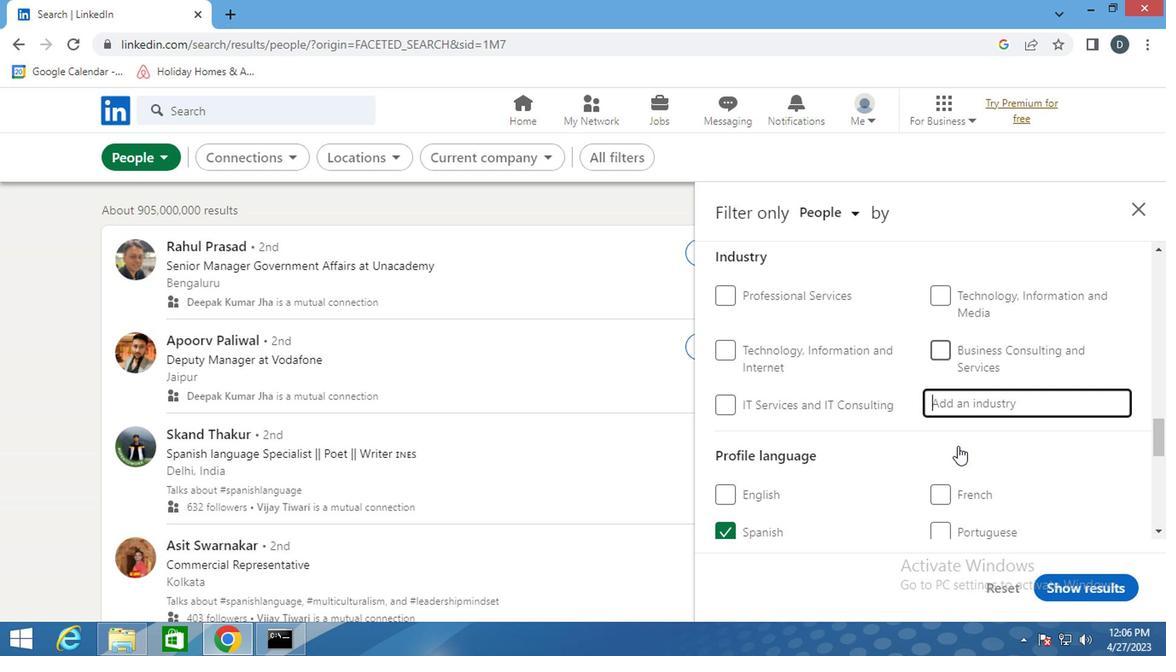 
Action: Key pressed <Key.shift>LAUNDRY
Screenshot: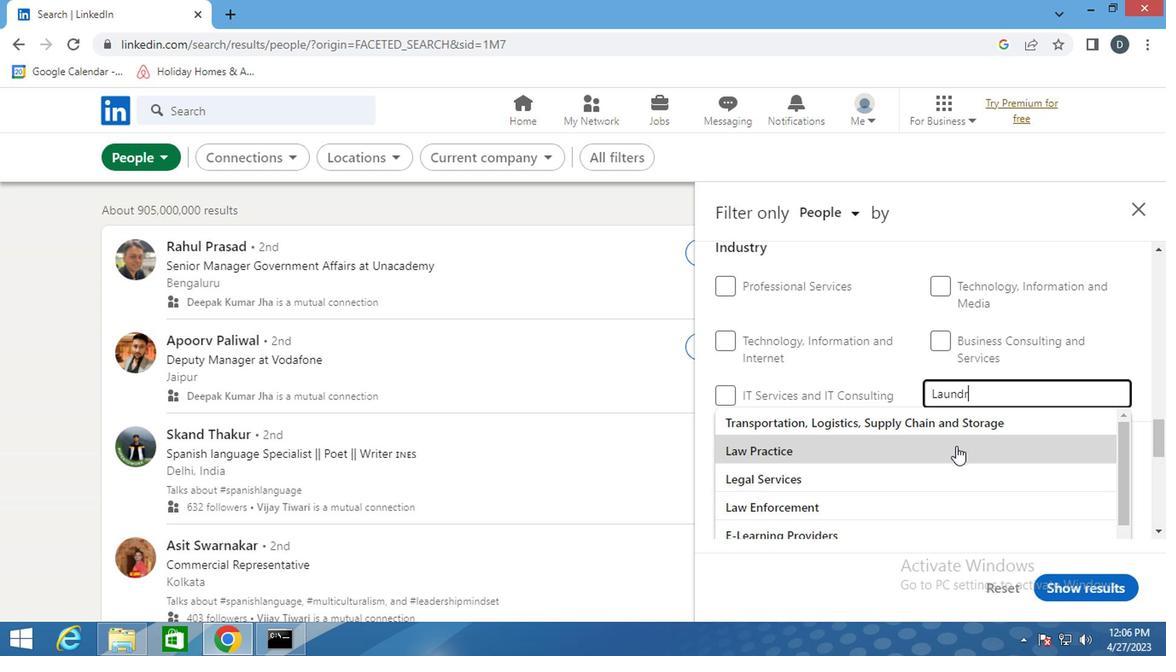 
Action: Mouse moved to (918, 422)
Screenshot: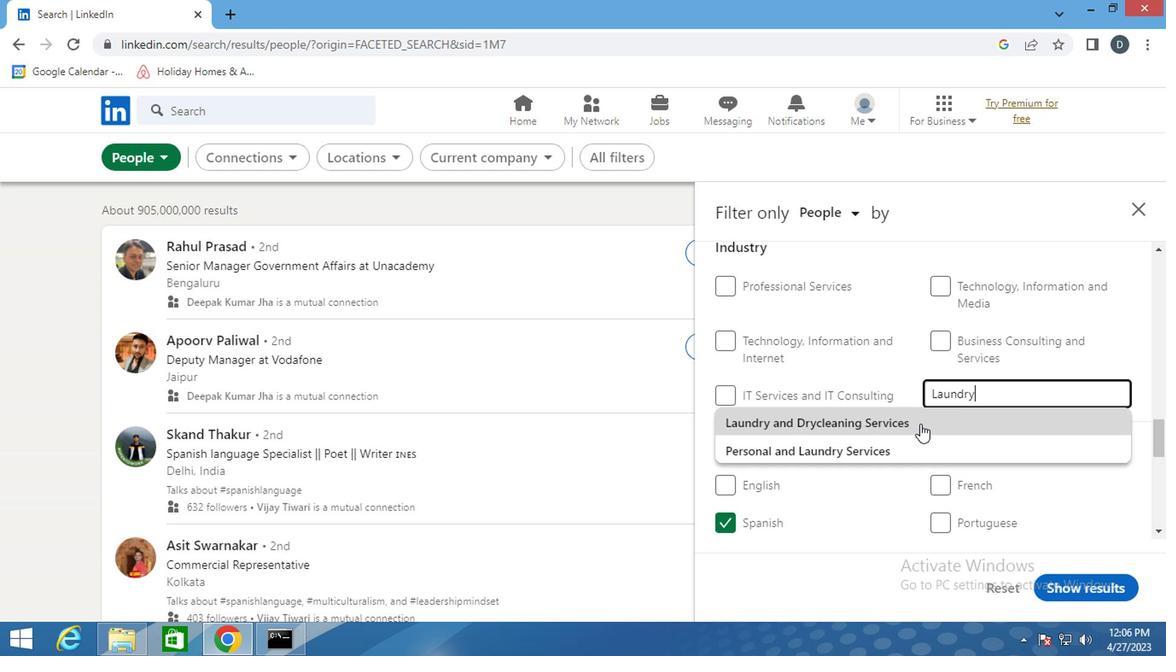 
Action: Mouse pressed left at (918, 422)
Screenshot: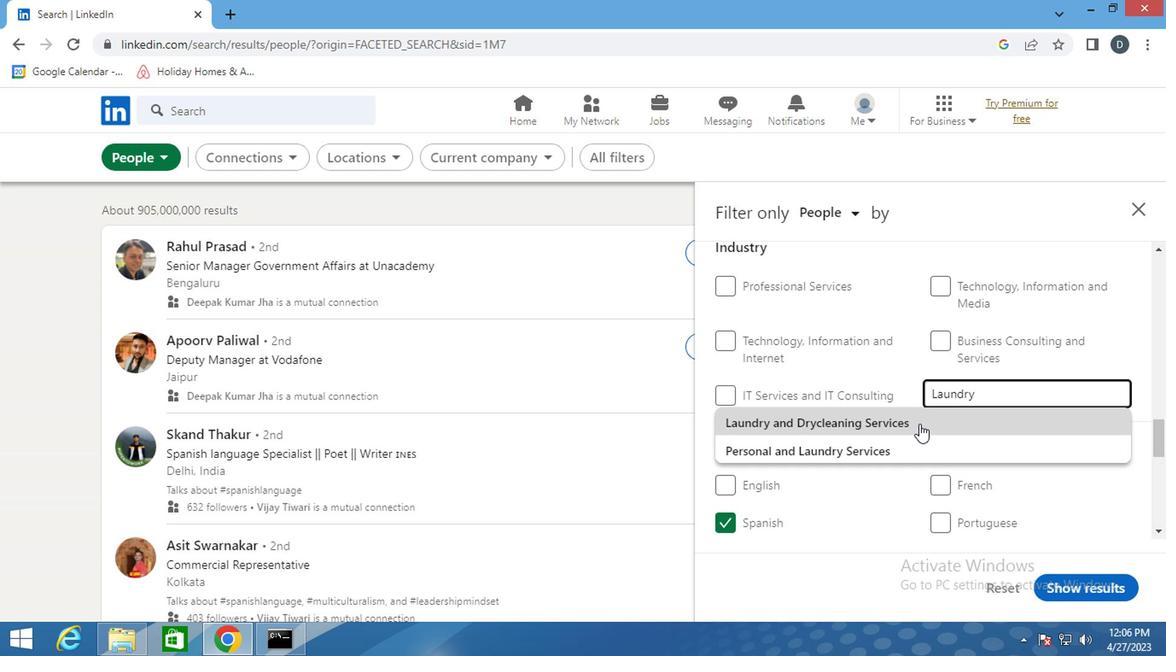 
Action: Mouse moved to (922, 441)
Screenshot: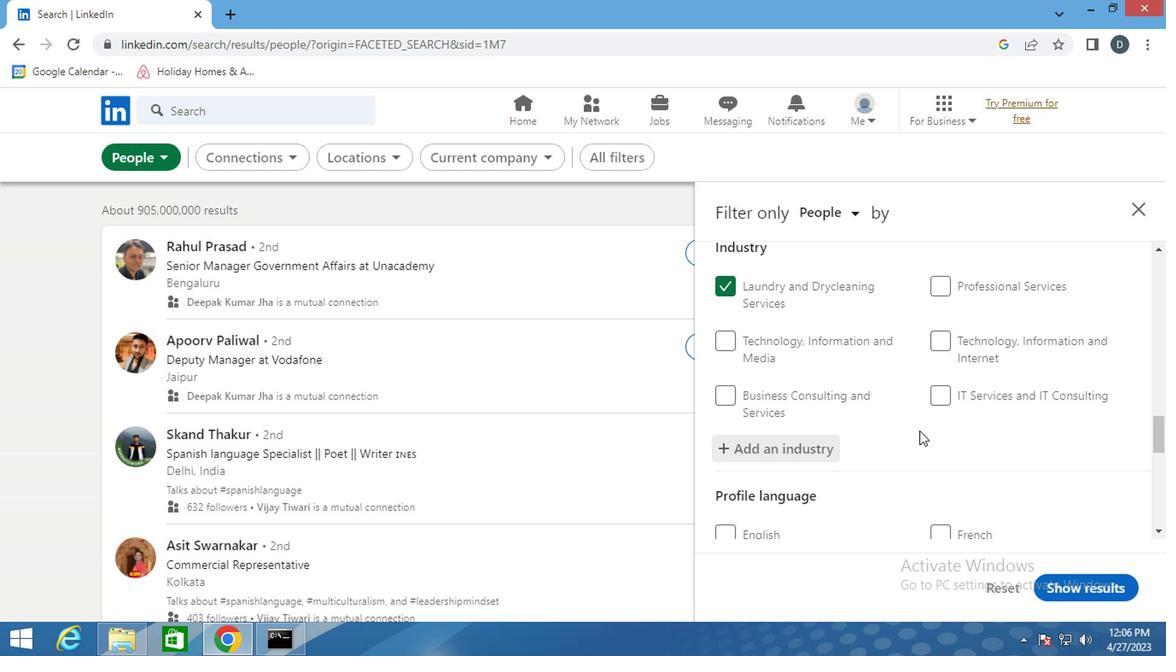 
Action: Mouse scrolled (922, 440) with delta (0, -1)
Screenshot: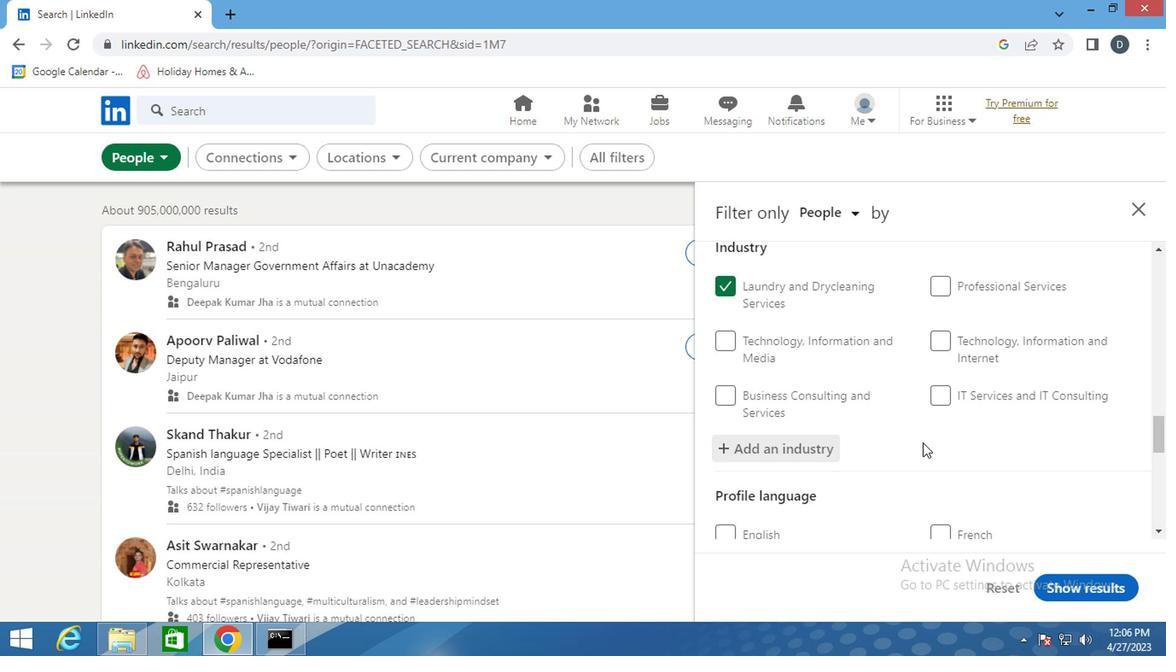 
Action: Mouse scrolled (922, 440) with delta (0, -1)
Screenshot: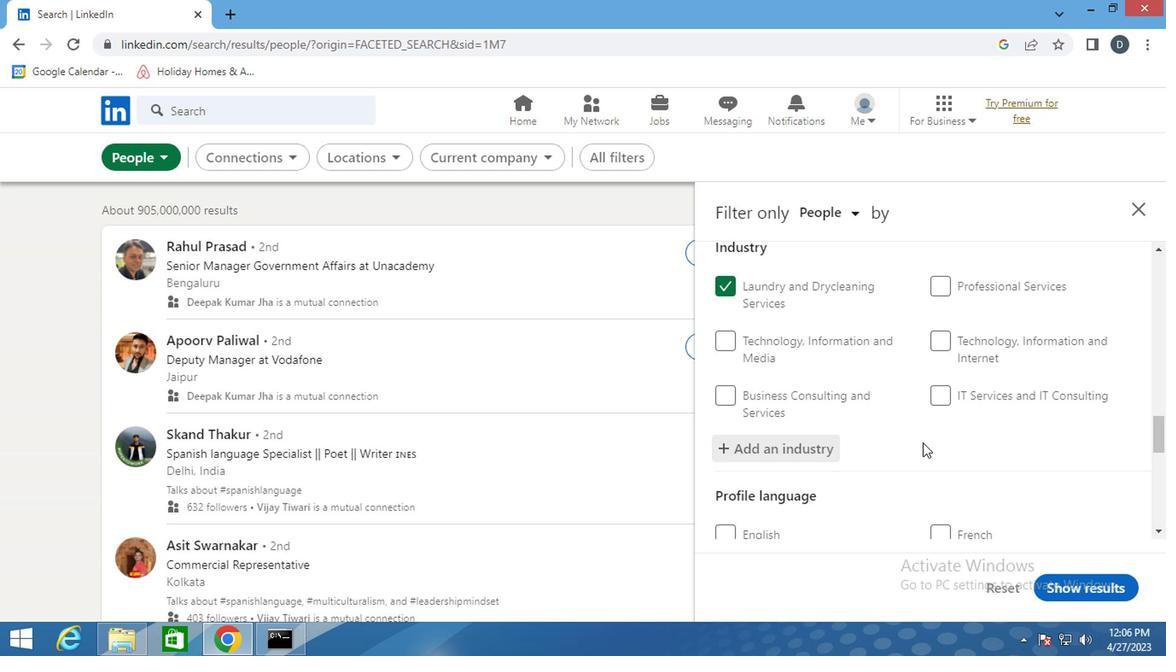 
Action: Mouse moved to (904, 440)
Screenshot: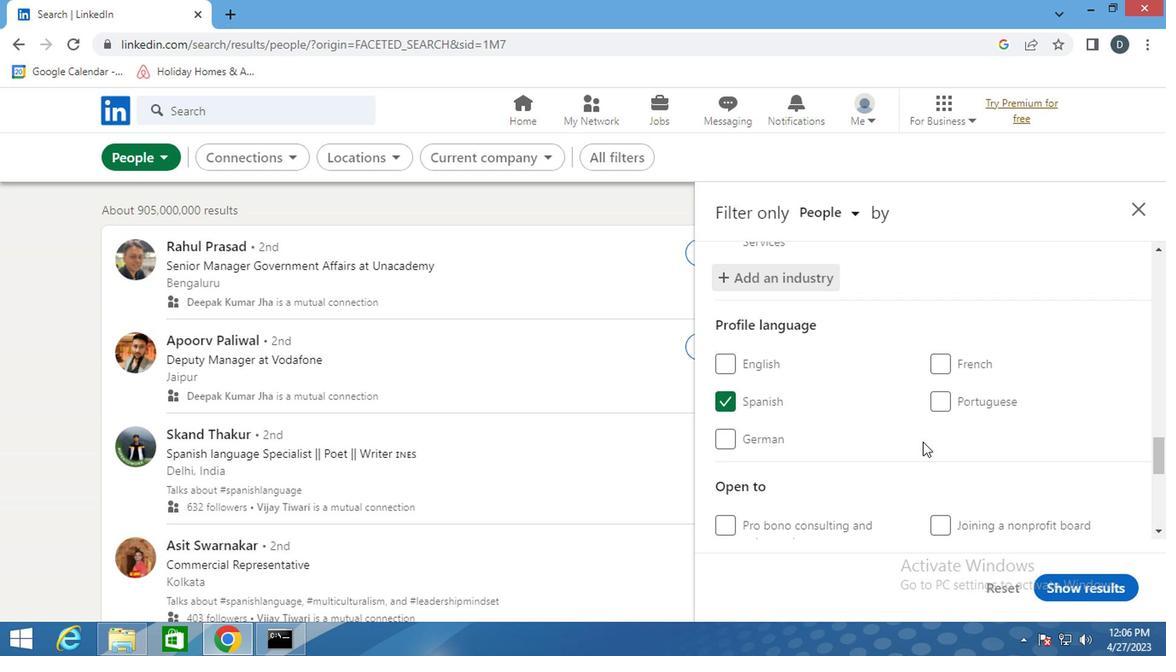 
Action: Mouse scrolled (904, 439) with delta (0, 0)
Screenshot: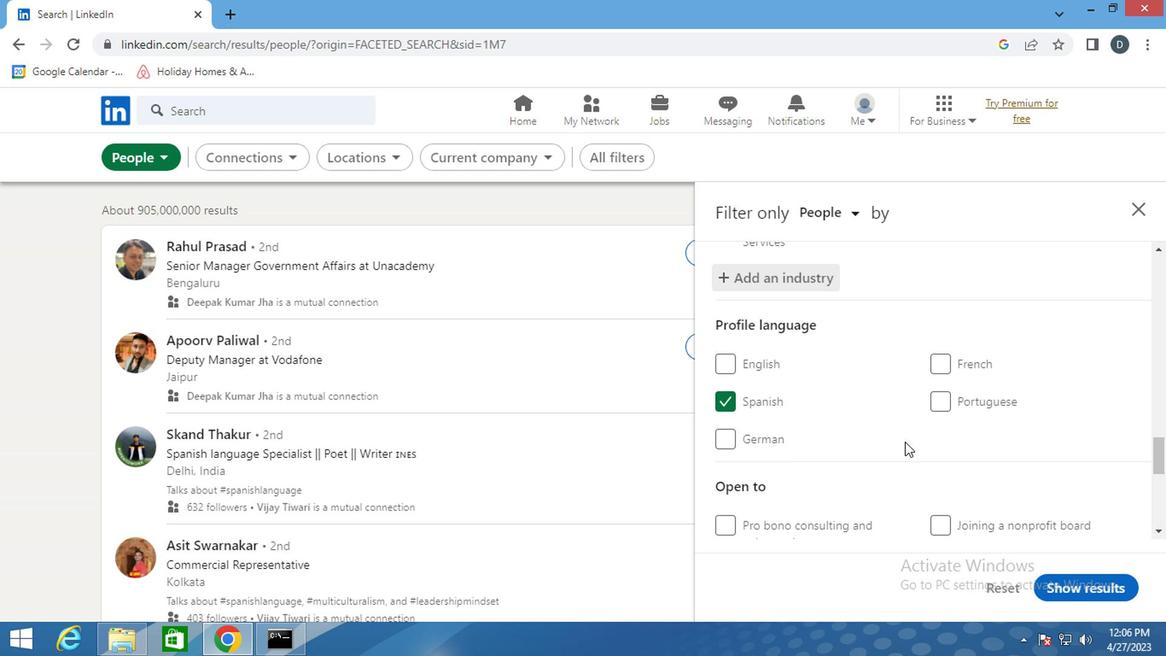 
Action: Mouse scrolled (904, 439) with delta (0, 0)
Screenshot: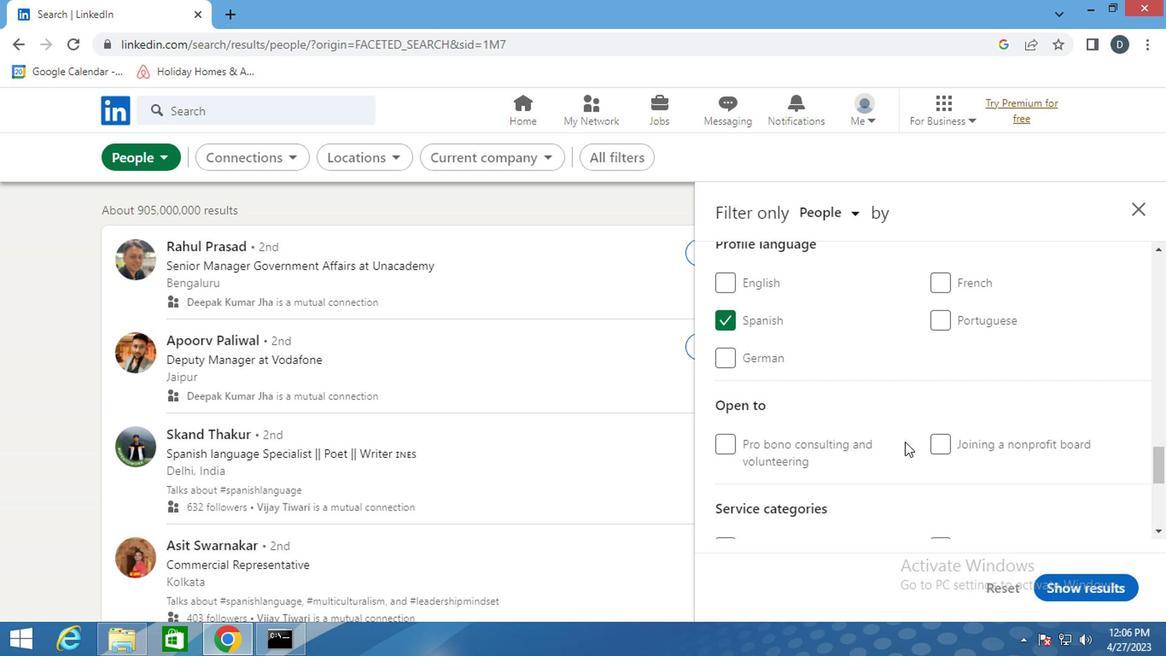
Action: Mouse moved to (933, 424)
Screenshot: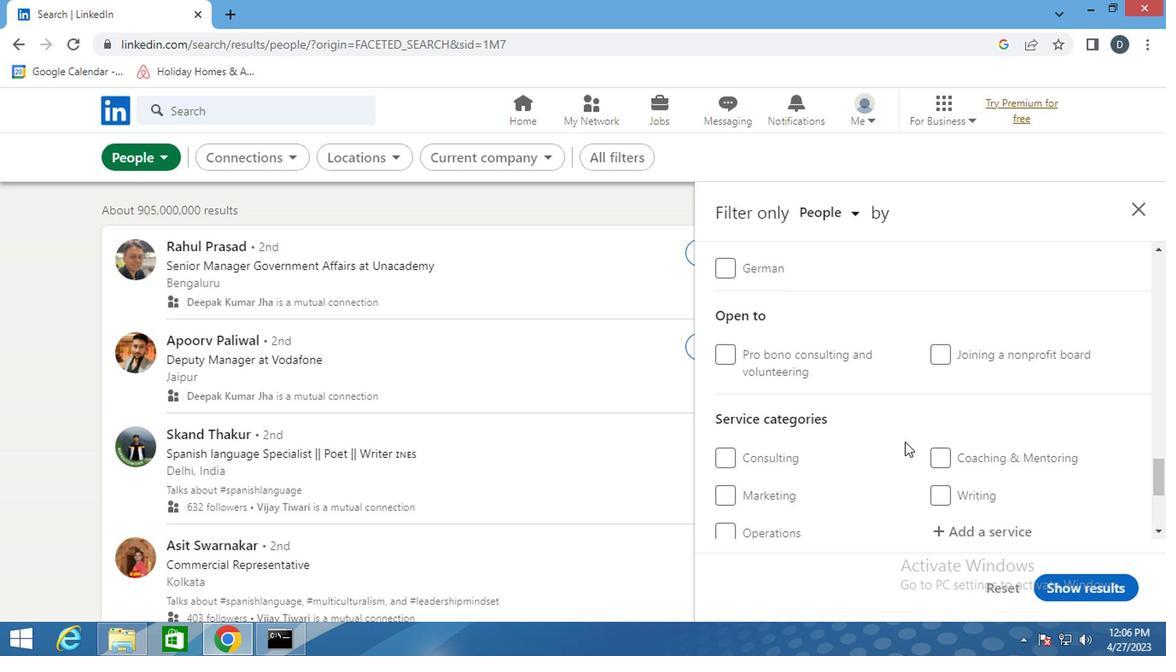 
Action: Mouse scrolled (933, 422) with delta (0, -1)
Screenshot: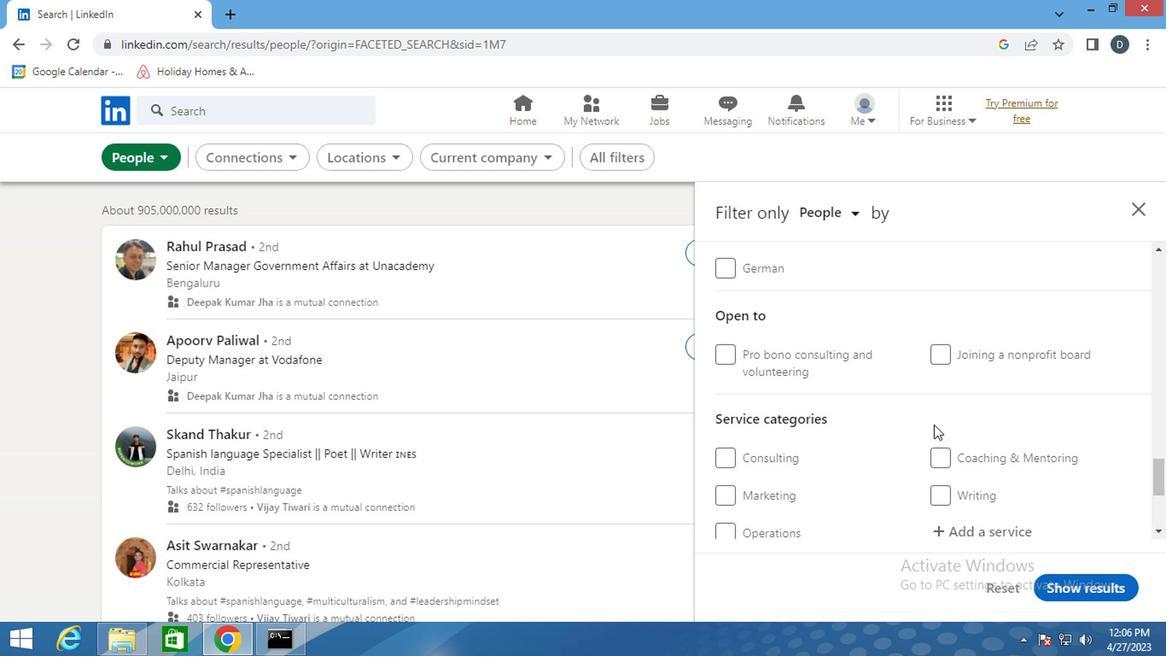
Action: Mouse scrolled (933, 422) with delta (0, -1)
Screenshot: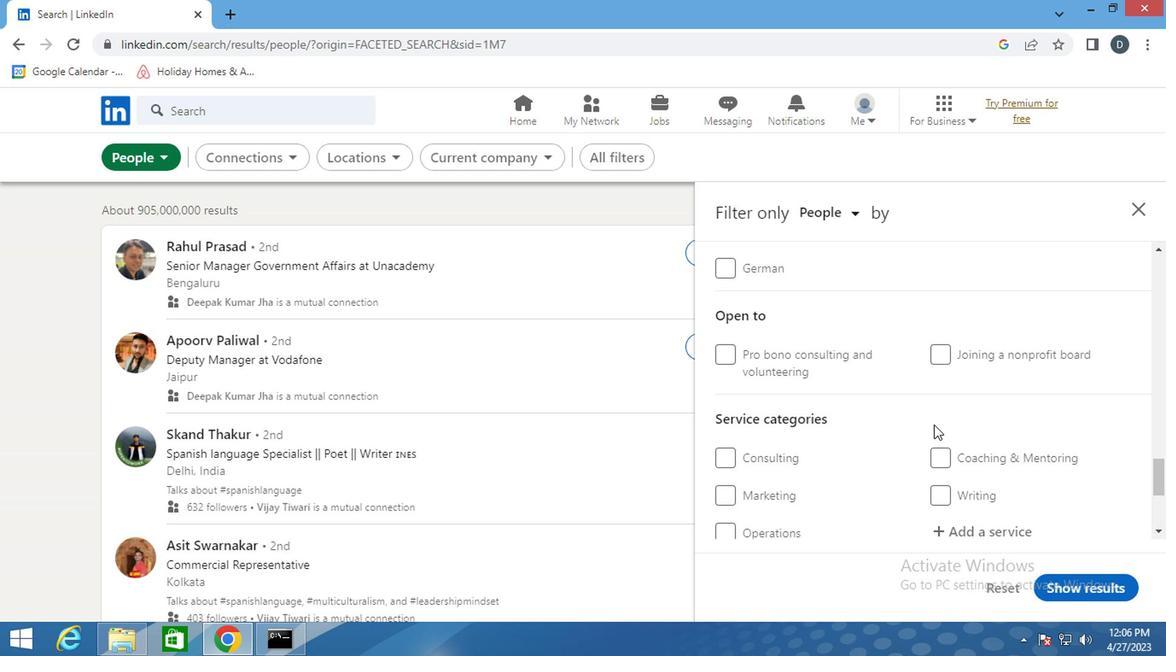 
Action: Mouse moved to (982, 365)
Screenshot: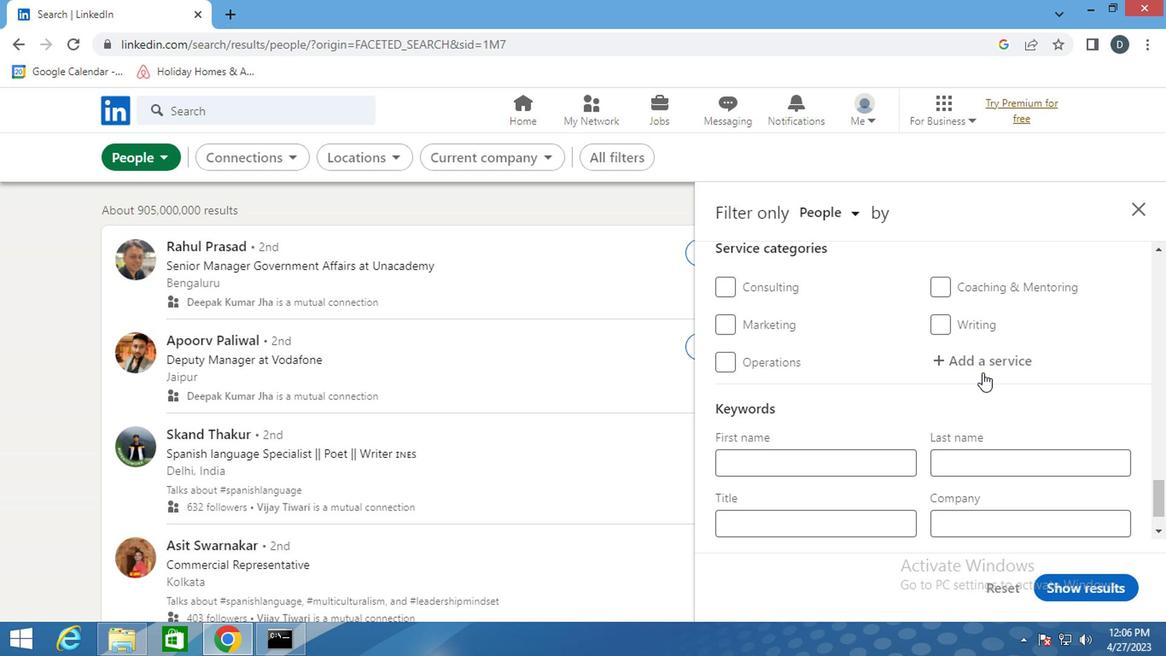 
Action: Mouse pressed left at (982, 365)
Screenshot: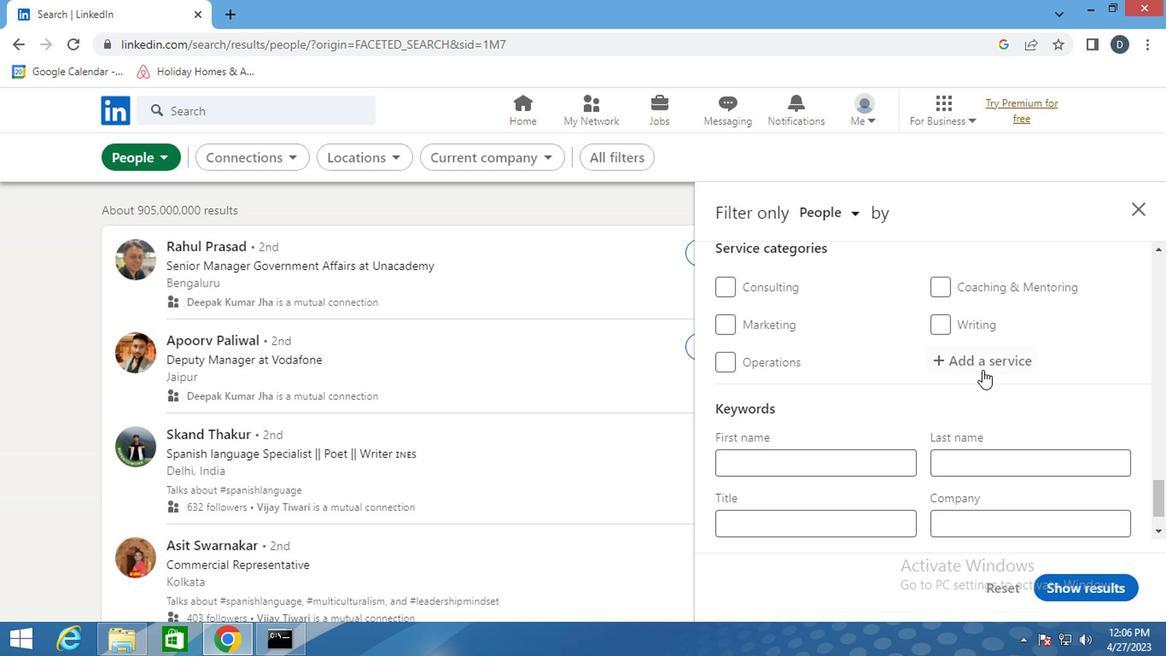 
Action: Mouse moved to (982, 365)
Screenshot: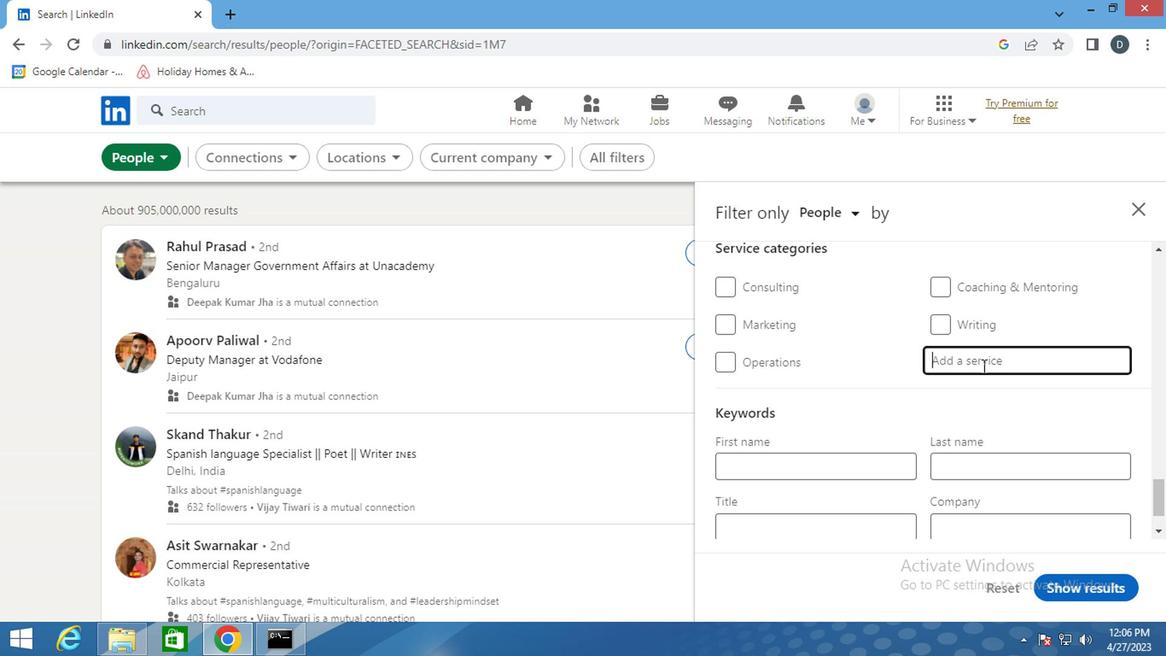 
Action: Key pressed <Key.shift><Key.shift><Key.shift><Key.shift><Key.shift><Key.shift>EXECUTIVE
Screenshot: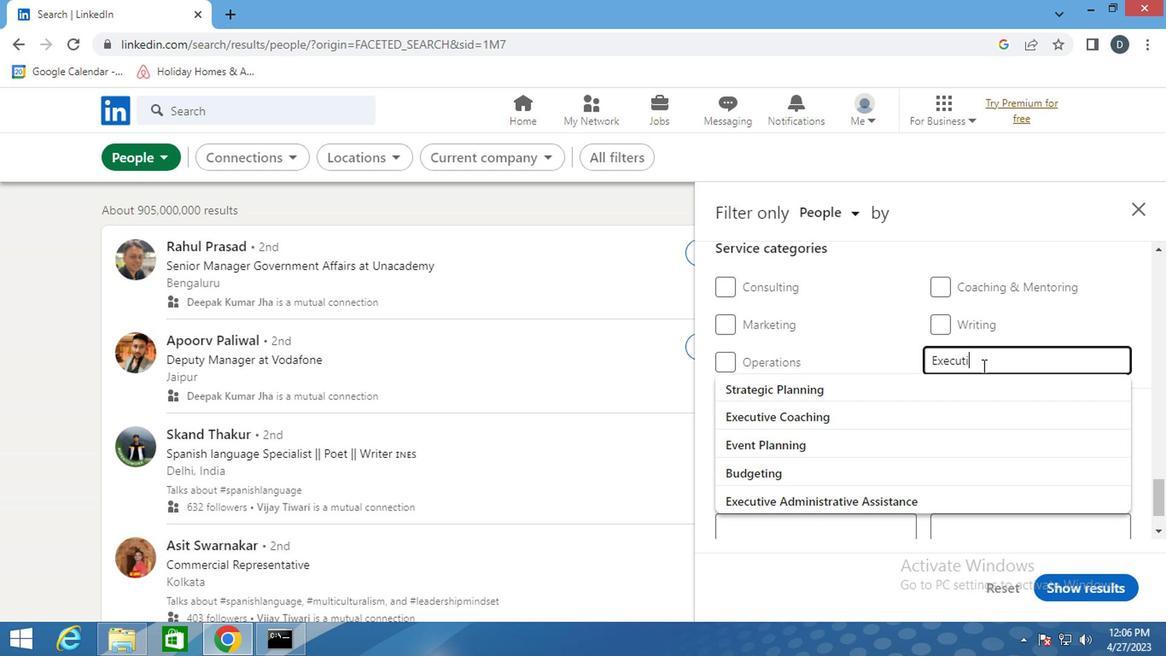 
Action: Mouse moved to (968, 383)
Screenshot: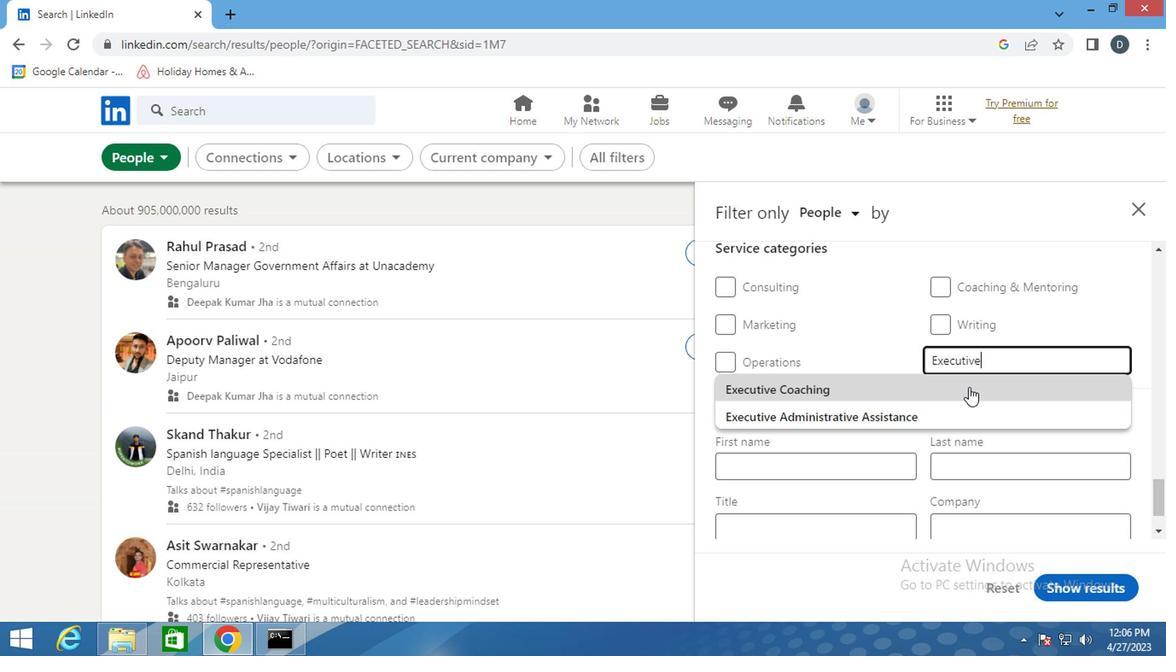 
Action: Mouse pressed left at (968, 383)
Screenshot: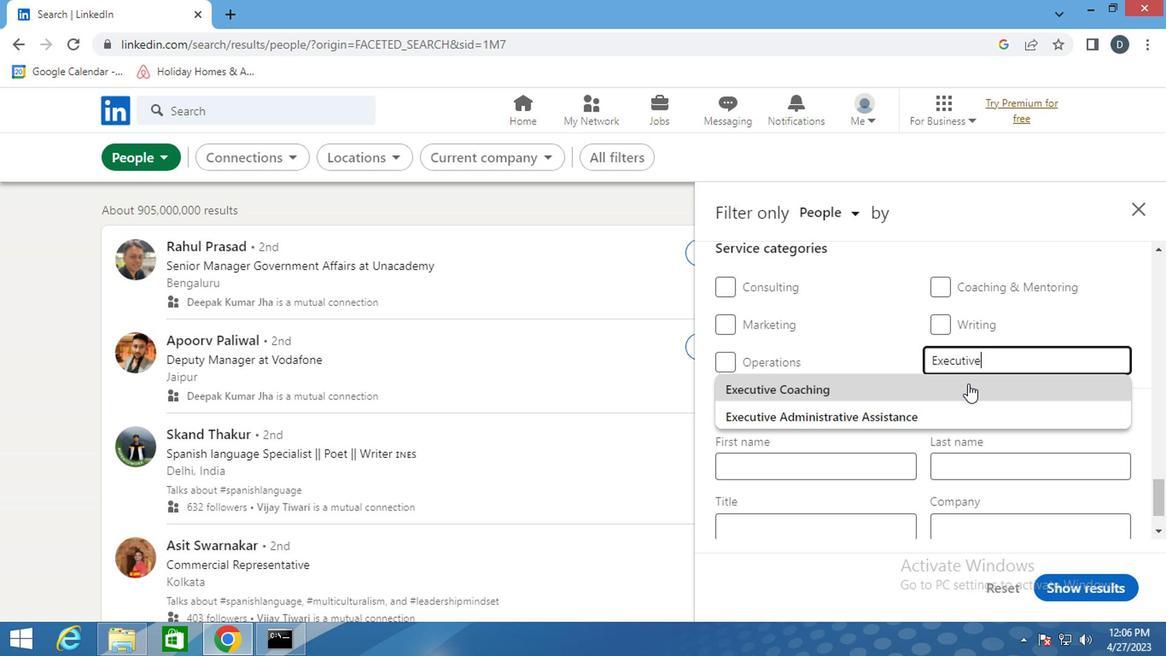 
Action: Mouse moved to (968, 383)
Screenshot: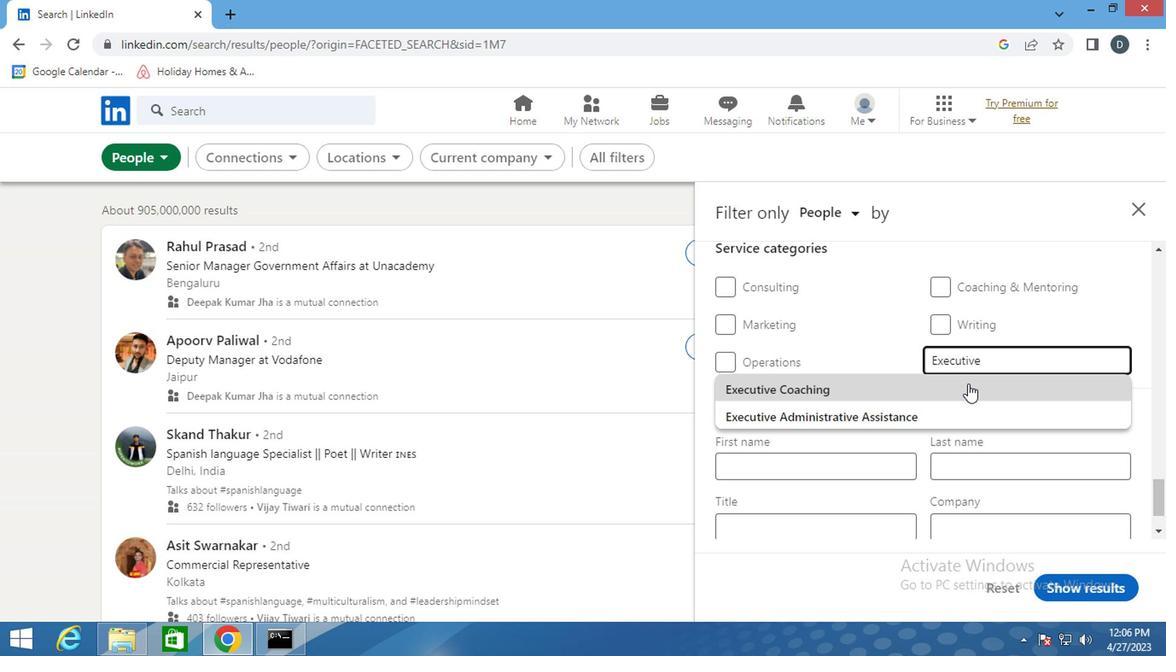 
Action: Mouse scrolled (968, 382) with delta (0, 0)
Screenshot: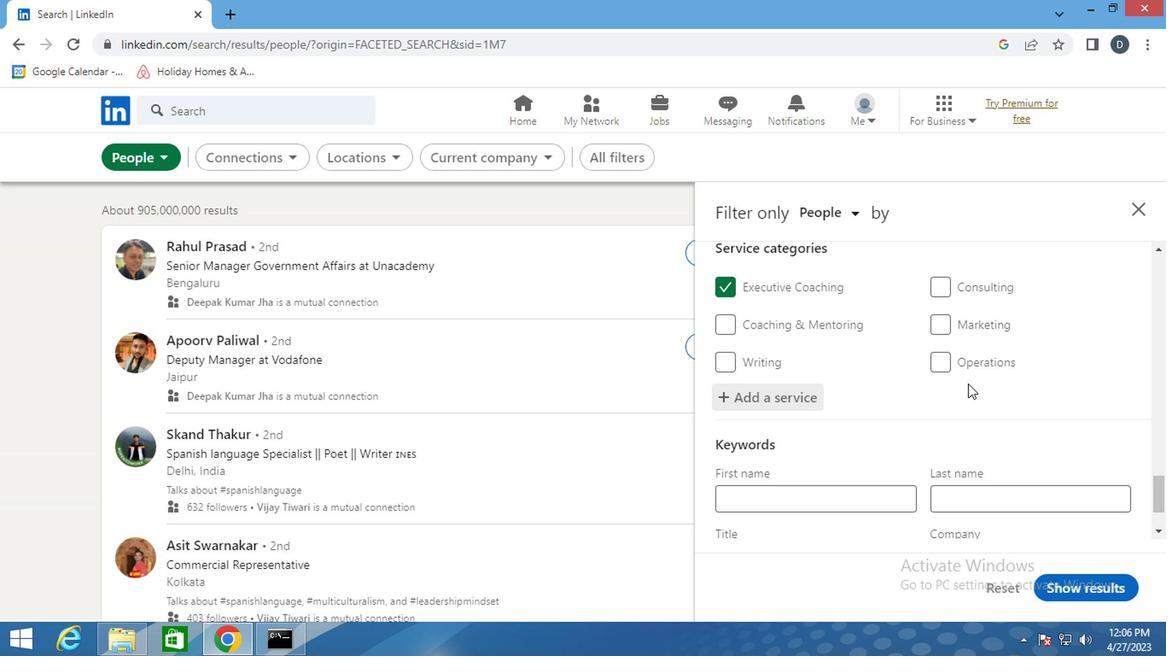 
Action: Mouse scrolled (968, 382) with delta (0, 0)
Screenshot: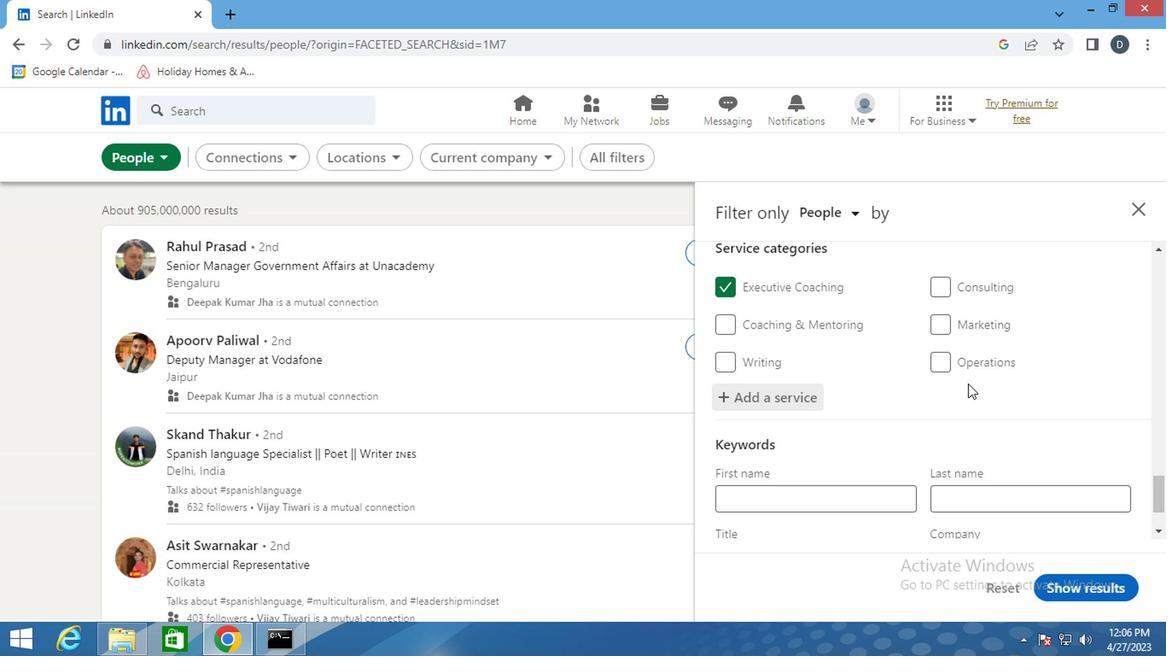 
Action: Mouse moved to (924, 394)
Screenshot: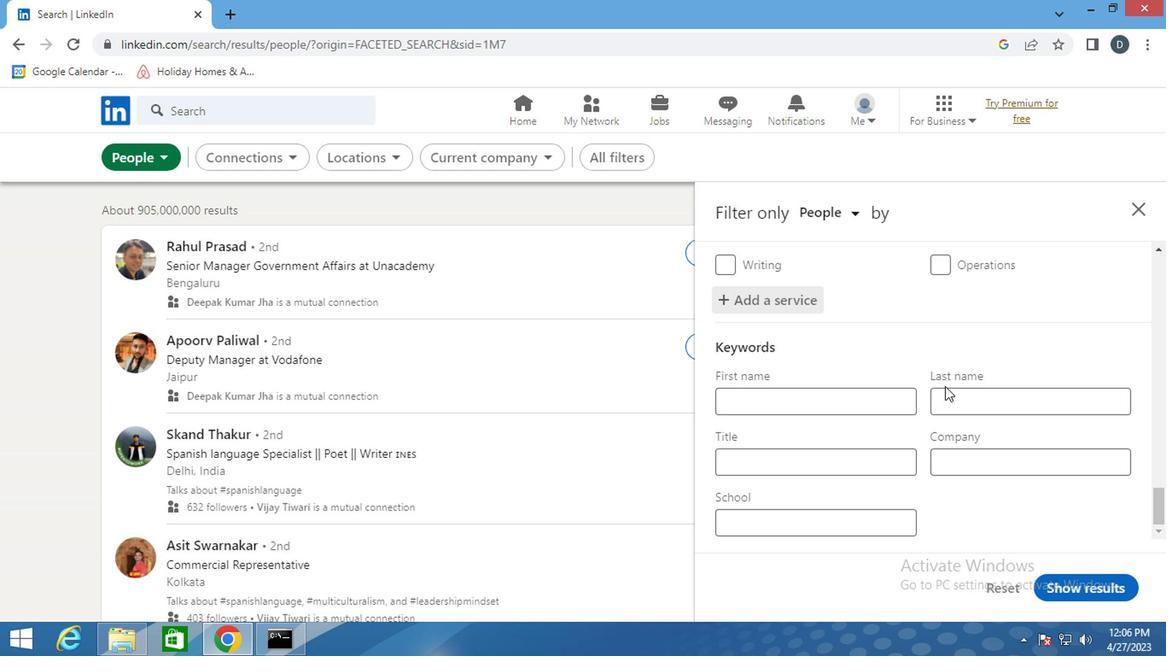
Action: Mouse scrolled (924, 393) with delta (0, 0)
Screenshot: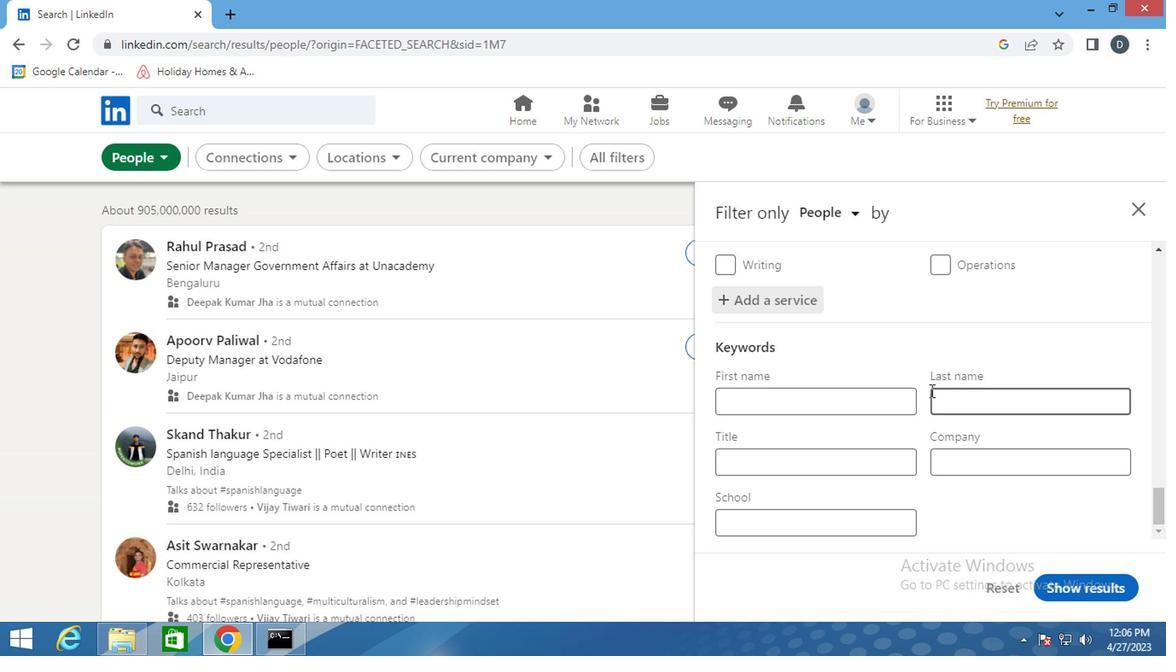 
Action: Mouse moved to (827, 453)
Screenshot: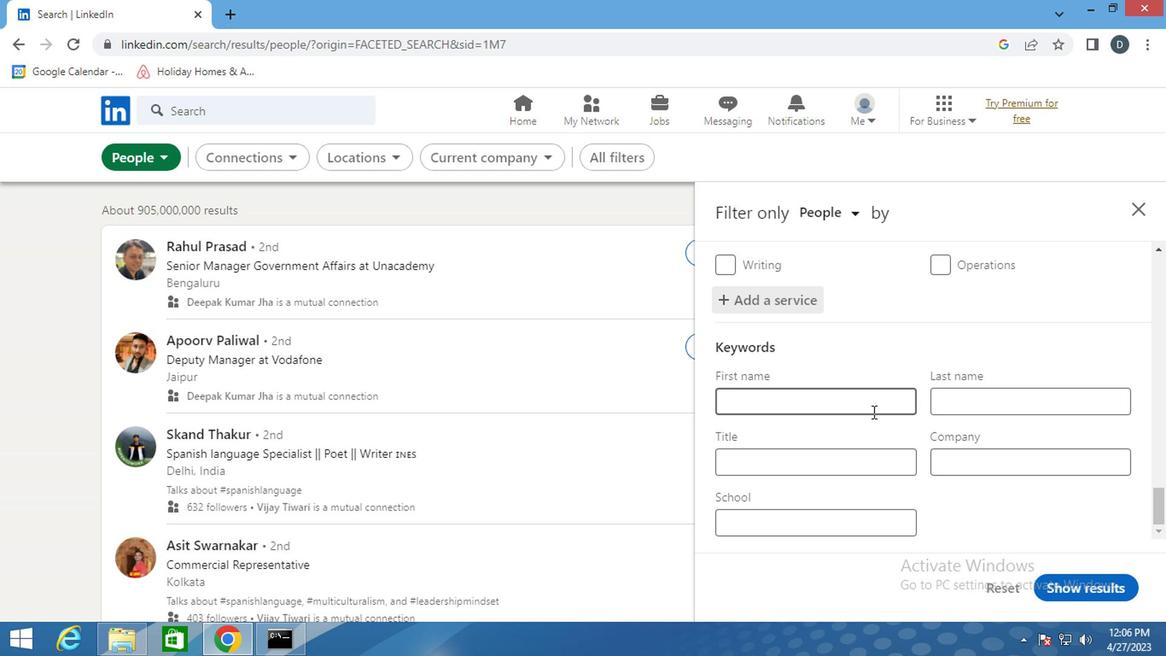
Action: Mouse pressed left at (827, 453)
Screenshot: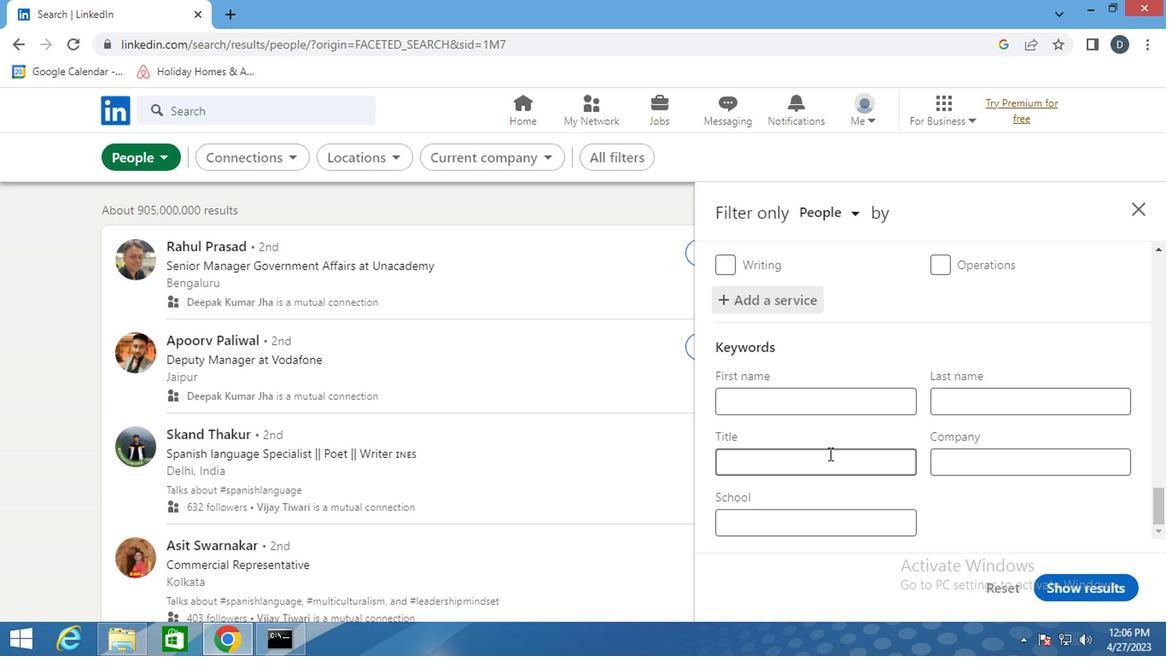 
Action: Key pressed <Key.shift>HUMANITY<Key.space><Key.shift>BUILDER
Screenshot: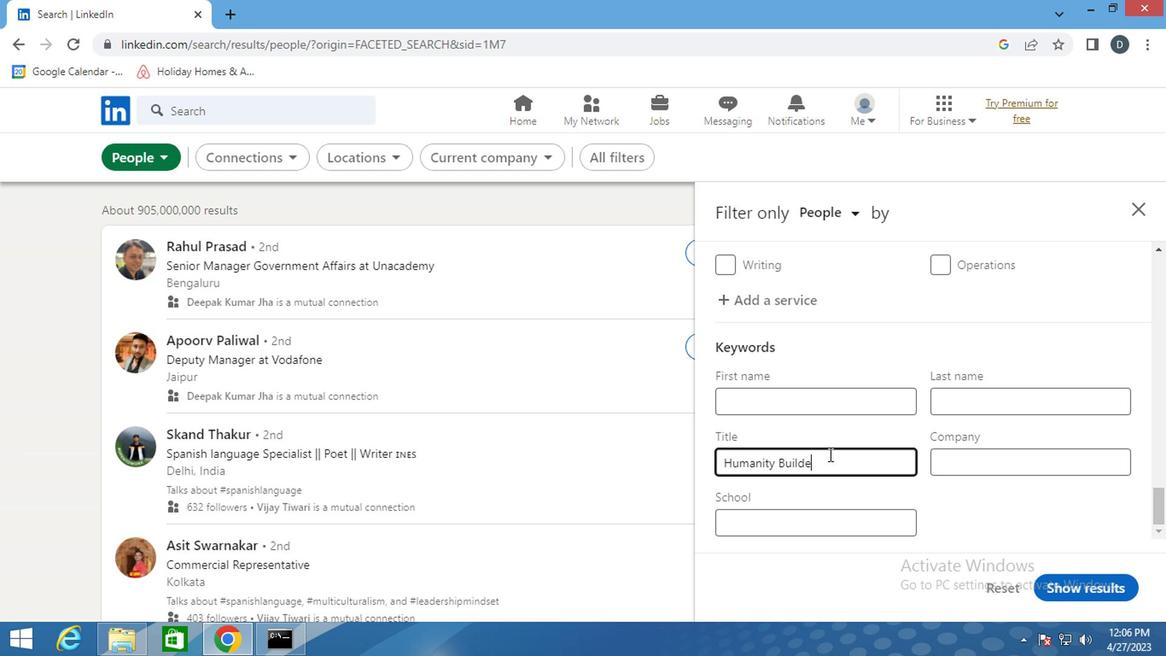 
Action: Mouse moved to (1119, 572)
Screenshot: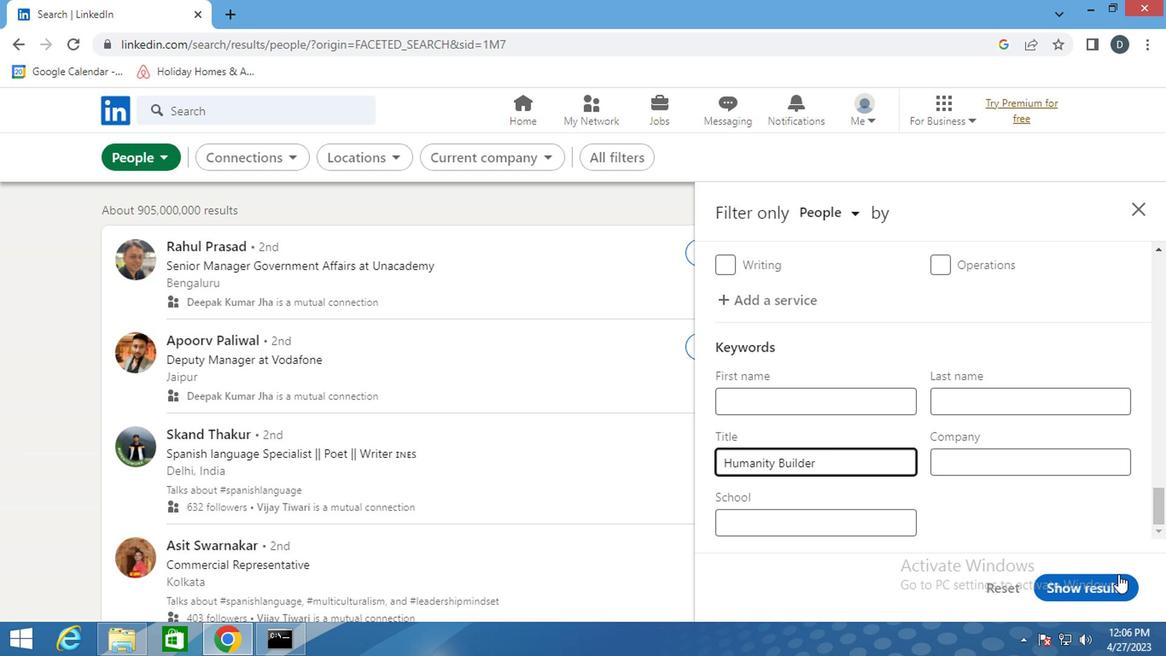 
Action: Mouse pressed left at (1119, 572)
Screenshot: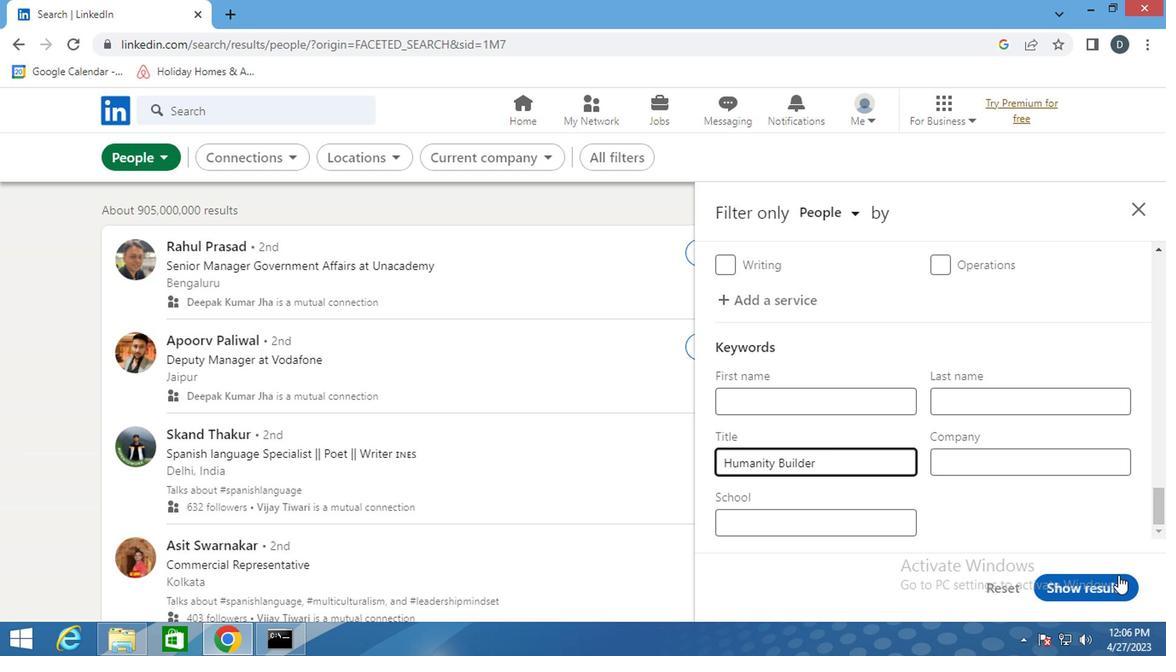 
Action: Mouse moved to (978, 492)
Screenshot: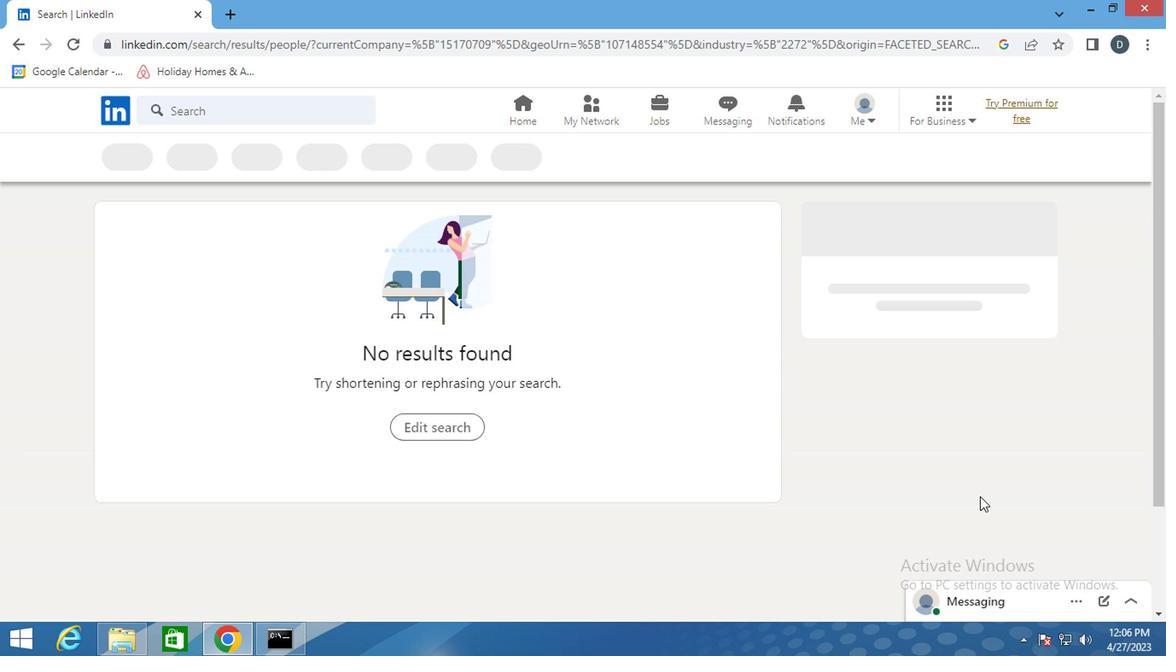 
